 Task: Look for space in Addis Ababa, Ethiopia from 26th August, 2023 to 10th September, 2023 for 6 adults, 2 children in price range Rs.10000 to Rs.15000. Place can be entire place or shared room with 6 bedrooms having 6 beds and 6 bathrooms. Property type can be house, flat, hotel. Amenities needed are: wifi, TV, free parkinig on premises, gym, breakfast. Booking option can be shelf check-in. Required host language is English.
Action: Mouse moved to (603, 151)
Screenshot: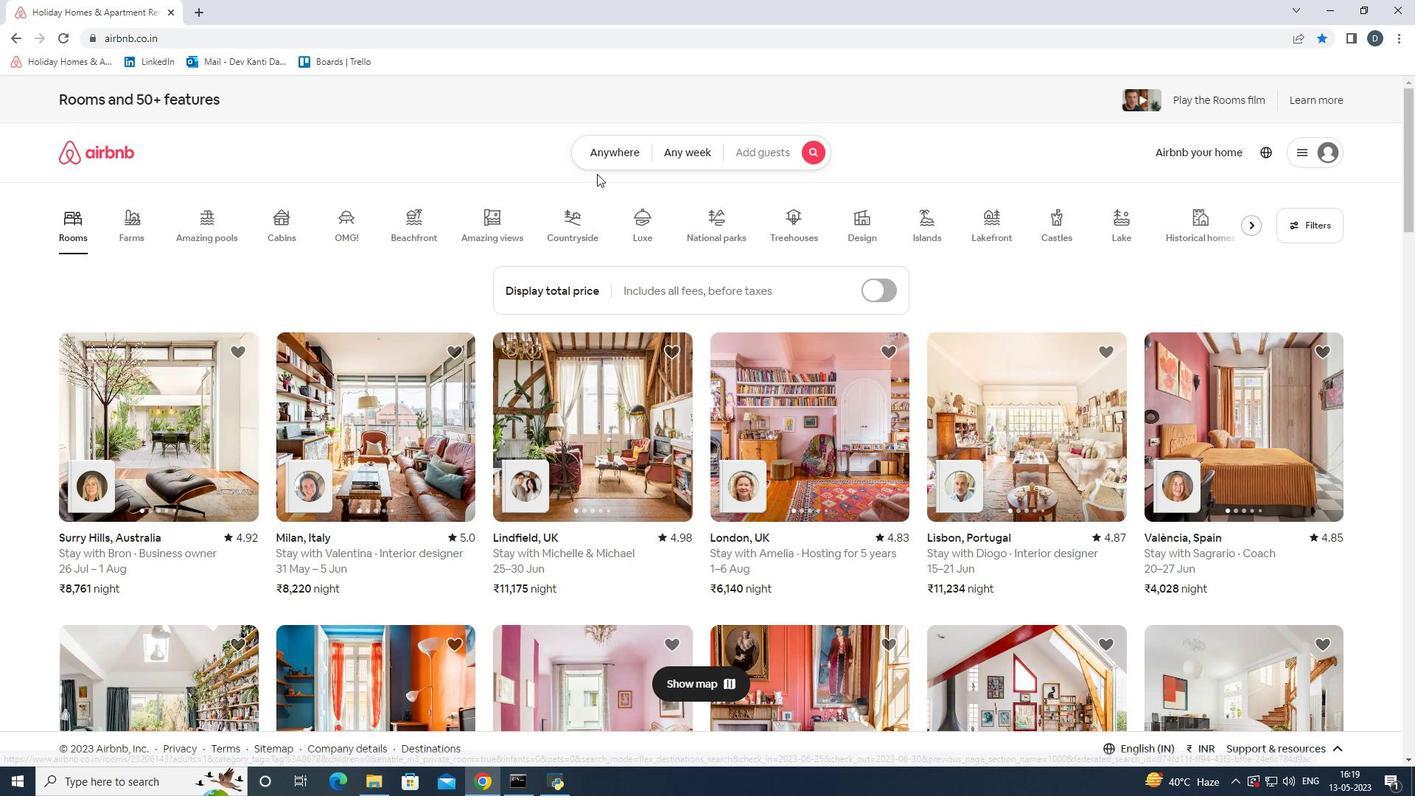
Action: Mouse pressed left at (603, 151)
Screenshot: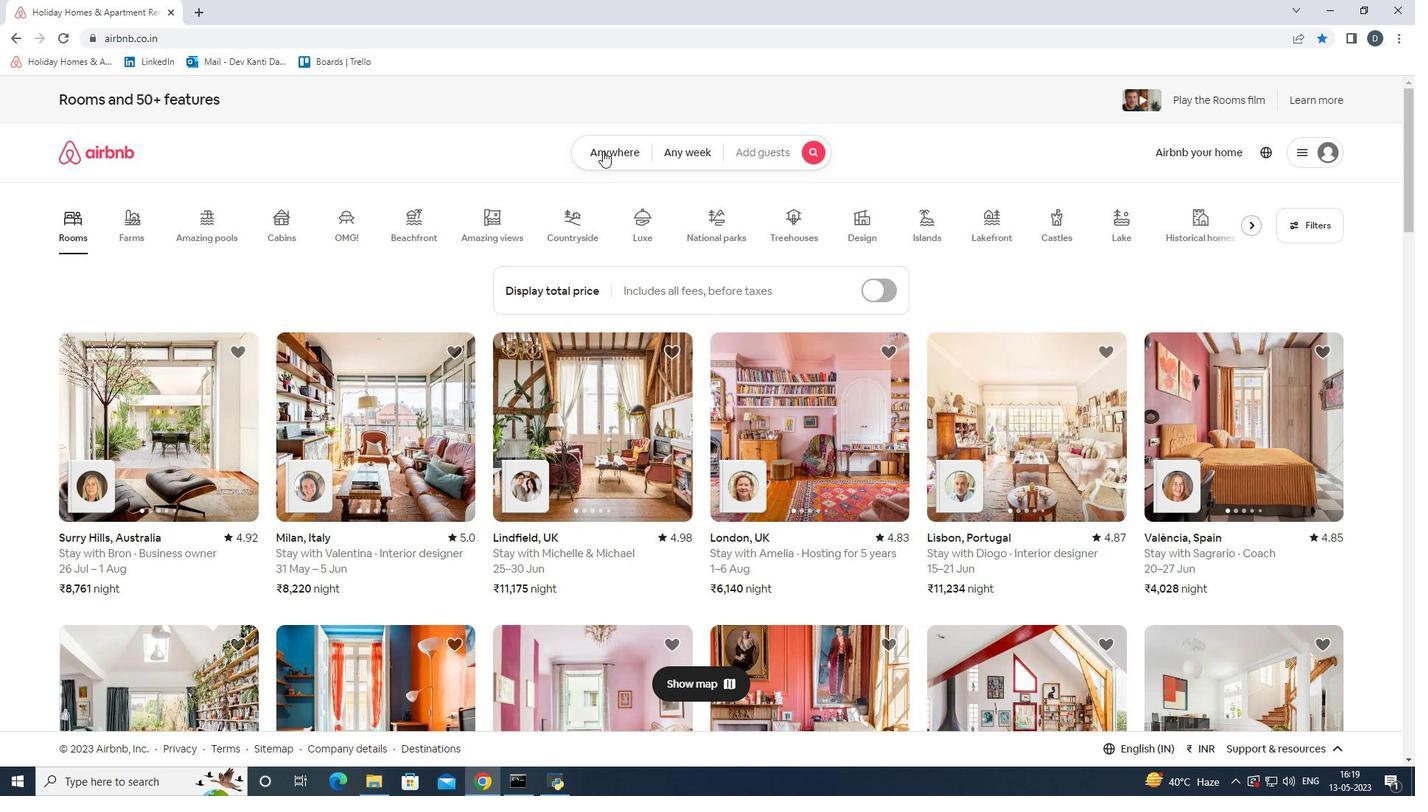 
Action: Mouse moved to (499, 198)
Screenshot: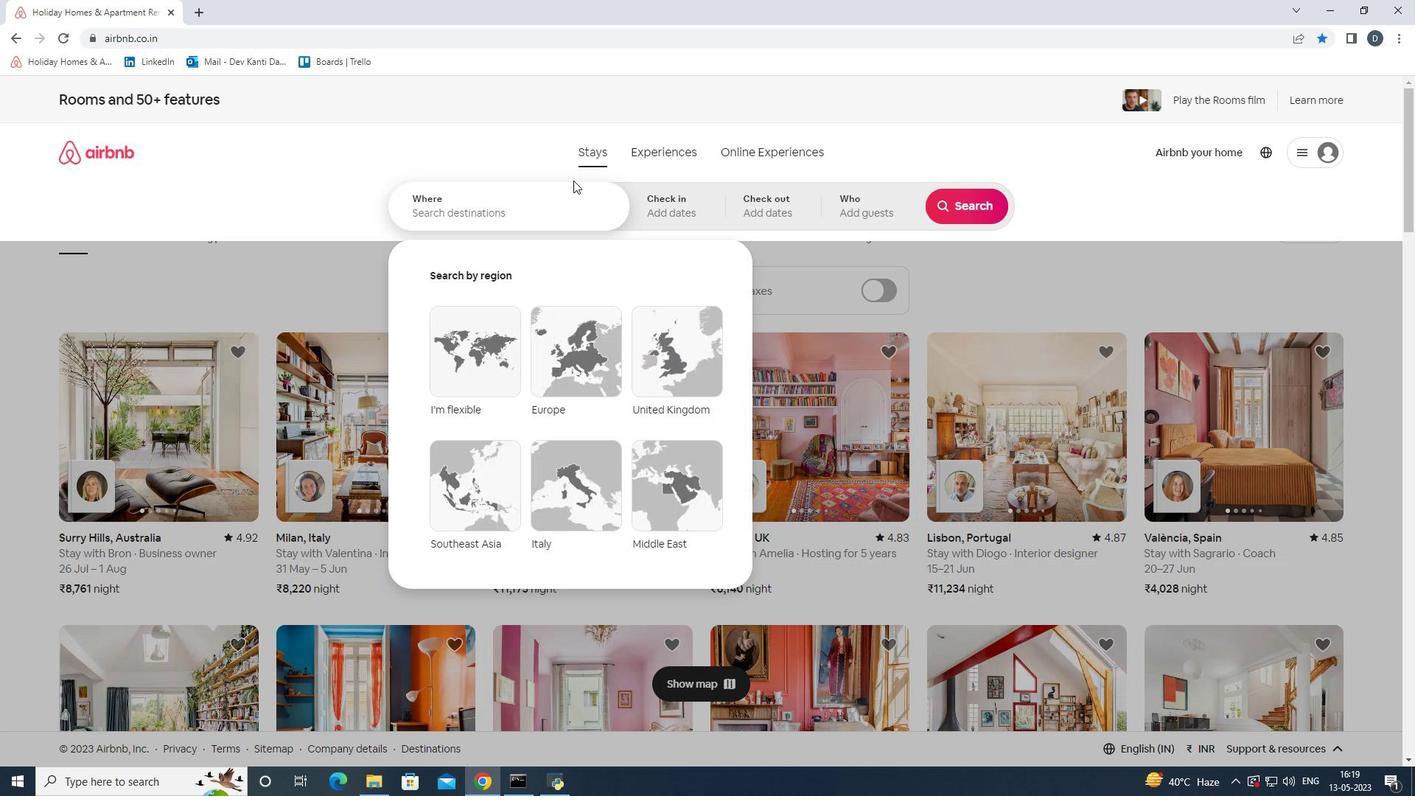 
Action: Mouse pressed left at (499, 198)
Screenshot: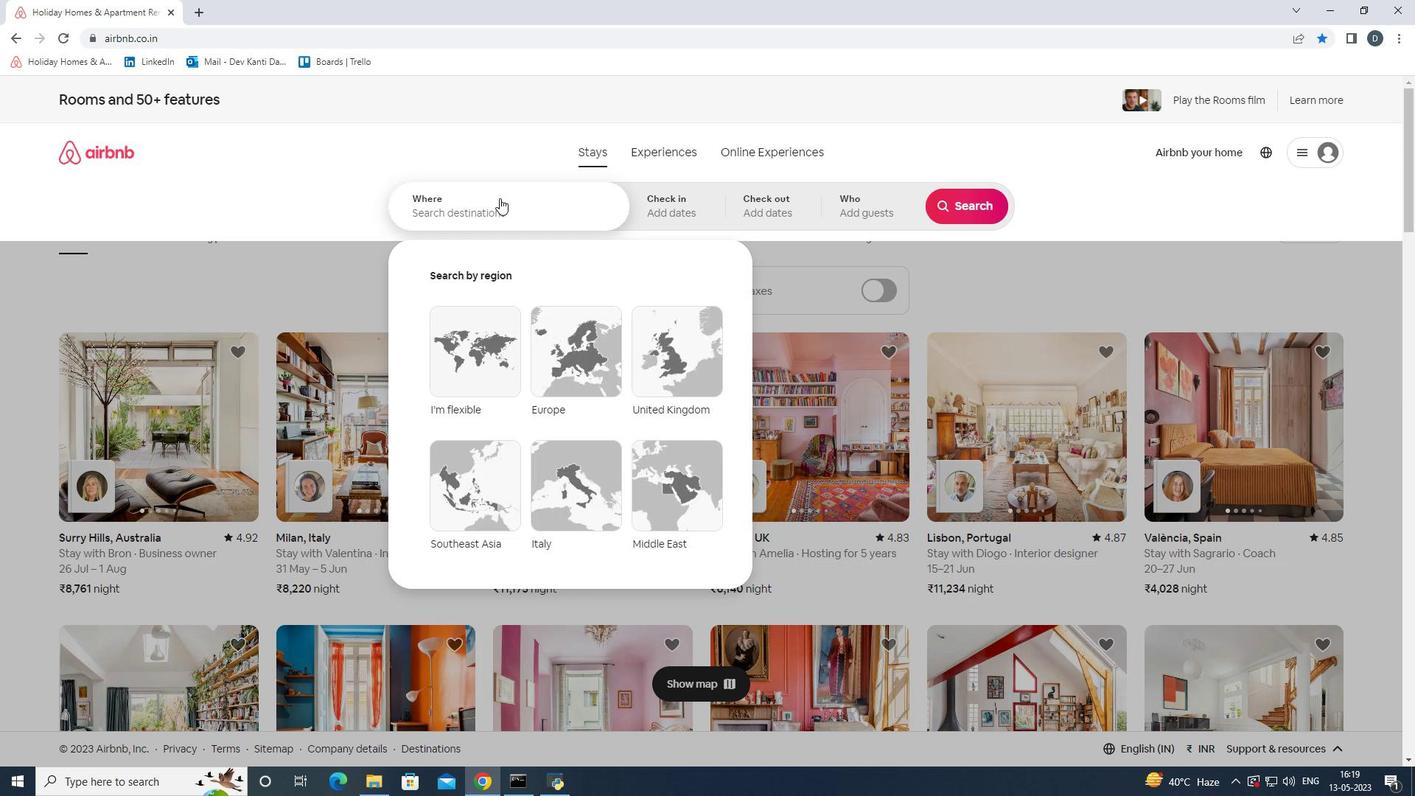 
Action: Key pressed <Key.shift>Addis<Key.space><Key.shift>Ababa,<Key.shift>Ethiopia
Screenshot: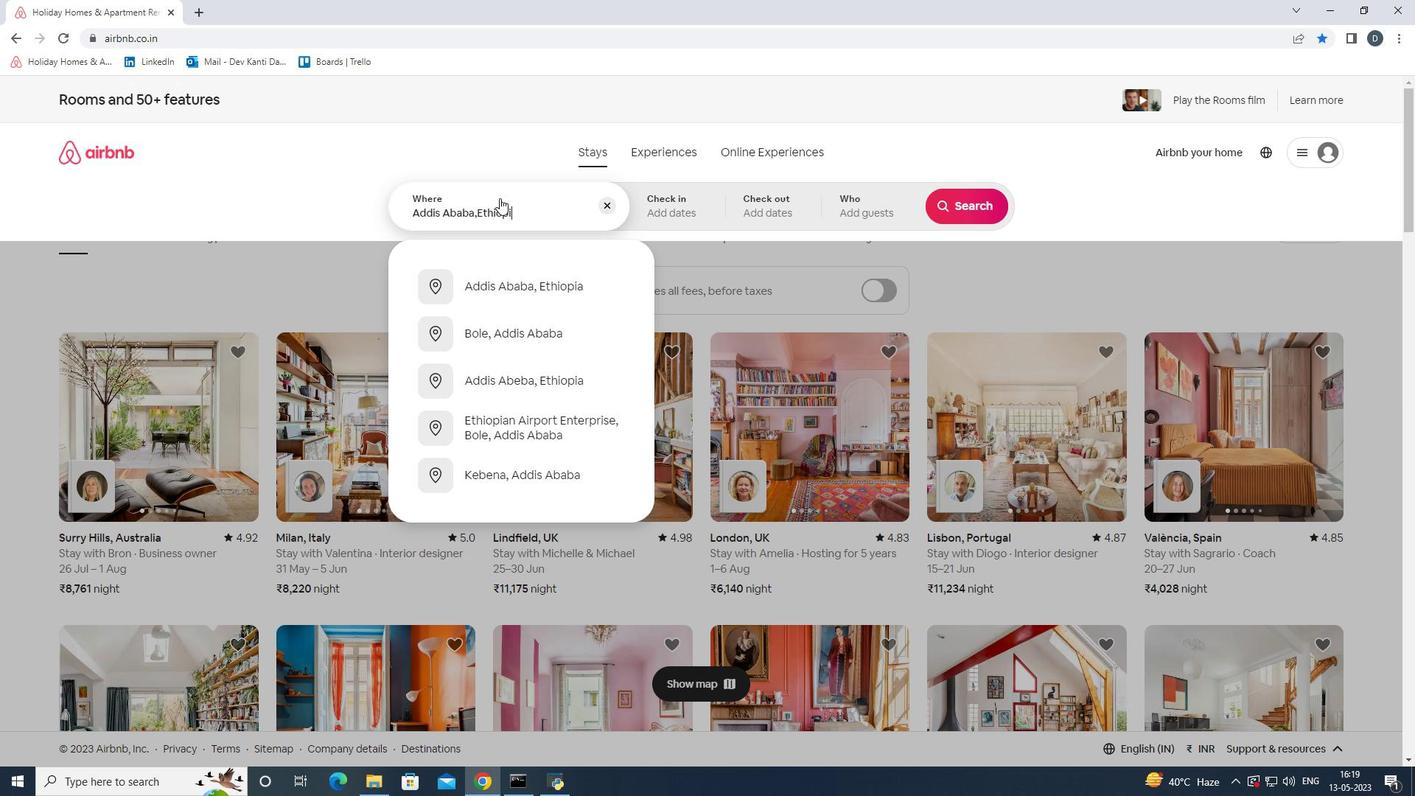
Action: Mouse moved to (676, 208)
Screenshot: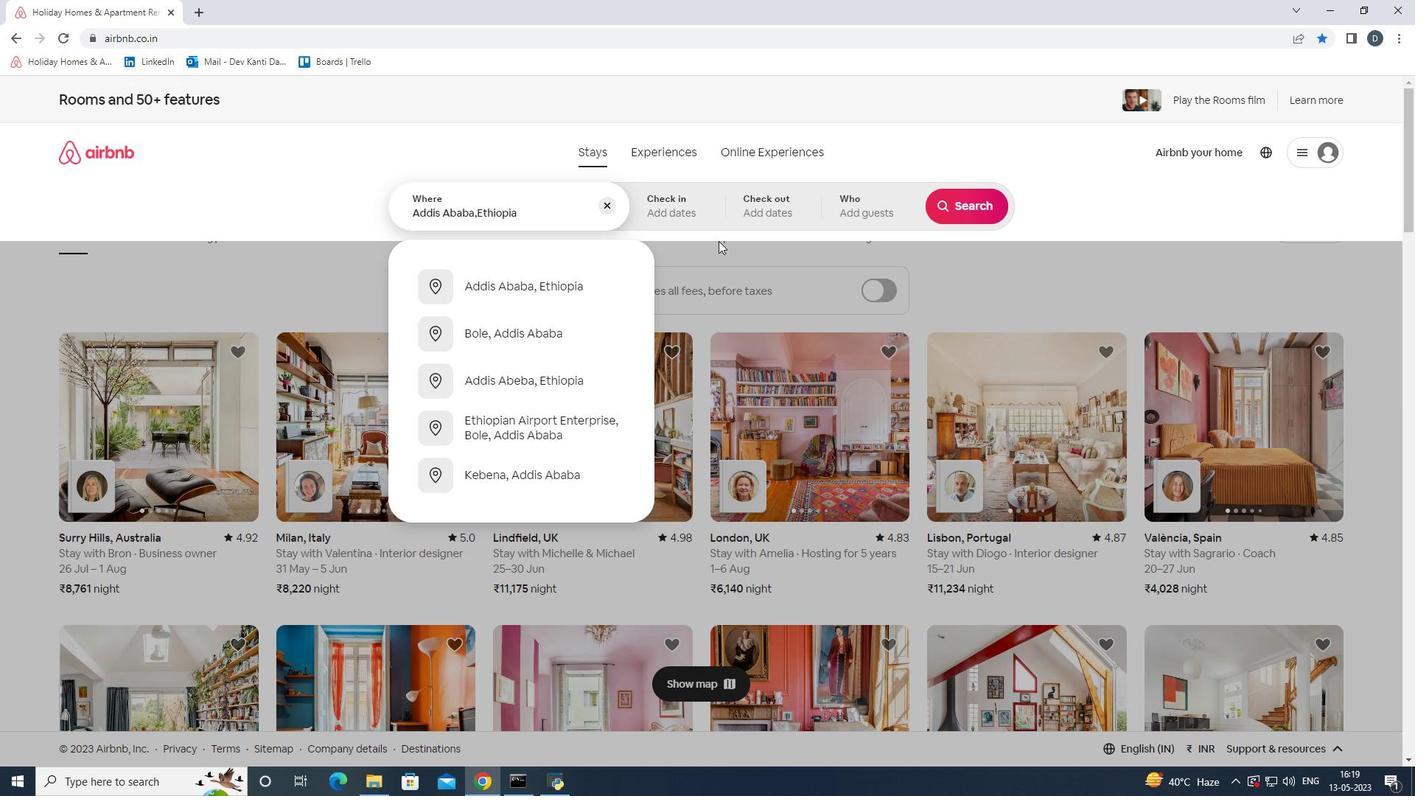 
Action: Mouse pressed left at (676, 208)
Screenshot: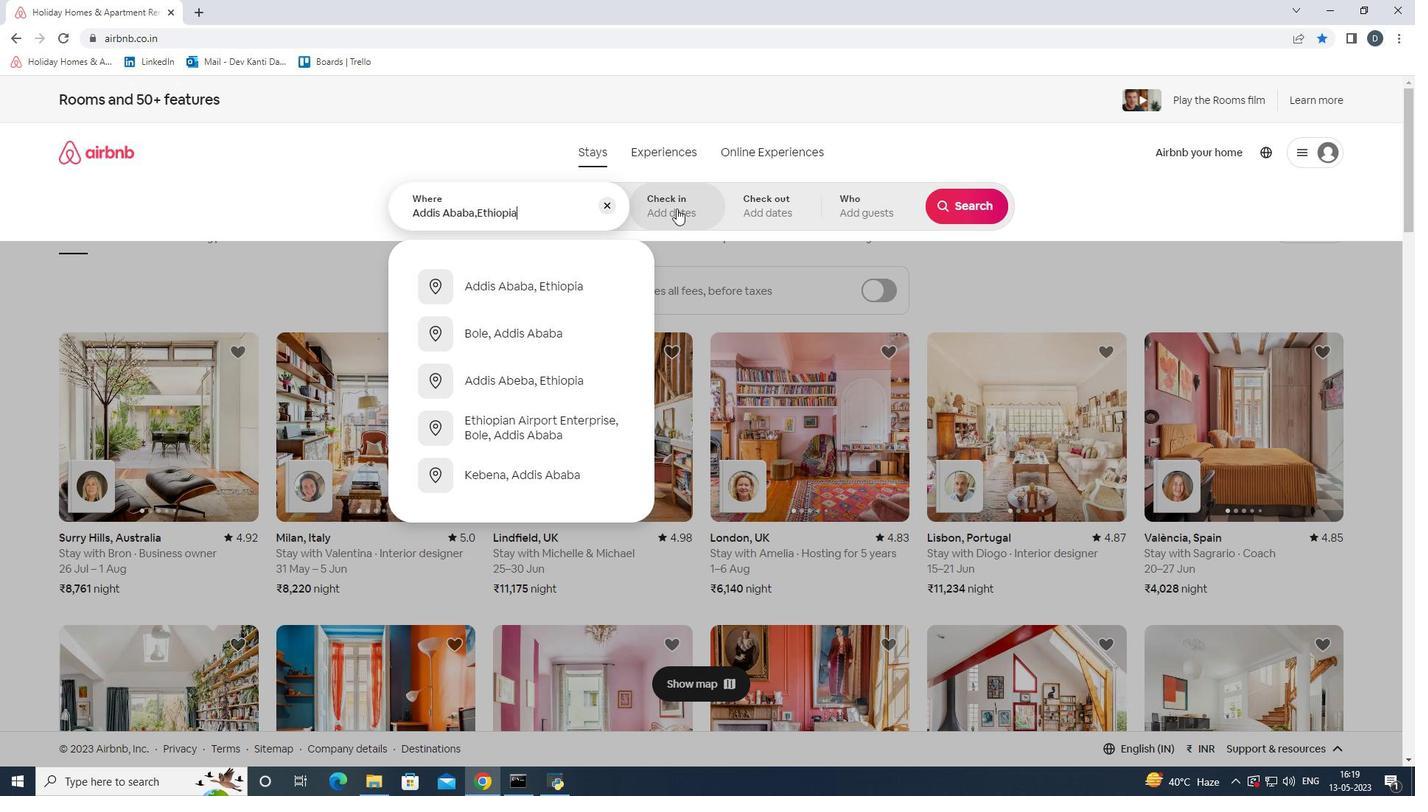 
Action: Mouse moved to (956, 316)
Screenshot: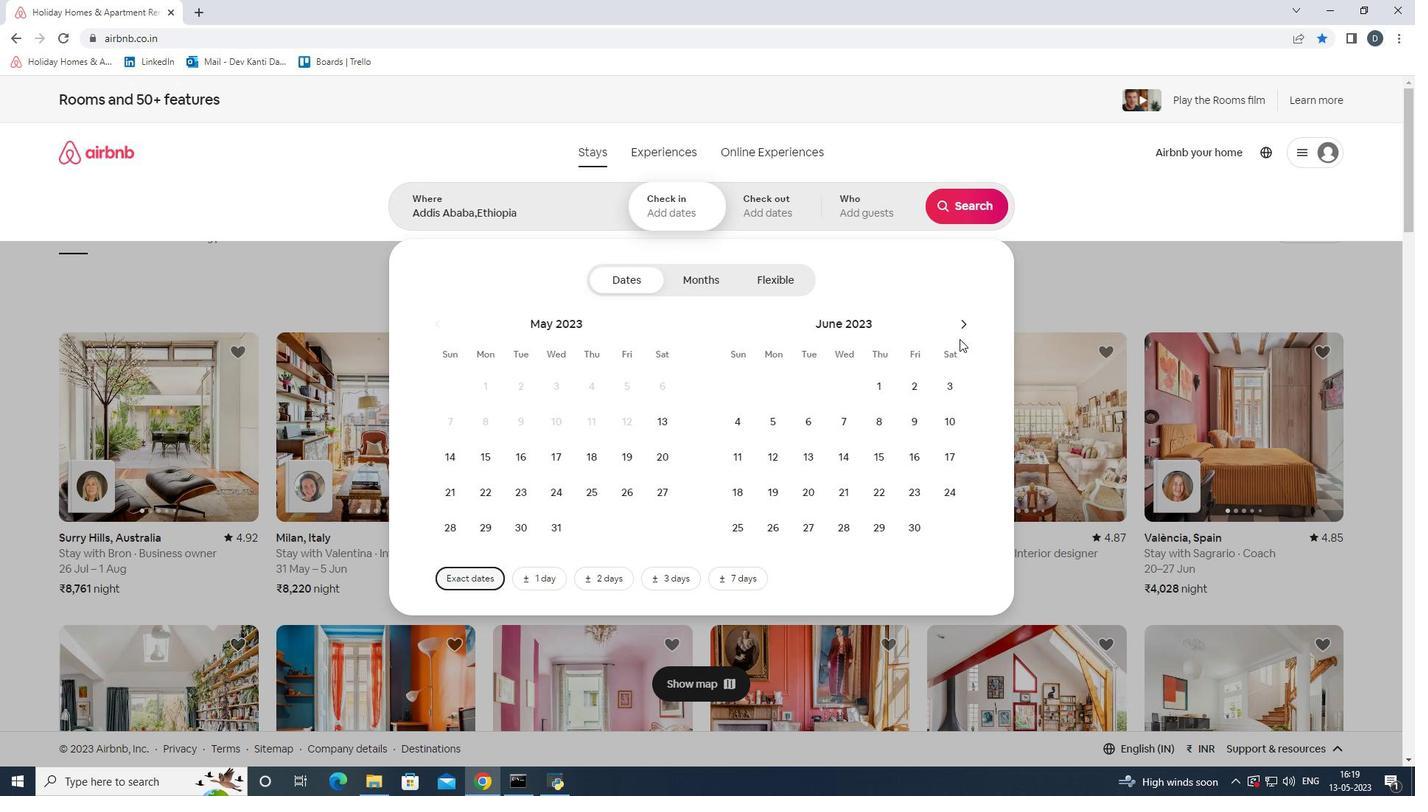 
Action: Mouse pressed left at (956, 316)
Screenshot: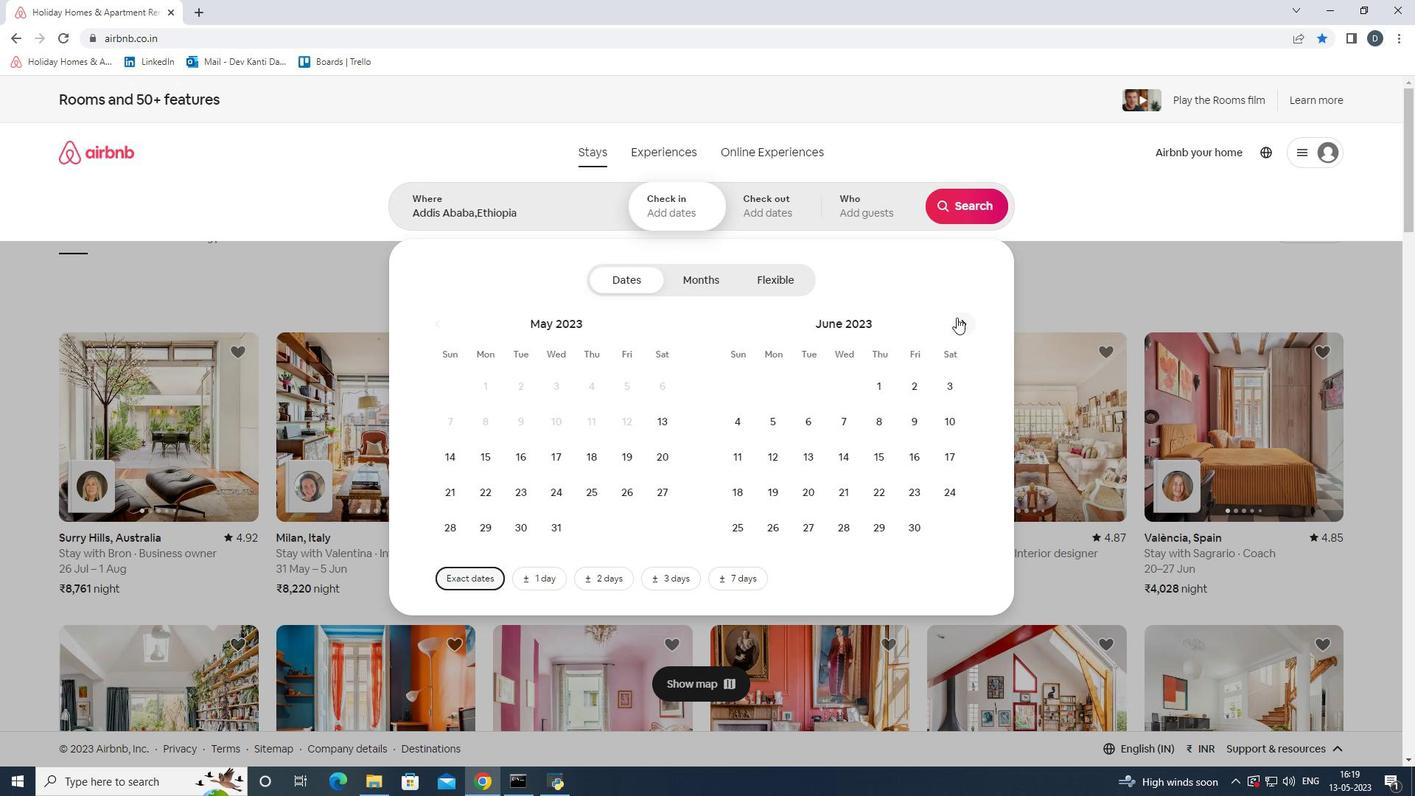 
Action: Mouse pressed left at (956, 316)
Screenshot: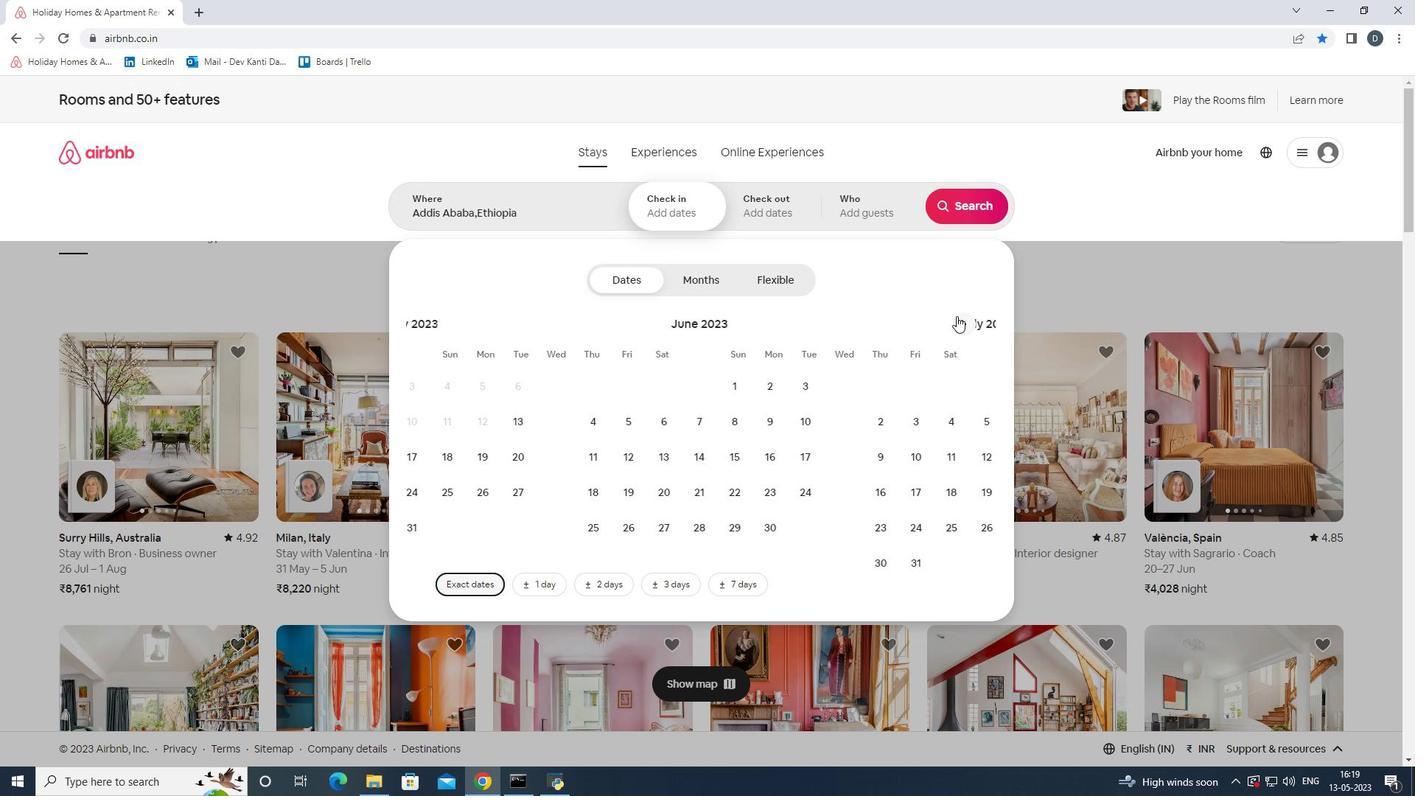 
Action: Mouse moved to (940, 490)
Screenshot: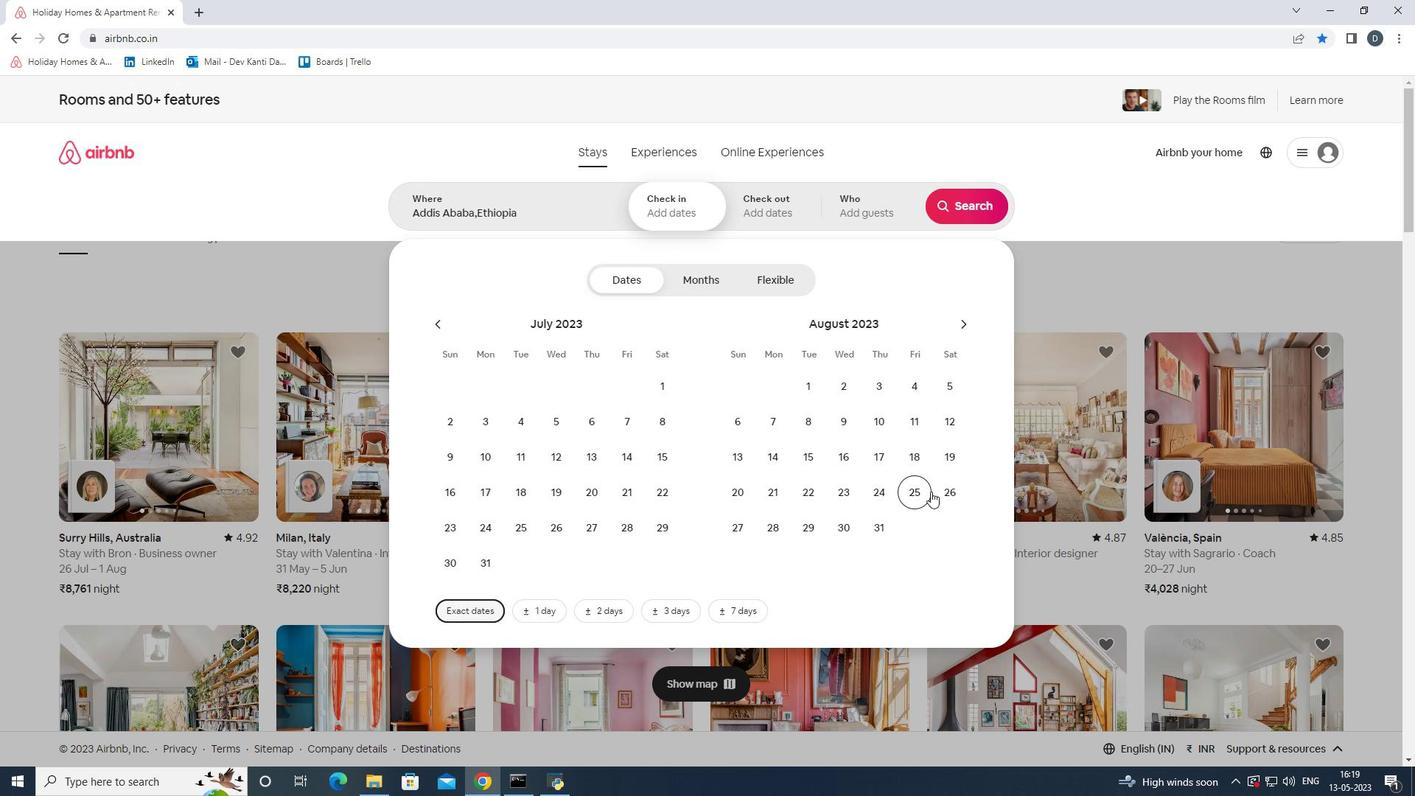 
Action: Mouse pressed left at (940, 490)
Screenshot: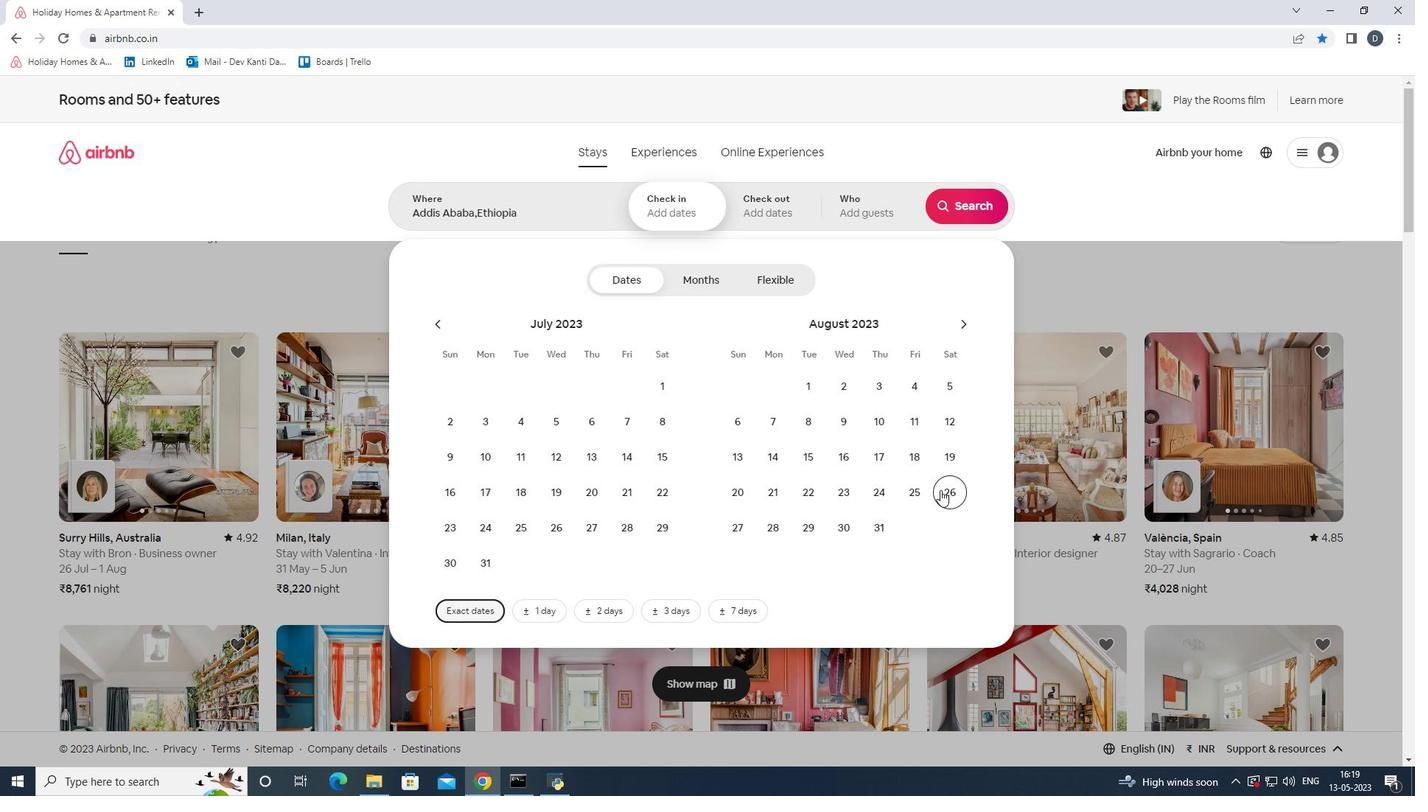 
Action: Mouse moved to (968, 322)
Screenshot: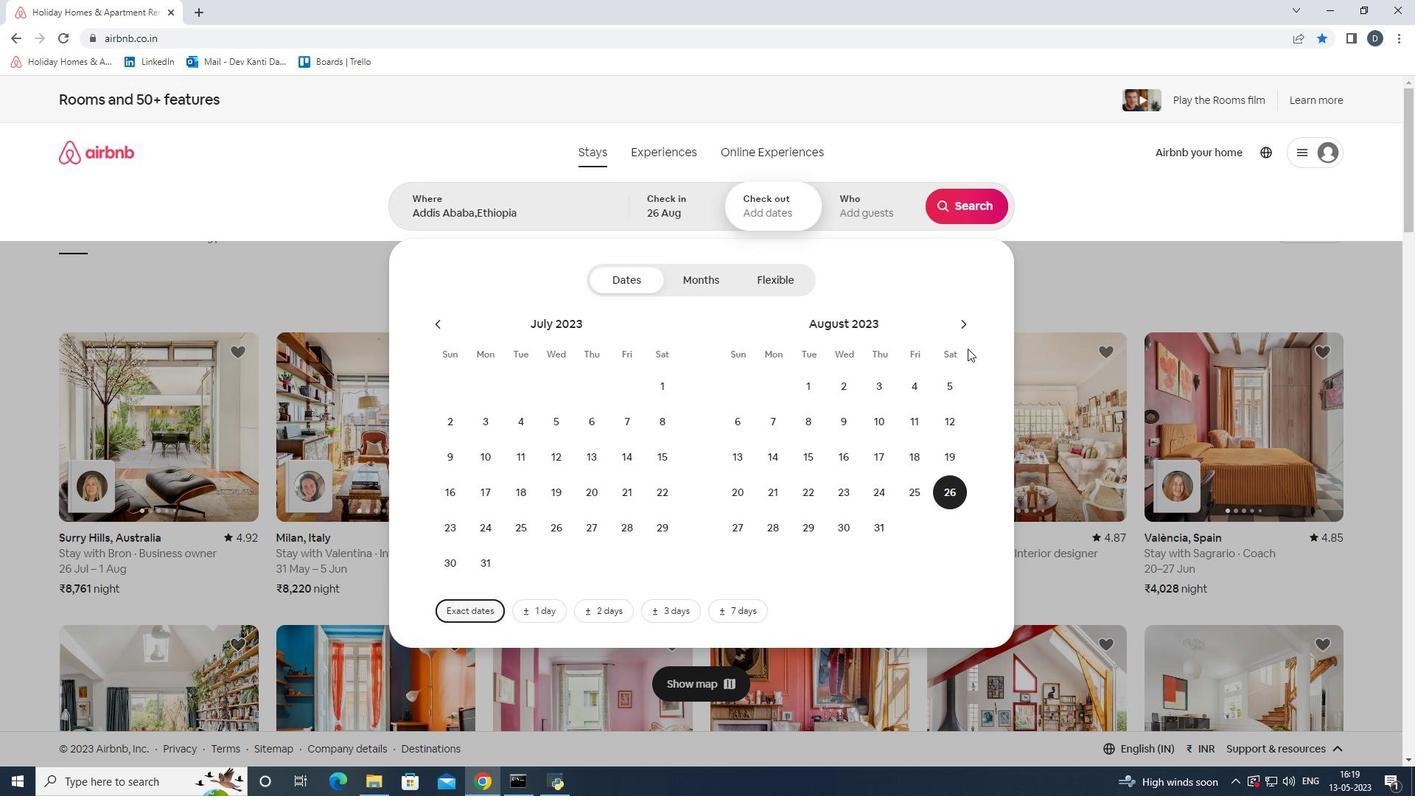 
Action: Mouse pressed left at (968, 322)
Screenshot: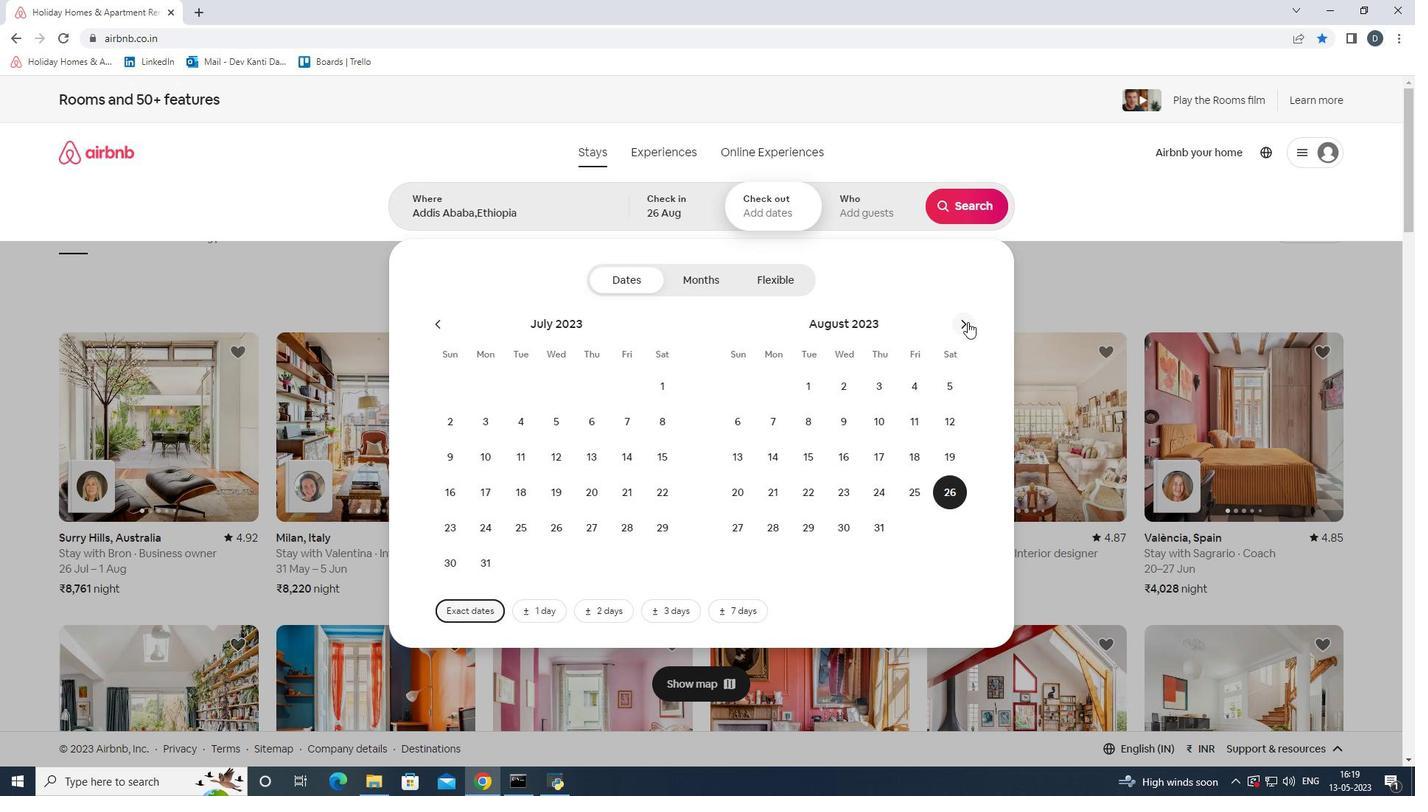 
Action: Mouse moved to (737, 460)
Screenshot: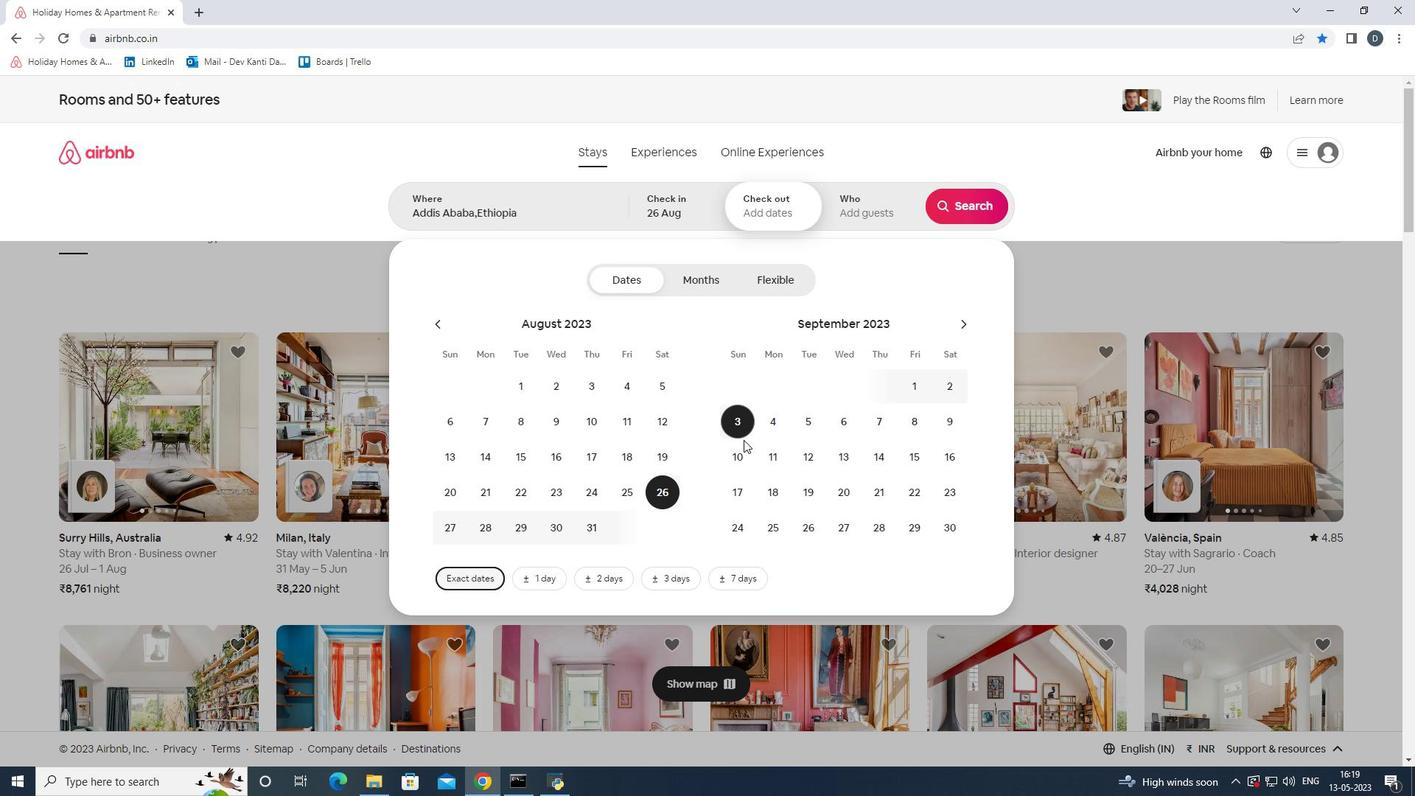 
Action: Mouse pressed left at (737, 460)
Screenshot: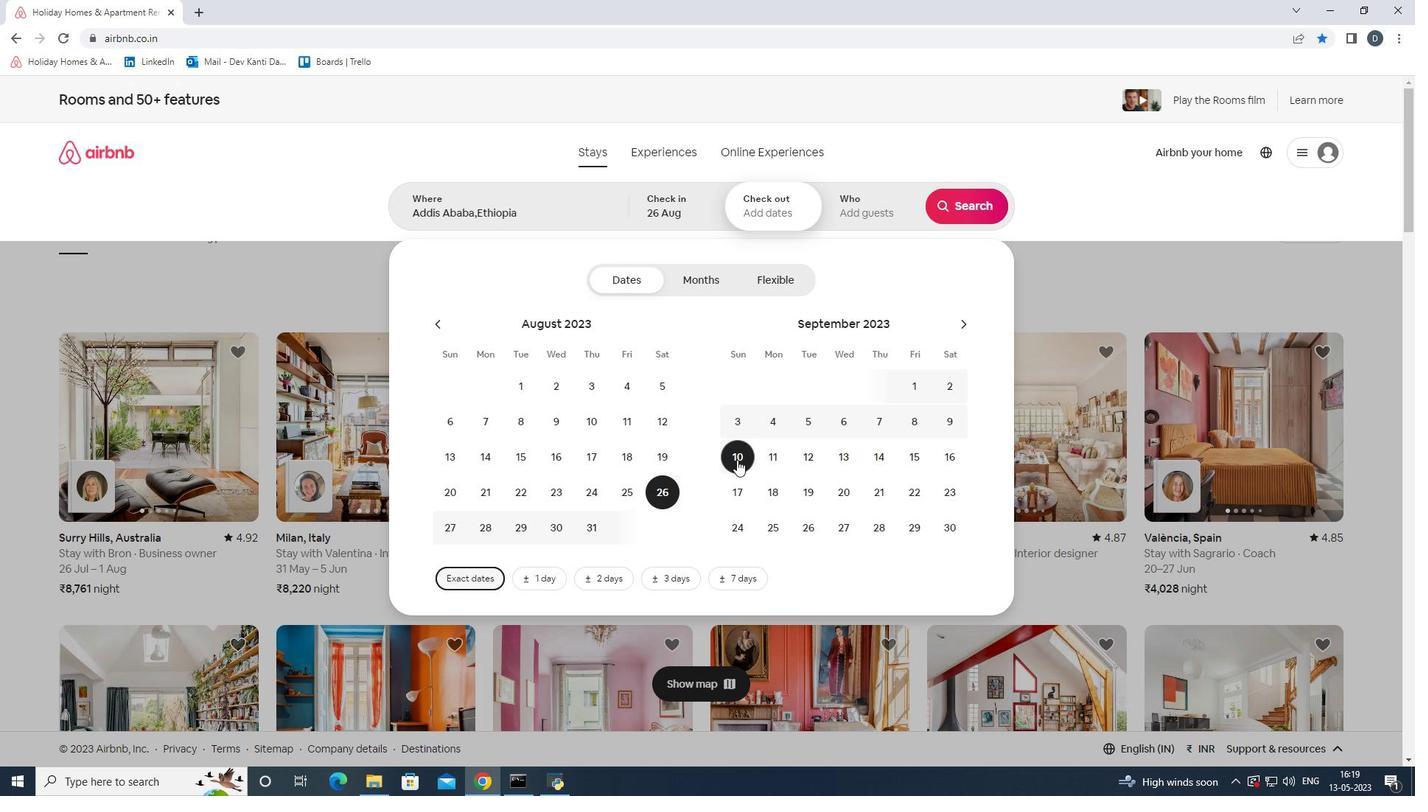 
Action: Mouse moved to (868, 205)
Screenshot: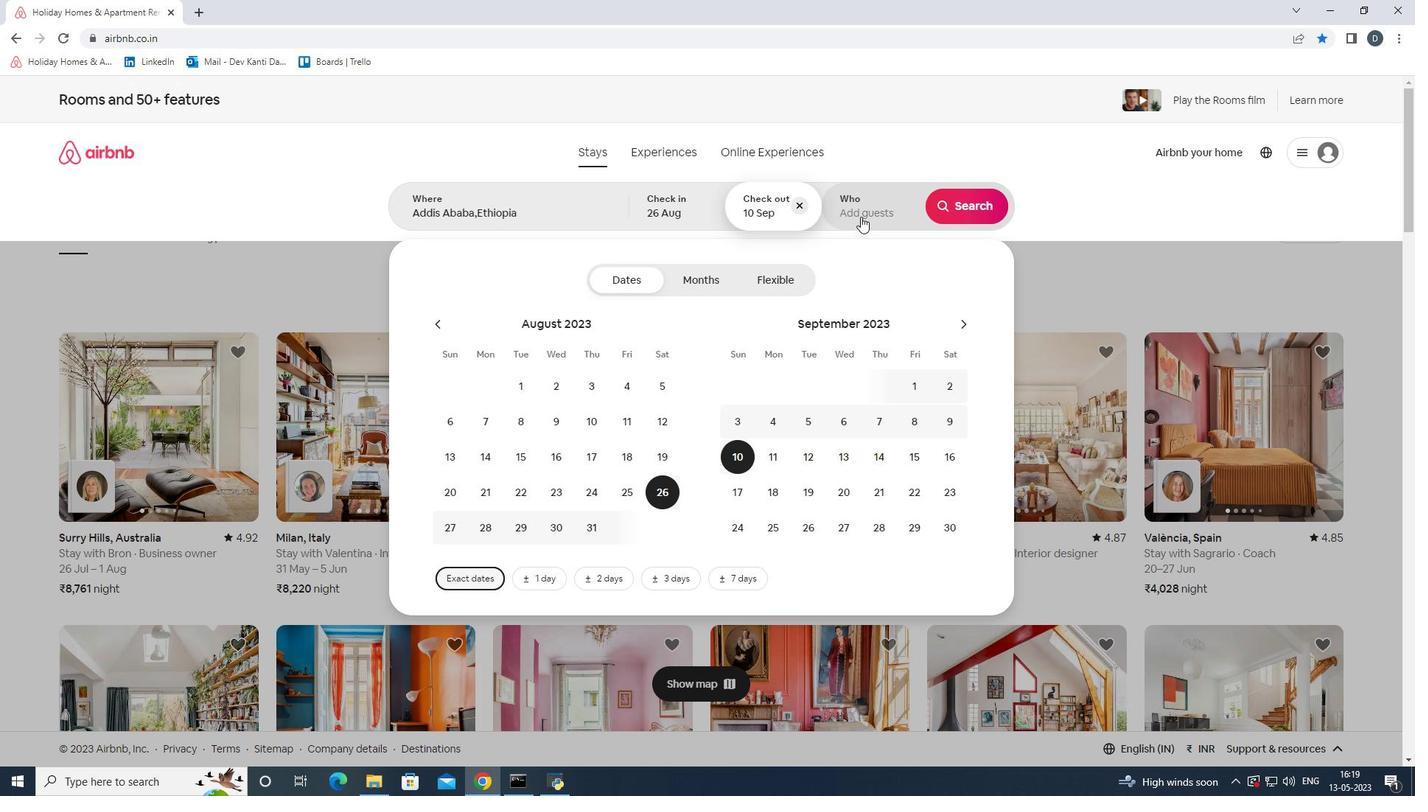 
Action: Mouse pressed left at (868, 205)
Screenshot: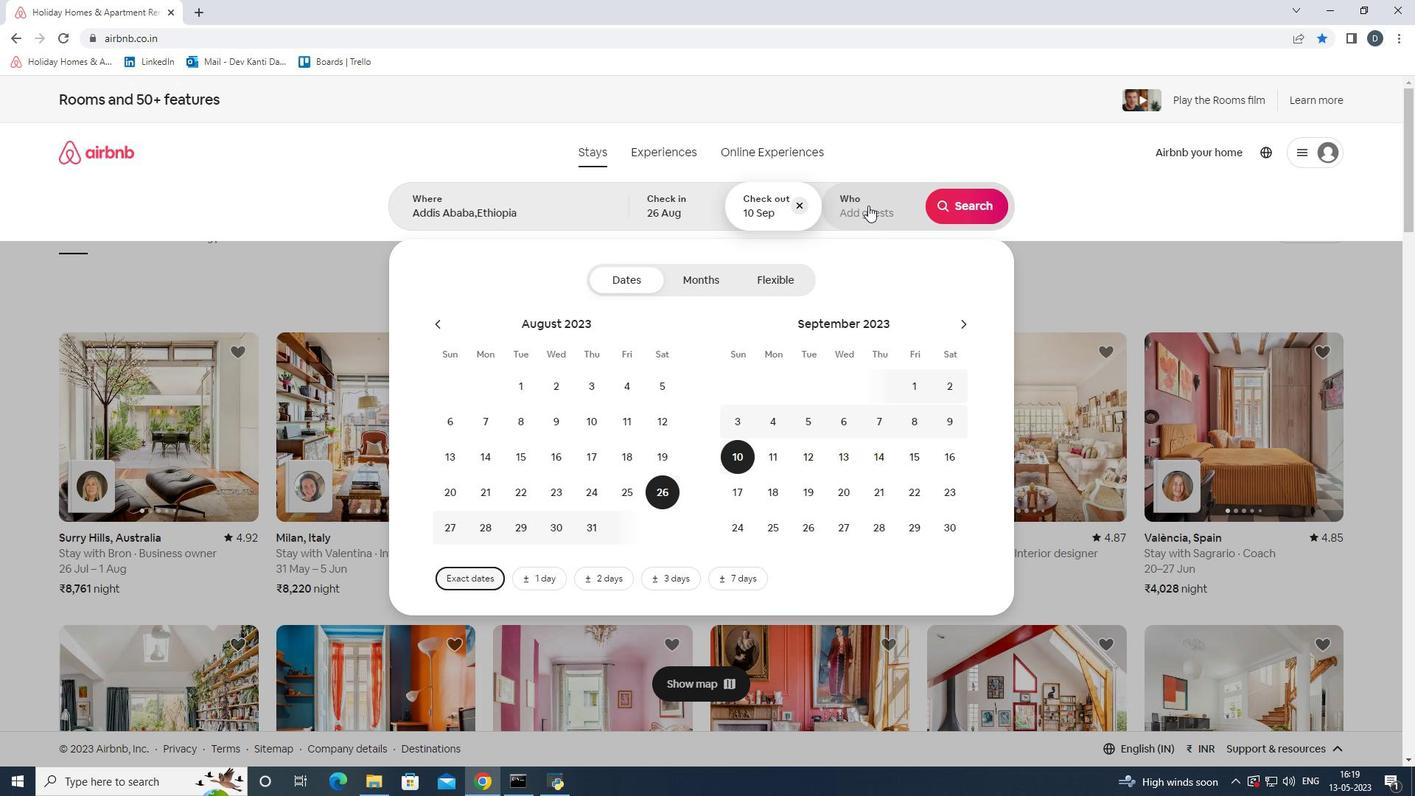 
Action: Mouse moved to (974, 285)
Screenshot: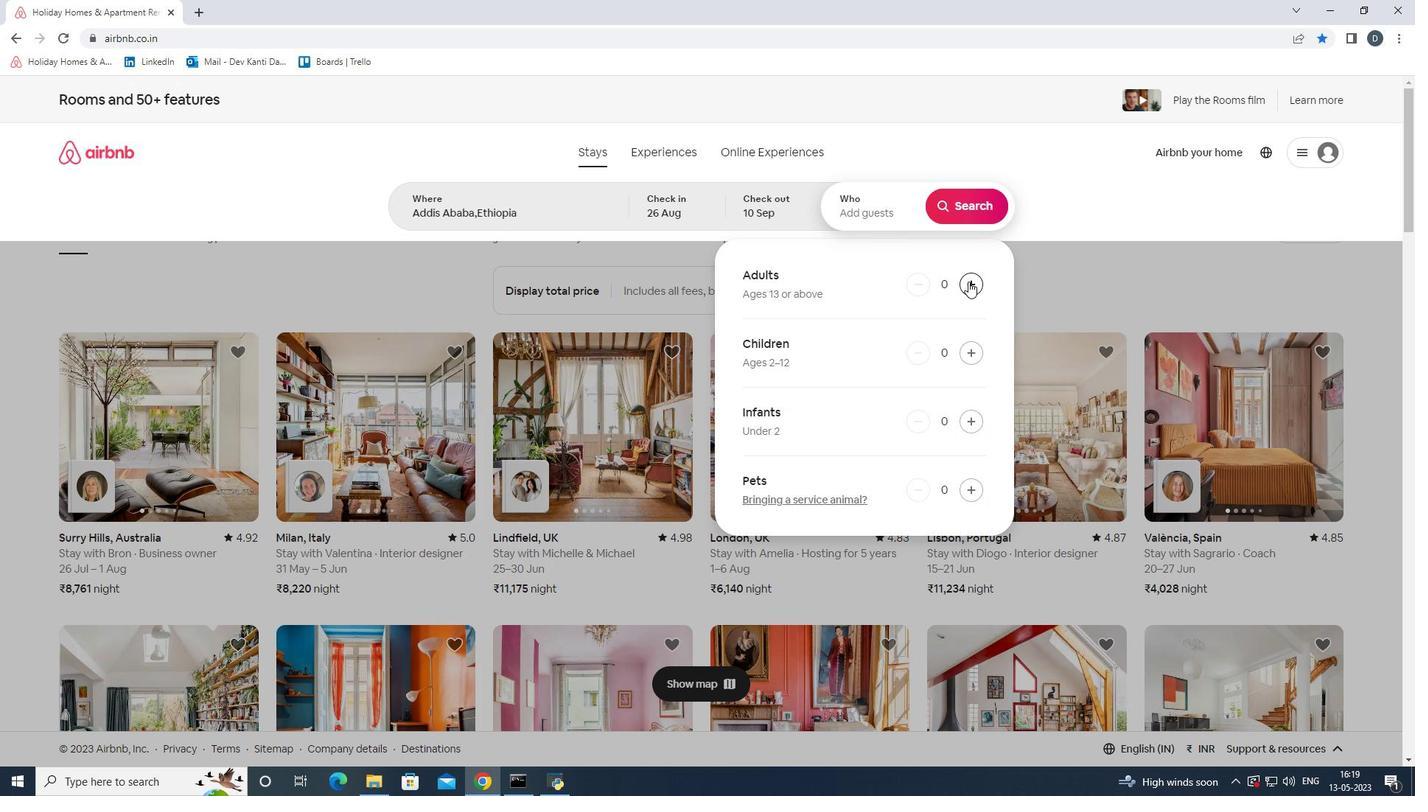 
Action: Mouse pressed left at (974, 285)
Screenshot: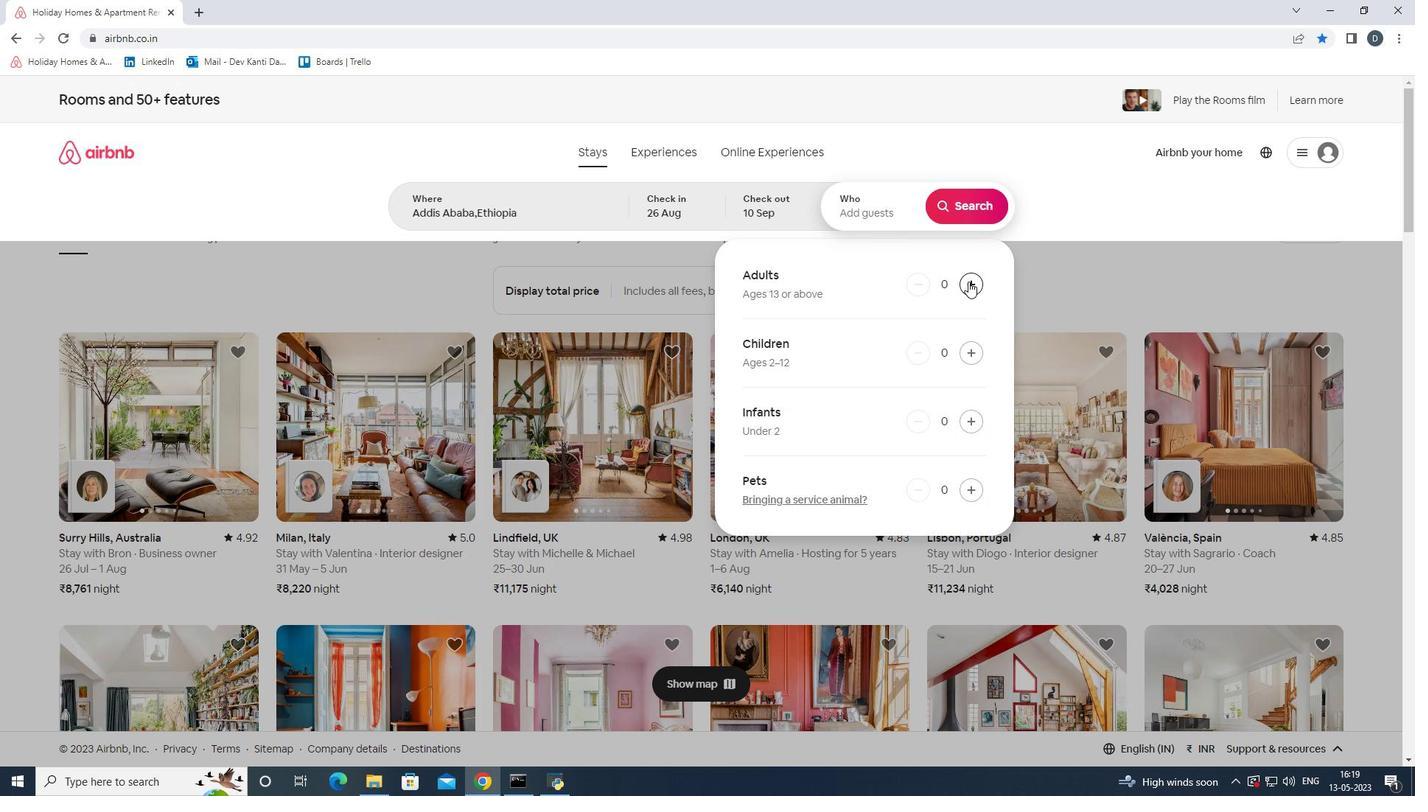 
Action: Mouse pressed left at (974, 285)
Screenshot: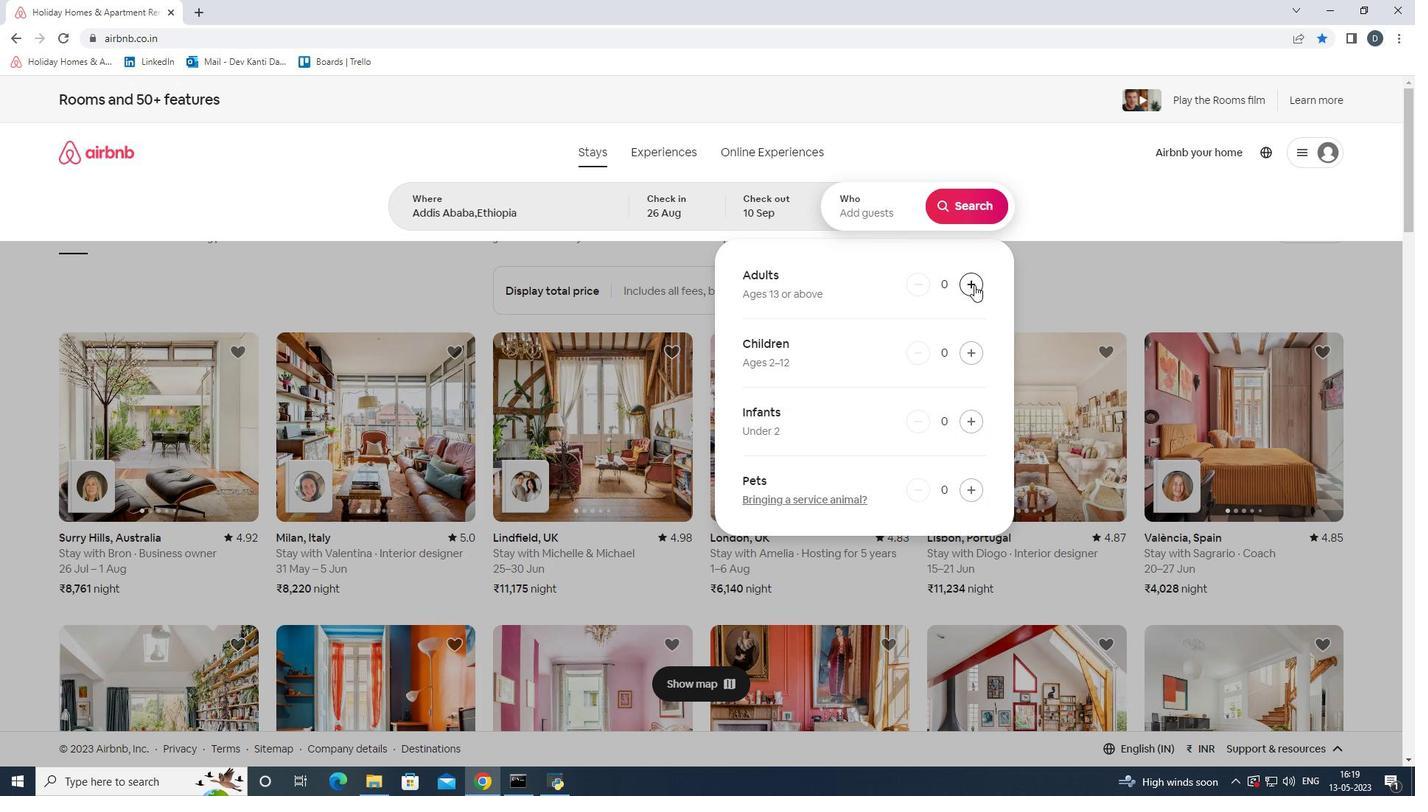 
Action: Mouse pressed left at (974, 285)
Screenshot: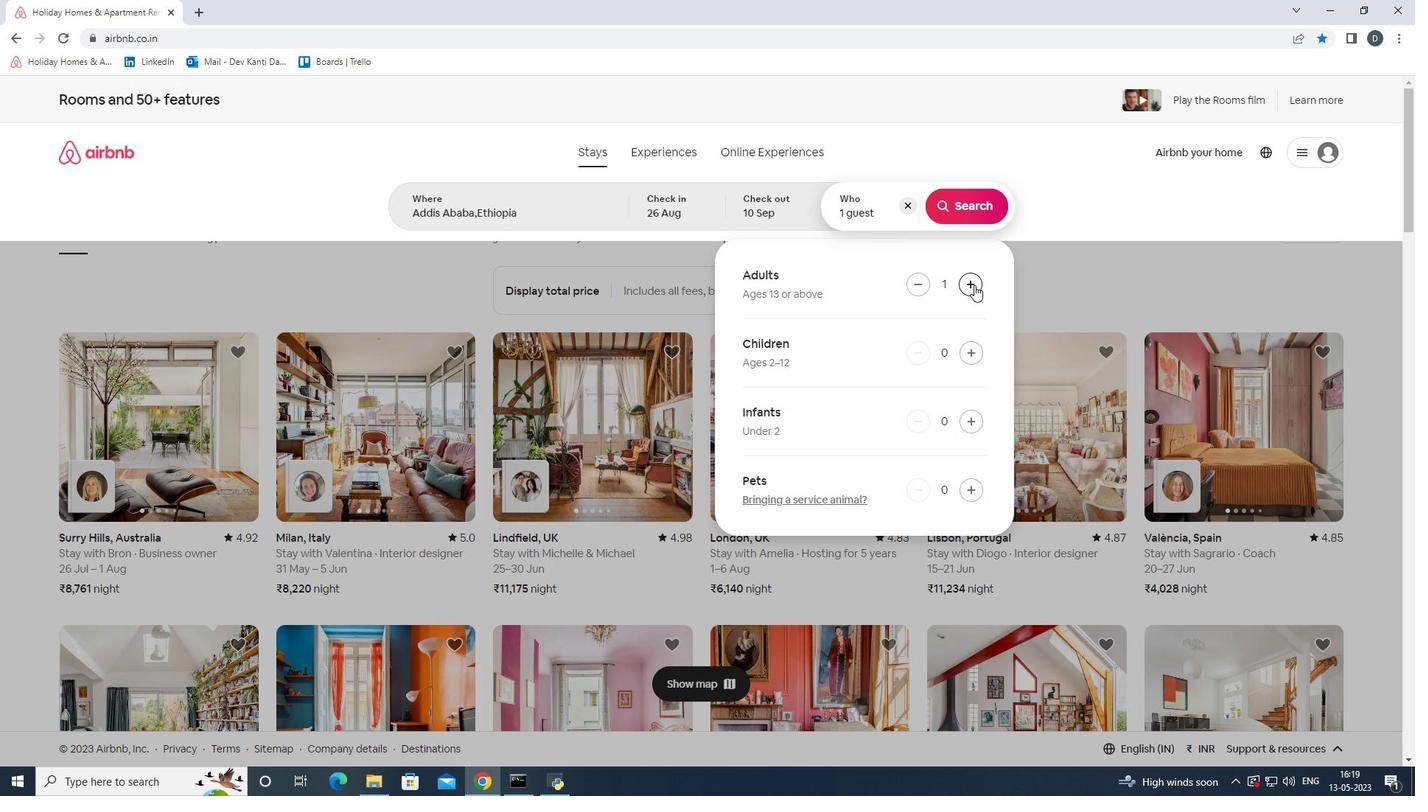 
Action: Mouse pressed left at (974, 285)
Screenshot: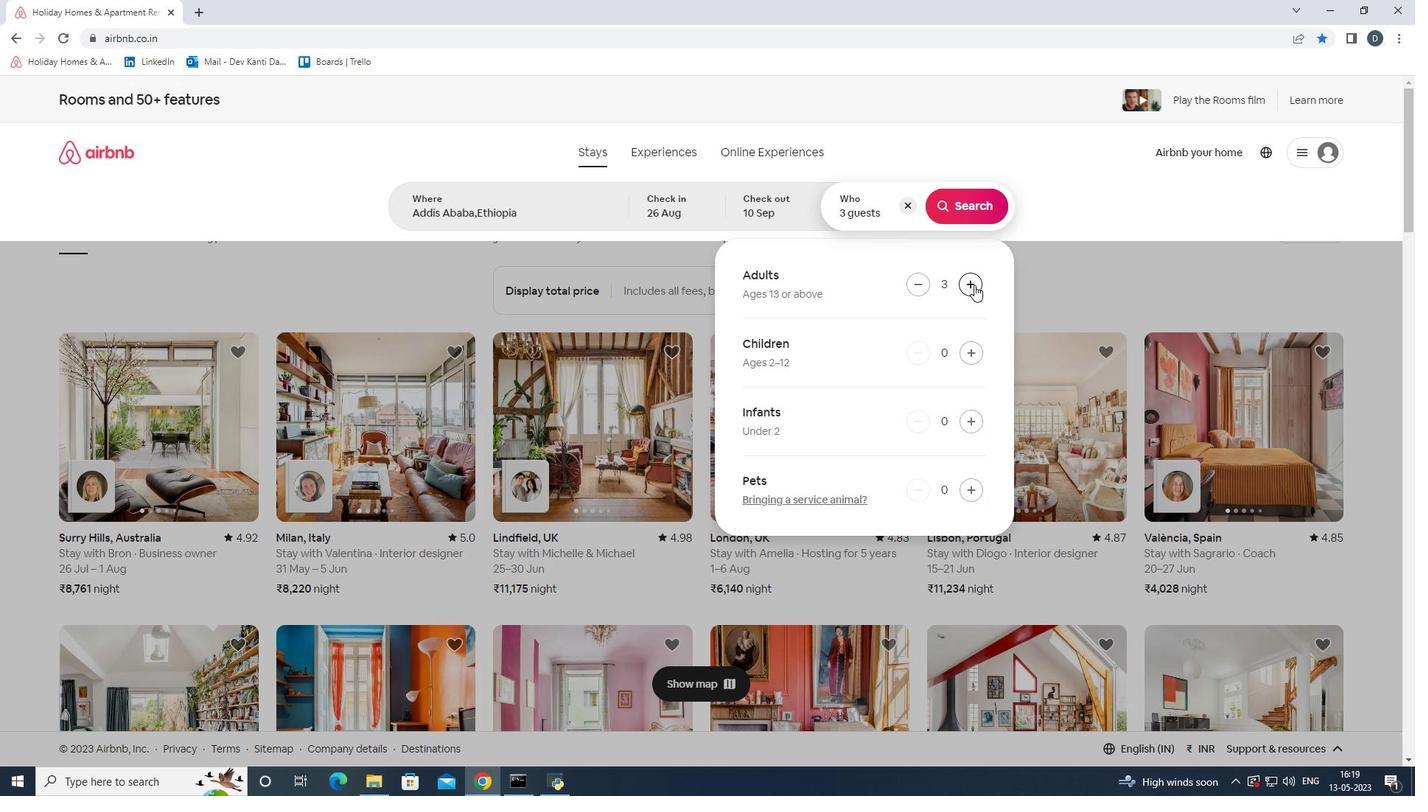
Action: Mouse pressed left at (974, 285)
Screenshot: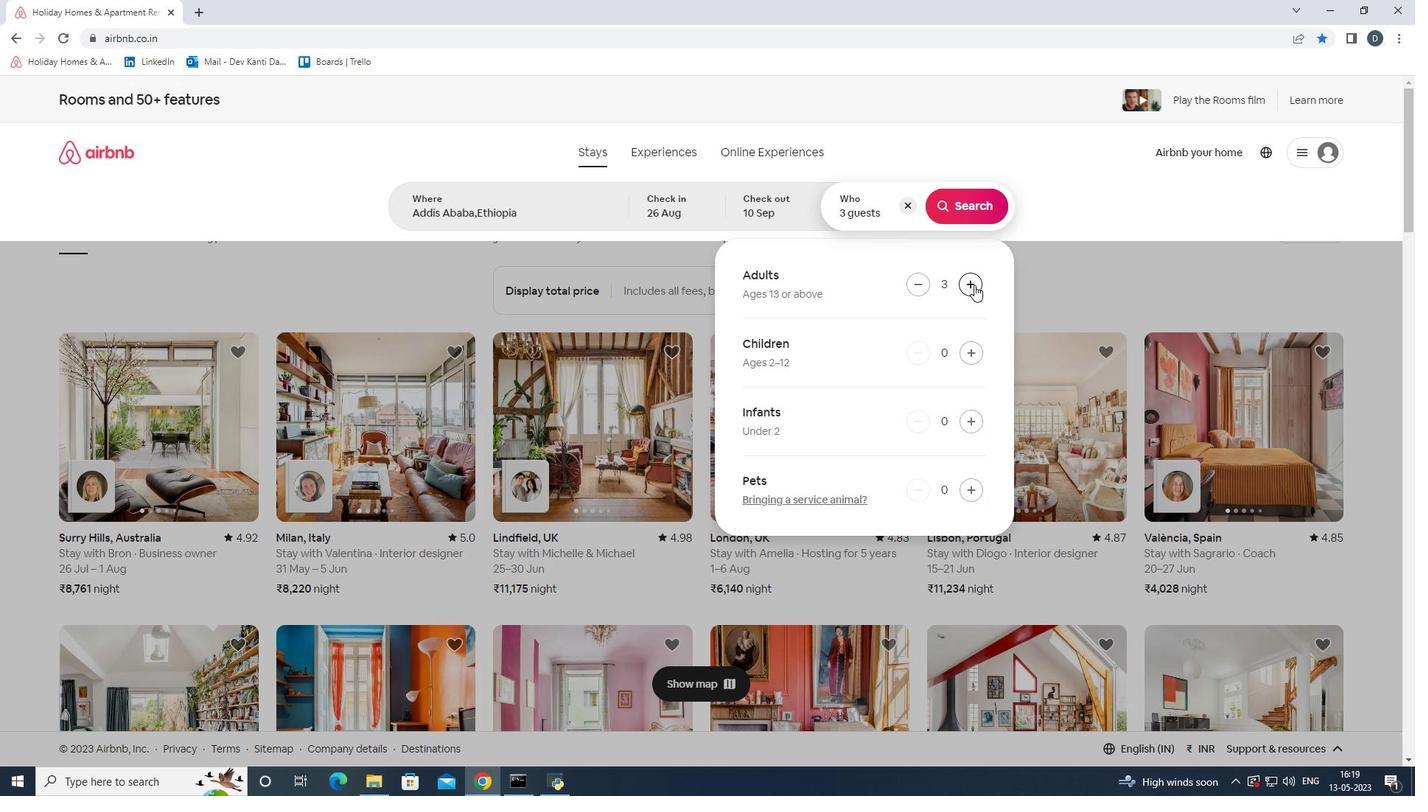 
Action: Mouse pressed left at (974, 285)
Screenshot: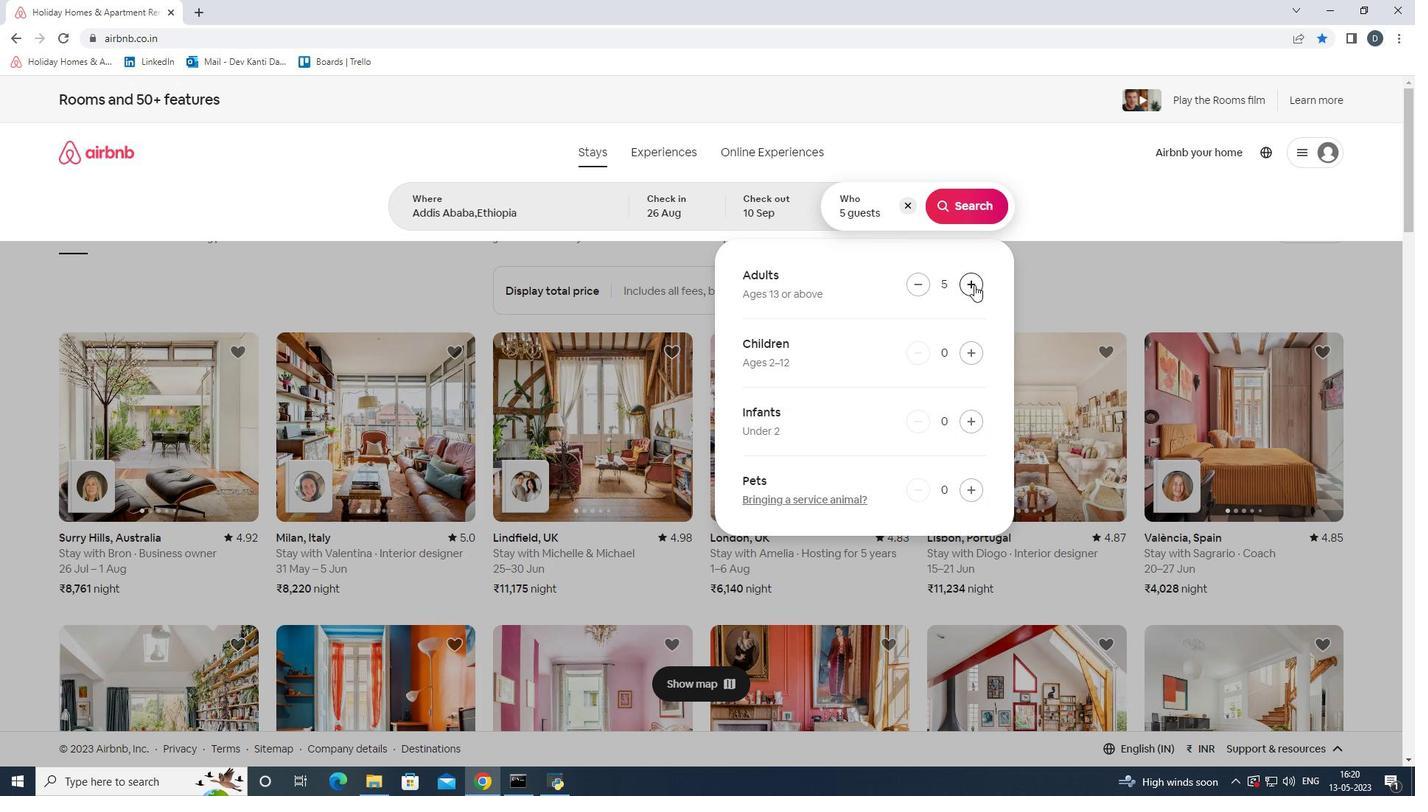 
Action: Mouse moved to (968, 348)
Screenshot: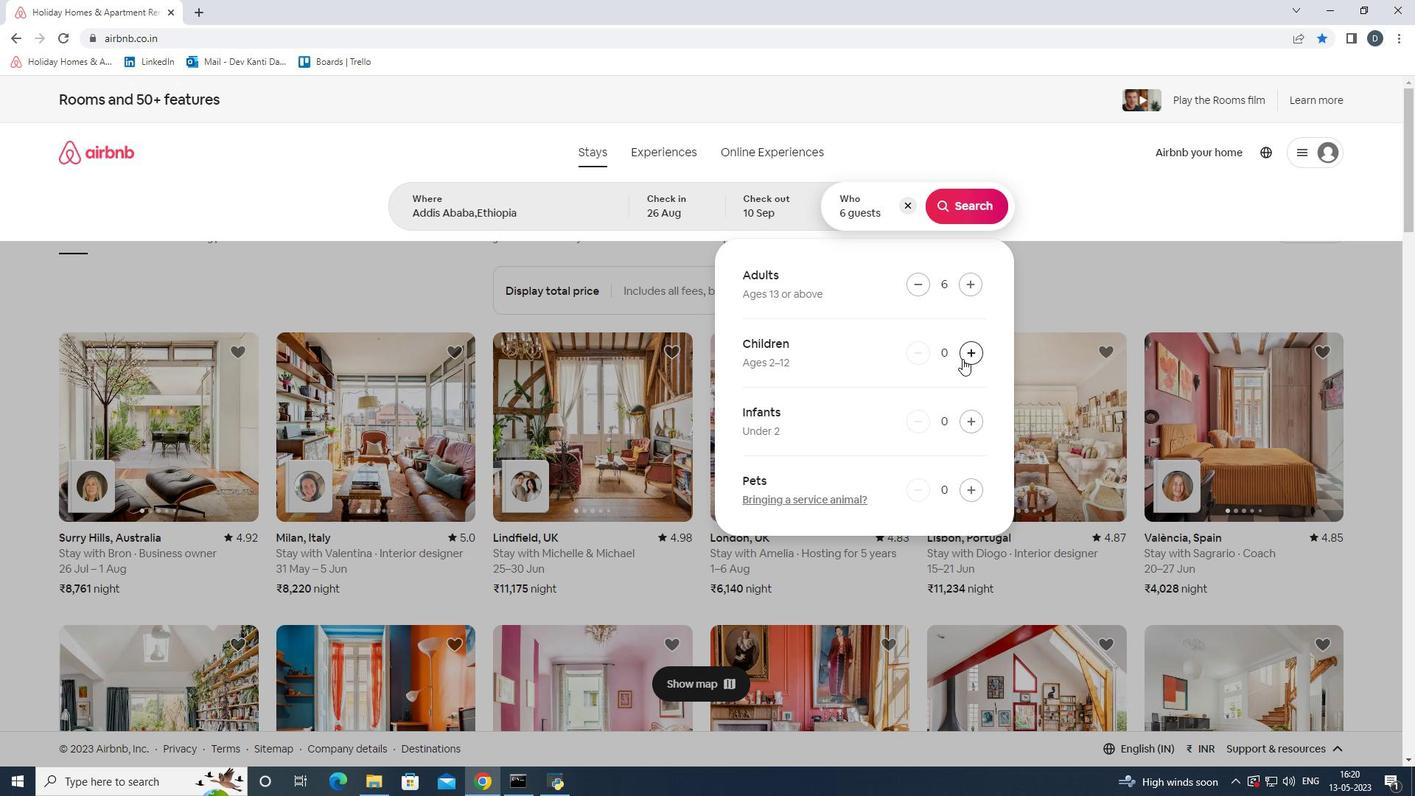 
Action: Mouse pressed left at (968, 348)
Screenshot: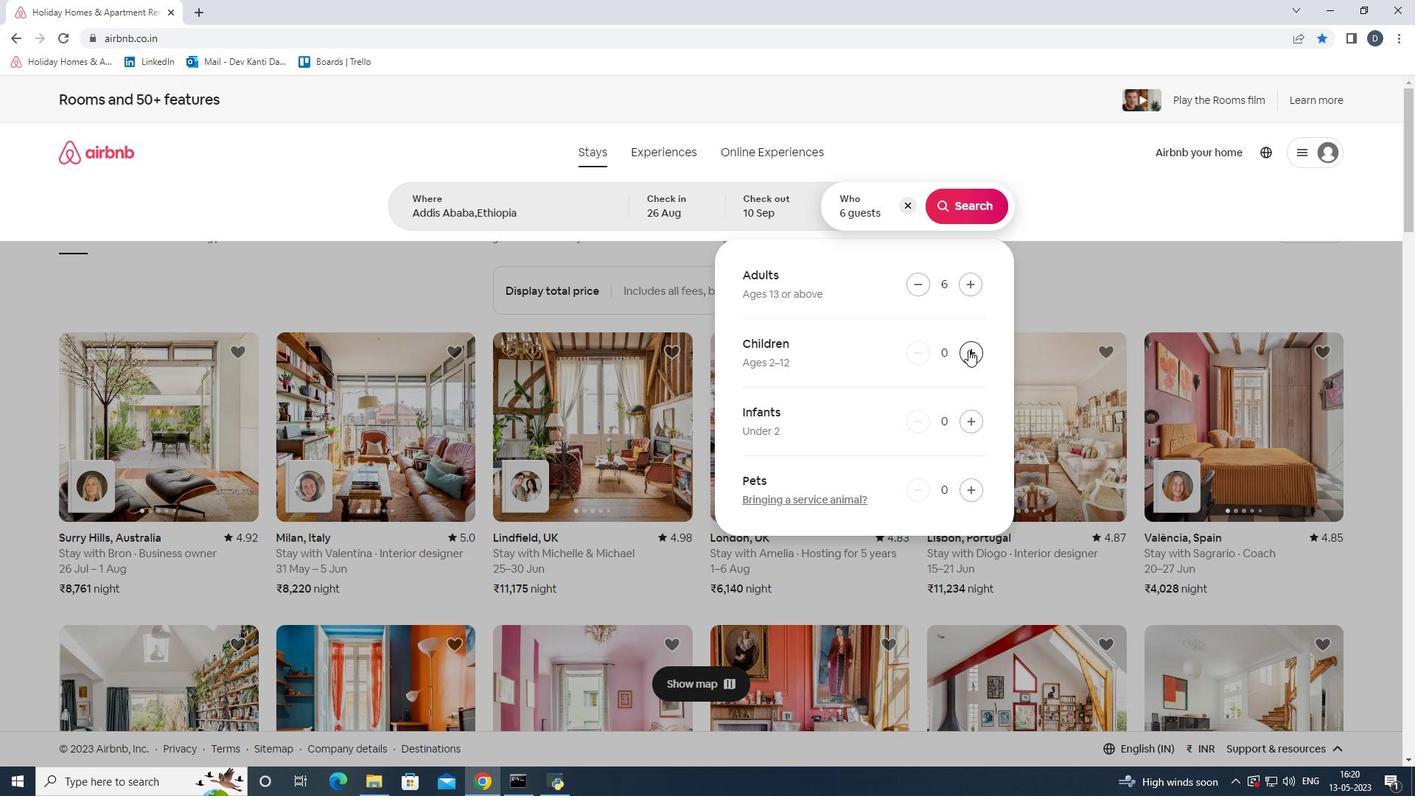 
Action: Mouse pressed left at (968, 348)
Screenshot: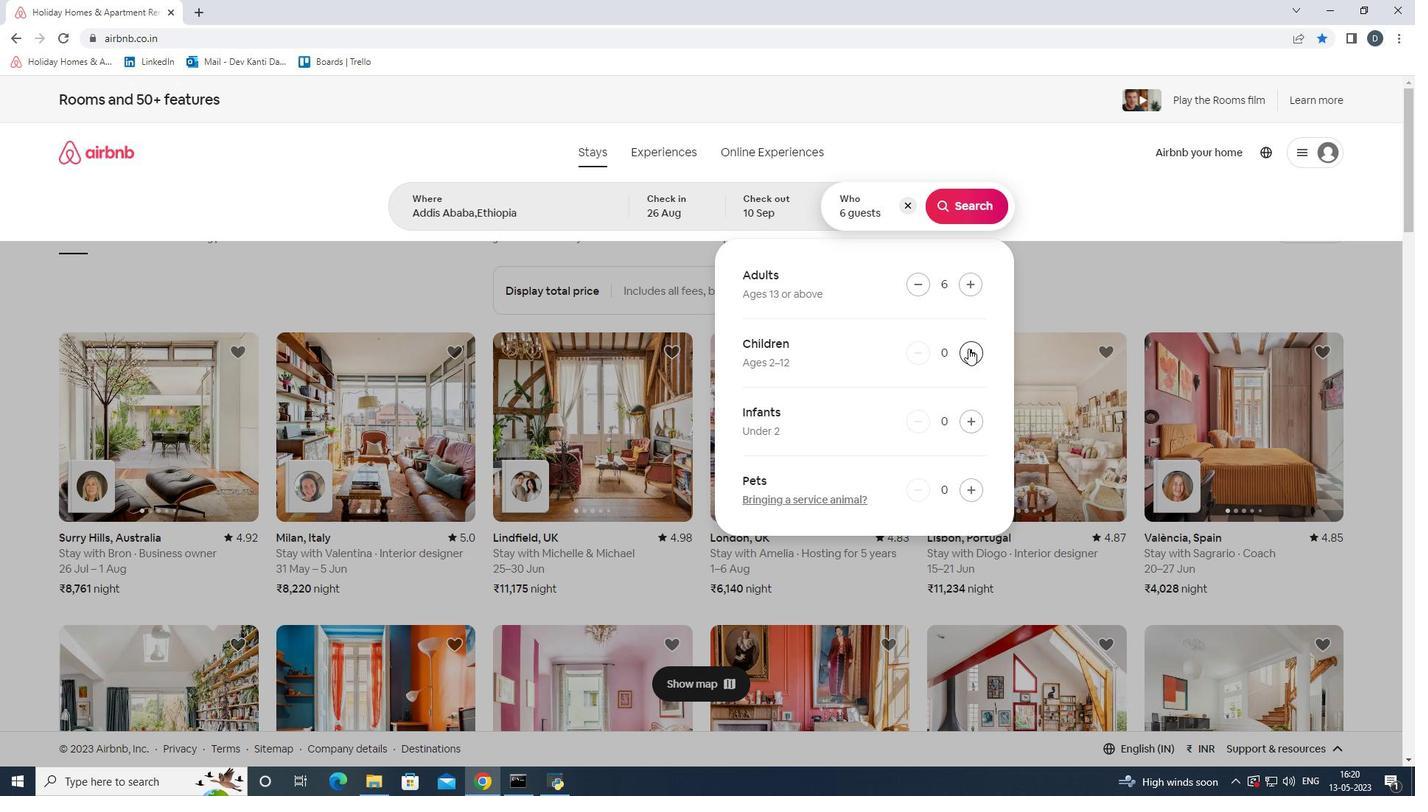 
Action: Mouse moved to (973, 192)
Screenshot: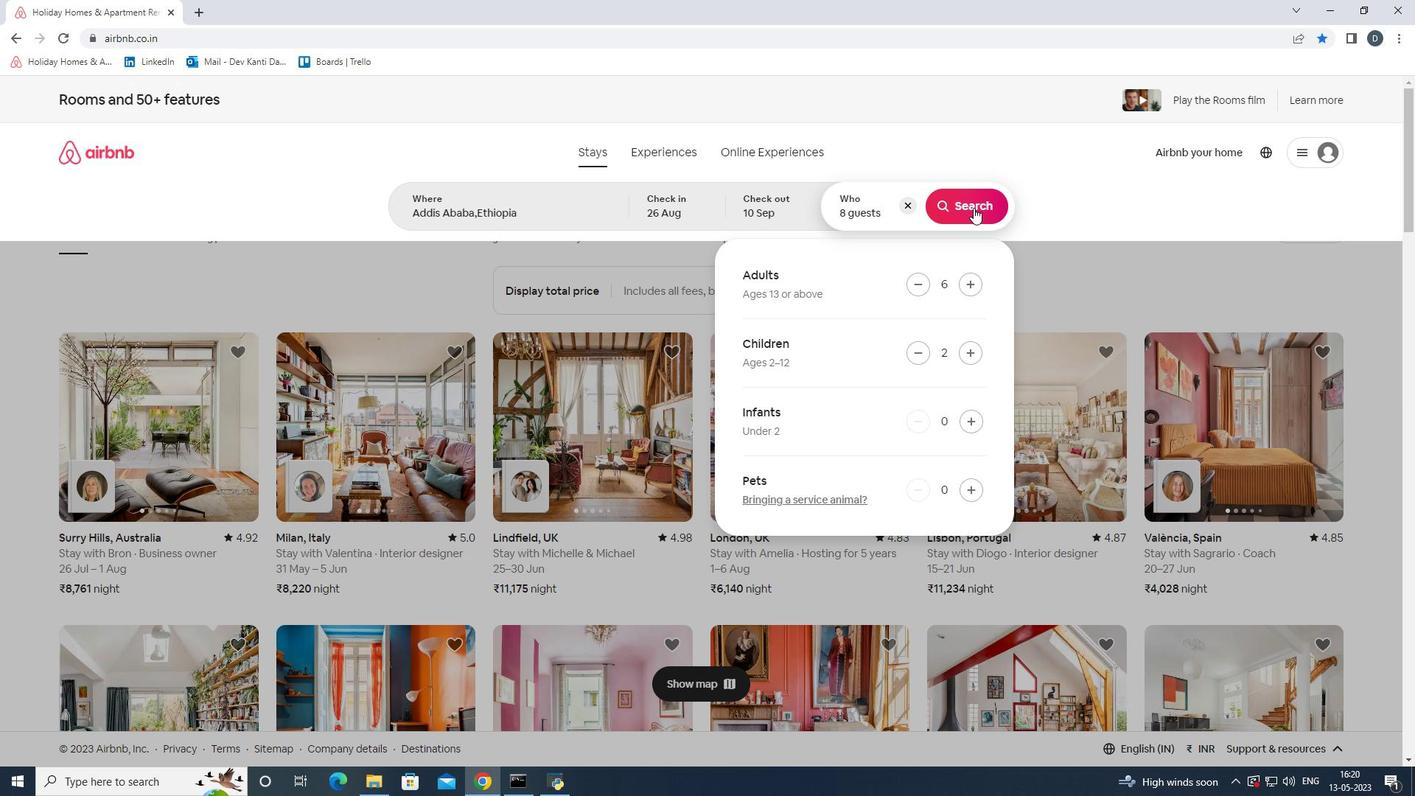 
Action: Mouse pressed left at (973, 192)
Screenshot: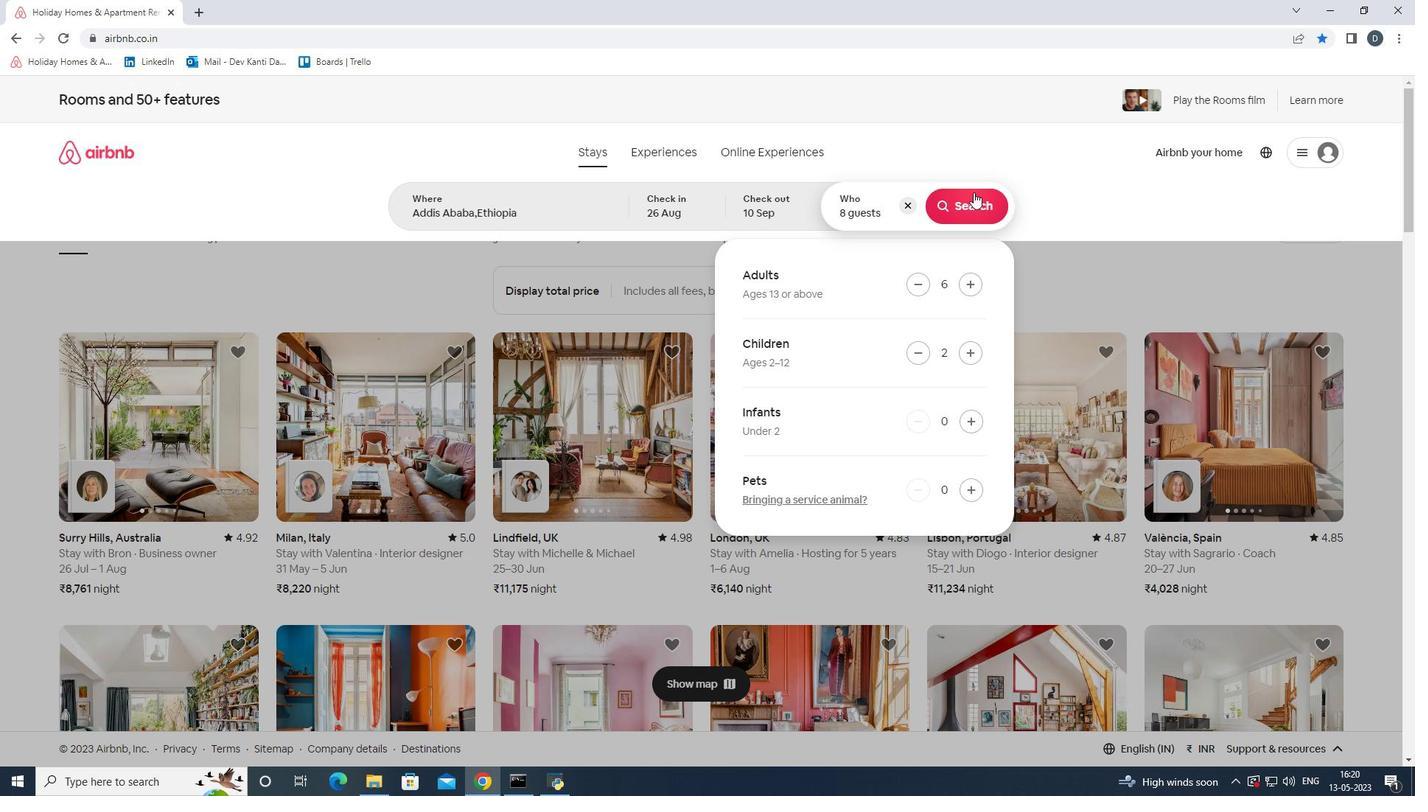 
Action: Mouse moved to (1345, 159)
Screenshot: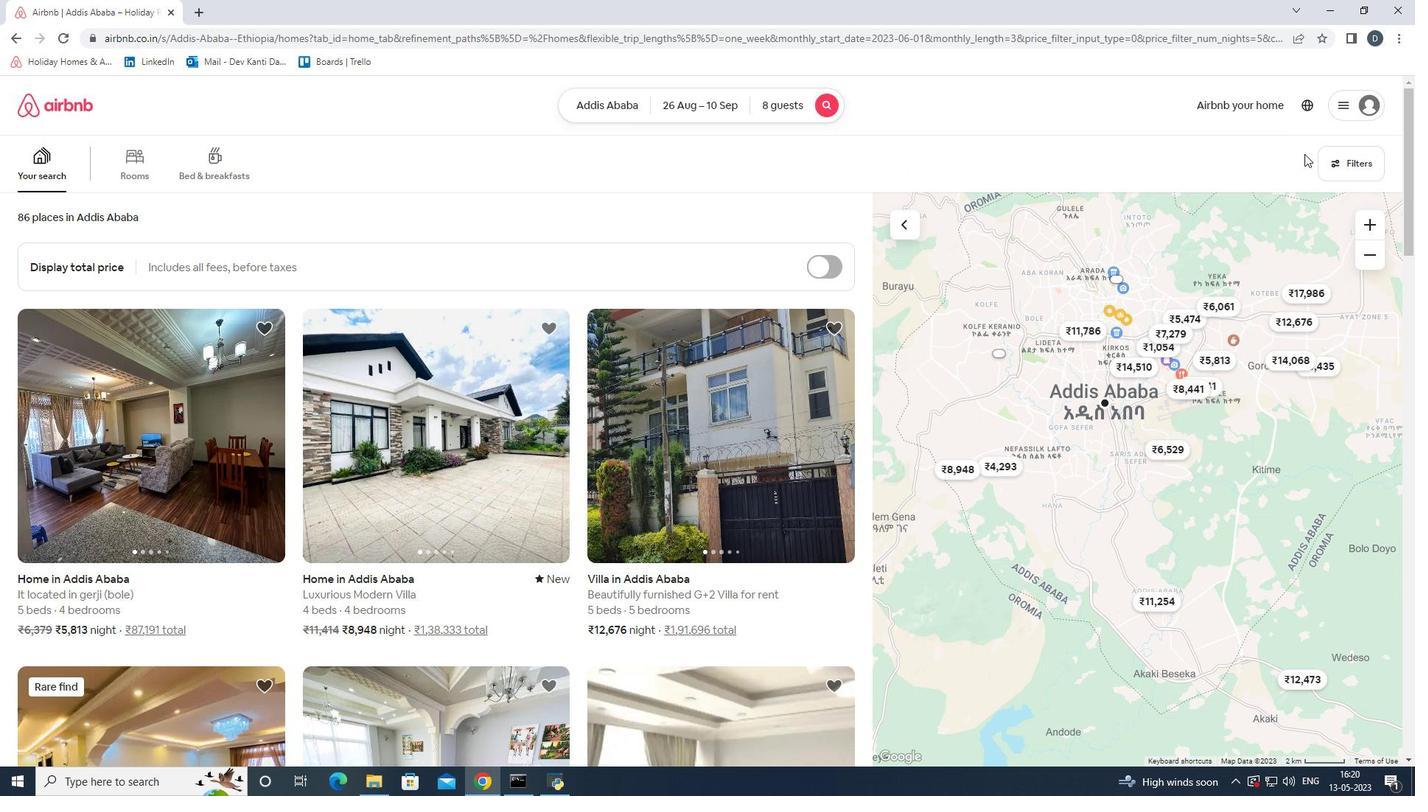
Action: Mouse pressed left at (1345, 159)
Screenshot: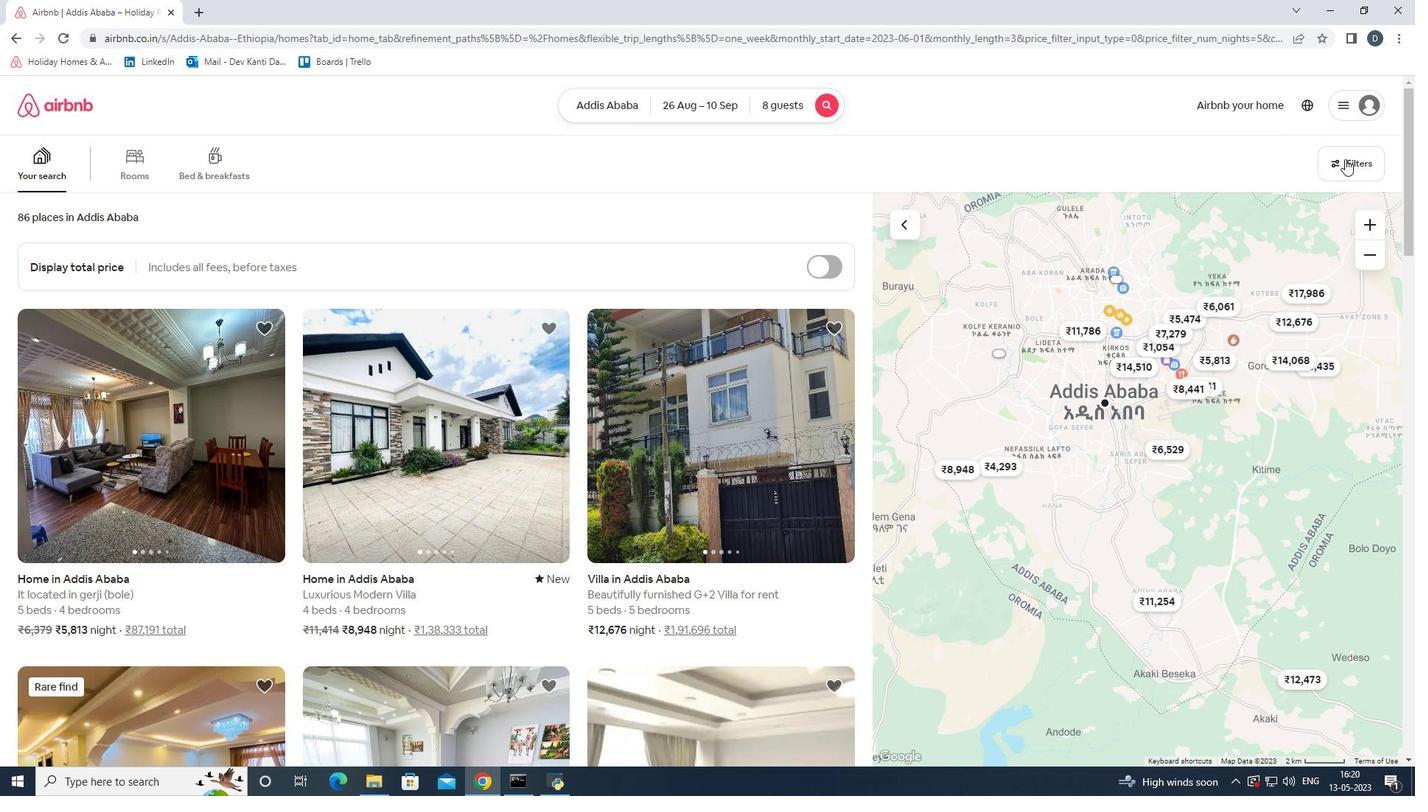 
Action: Mouse moved to (528, 353)
Screenshot: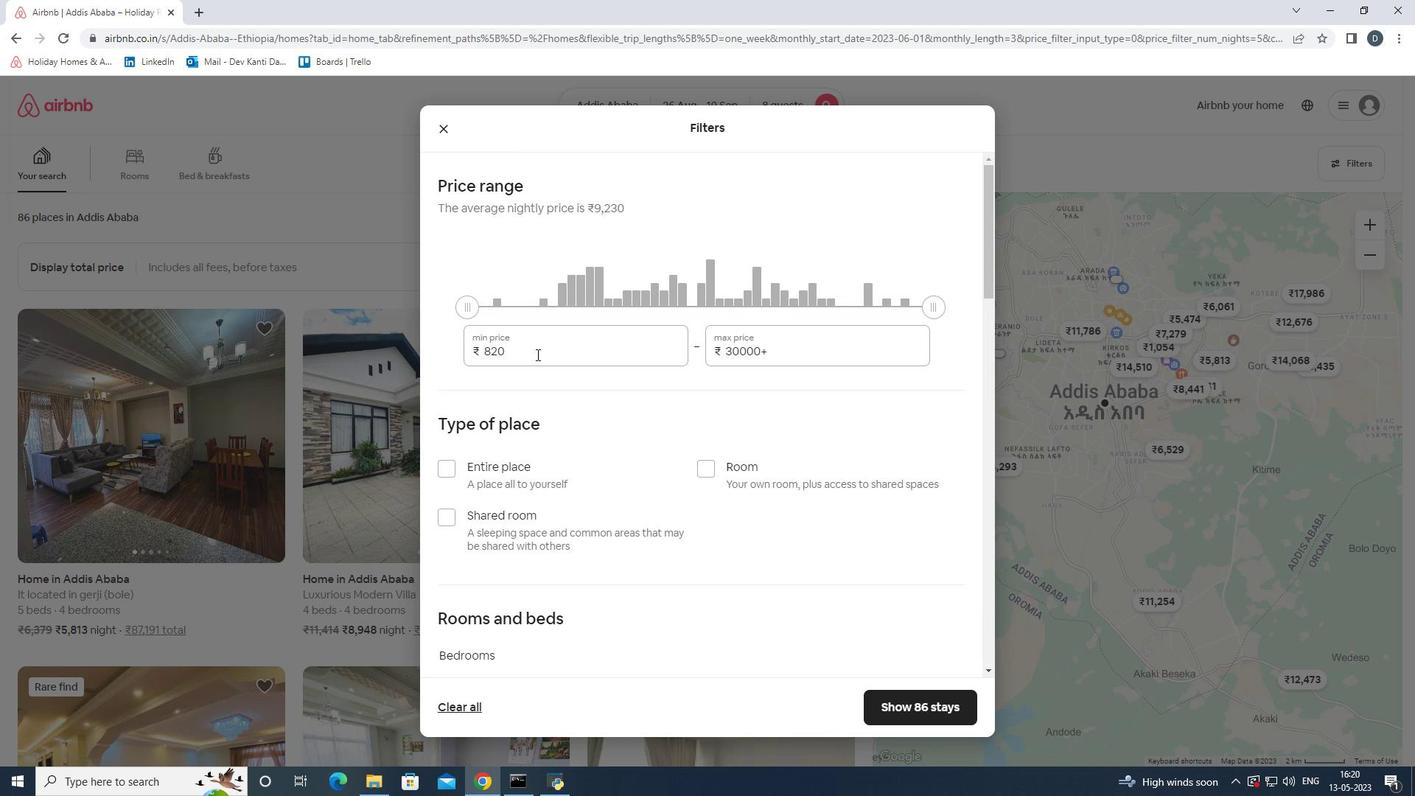 
Action: Mouse pressed left at (528, 353)
Screenshot: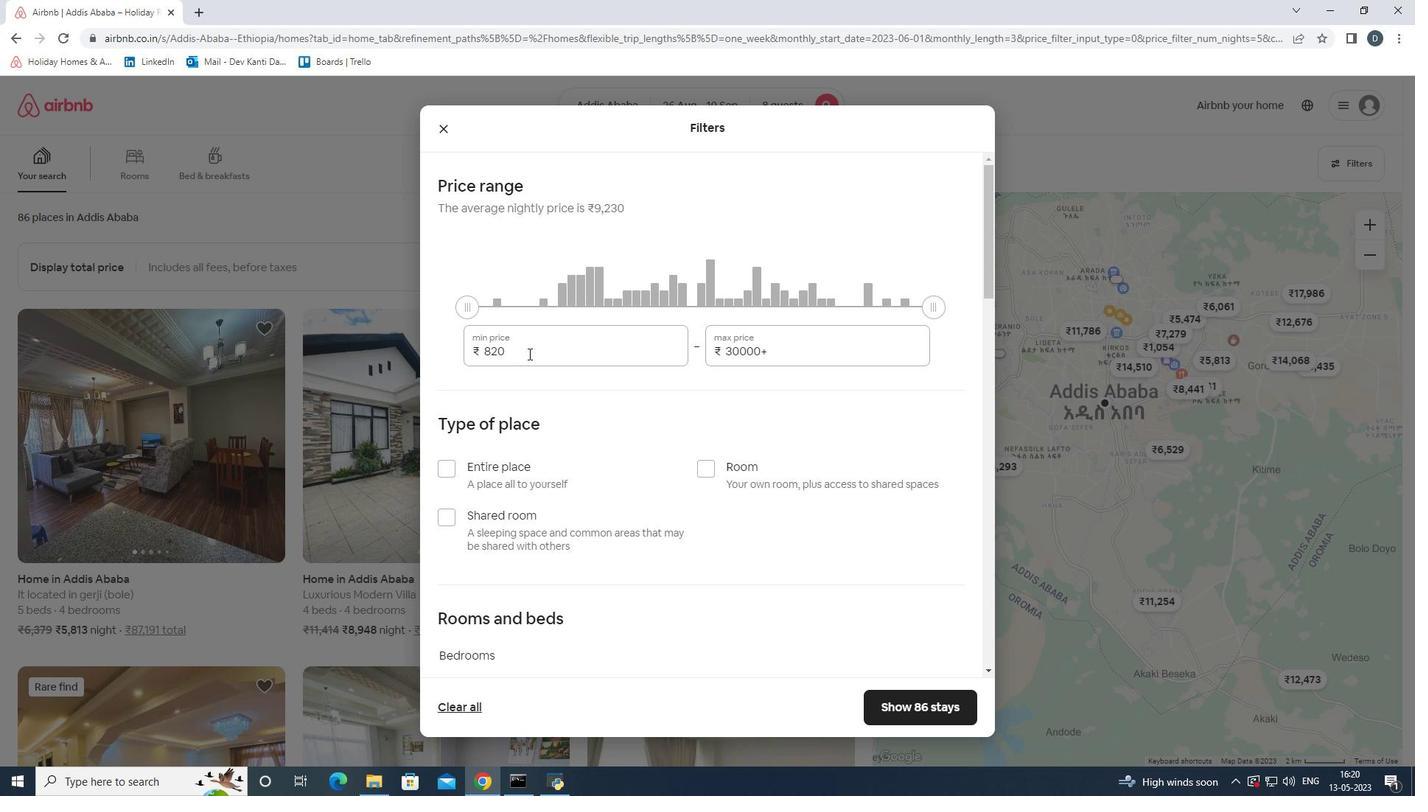 
Action: Mouse moved to (482, 348)
Screenshot: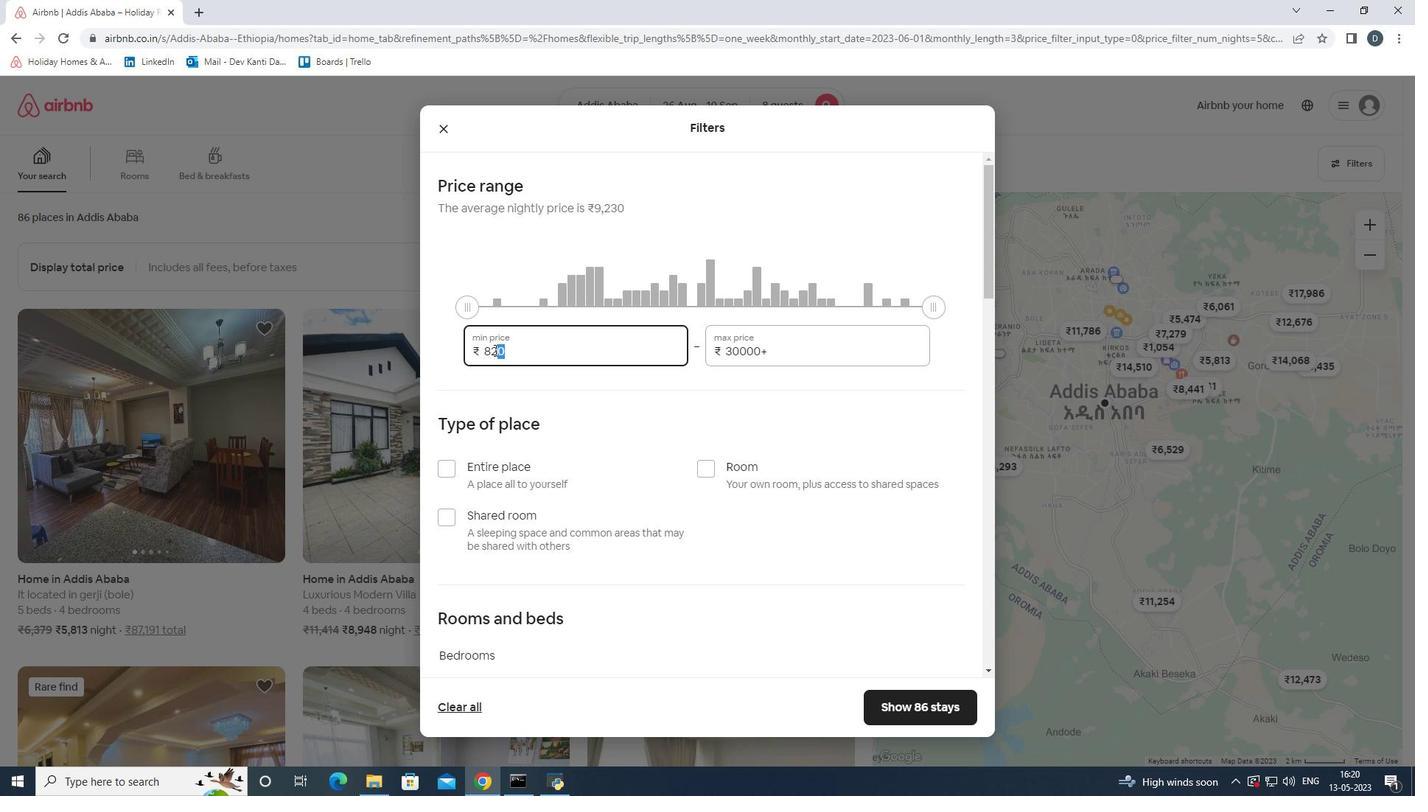 
Action: Key pressed 10000
Screenshot: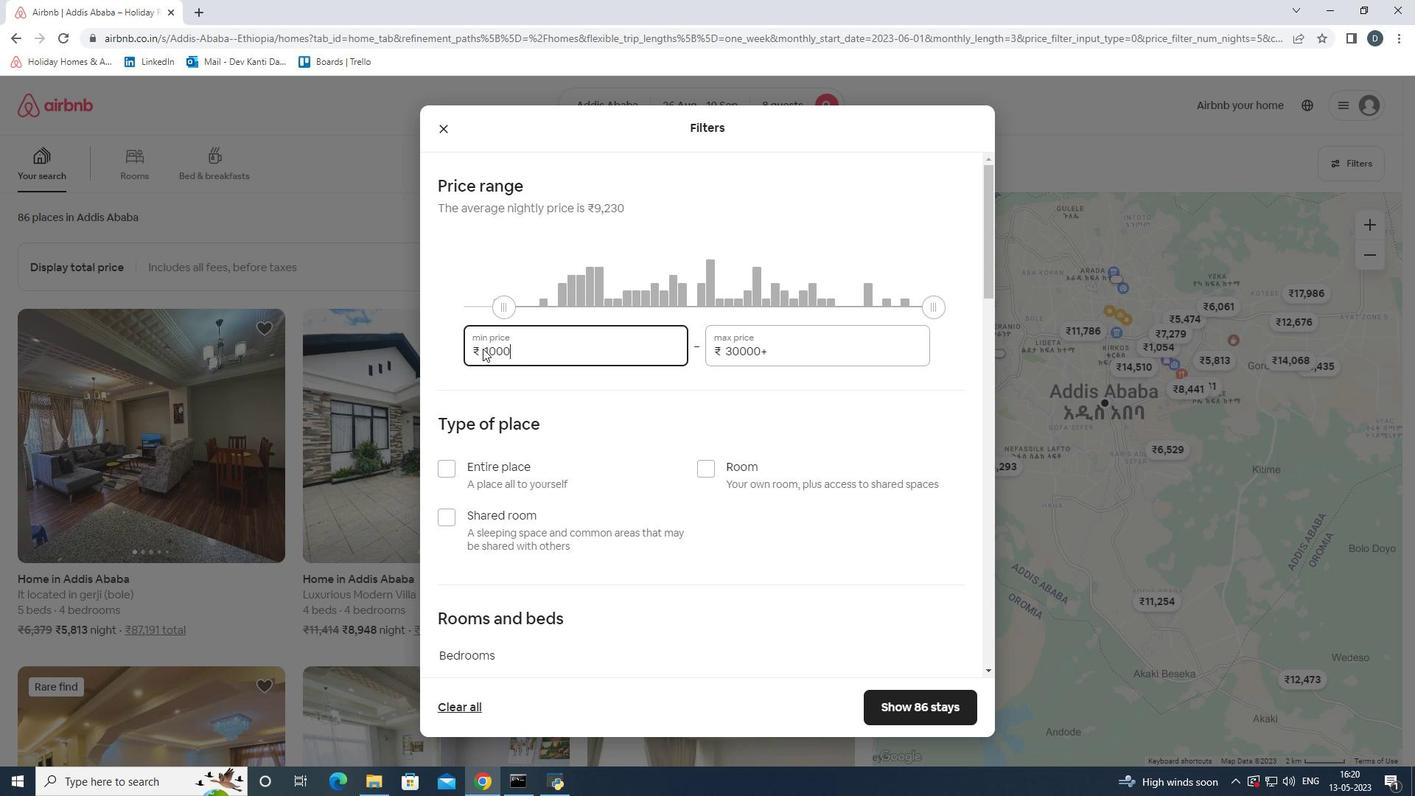 
Action: Mouse moved to (766, 350)
Screenshot: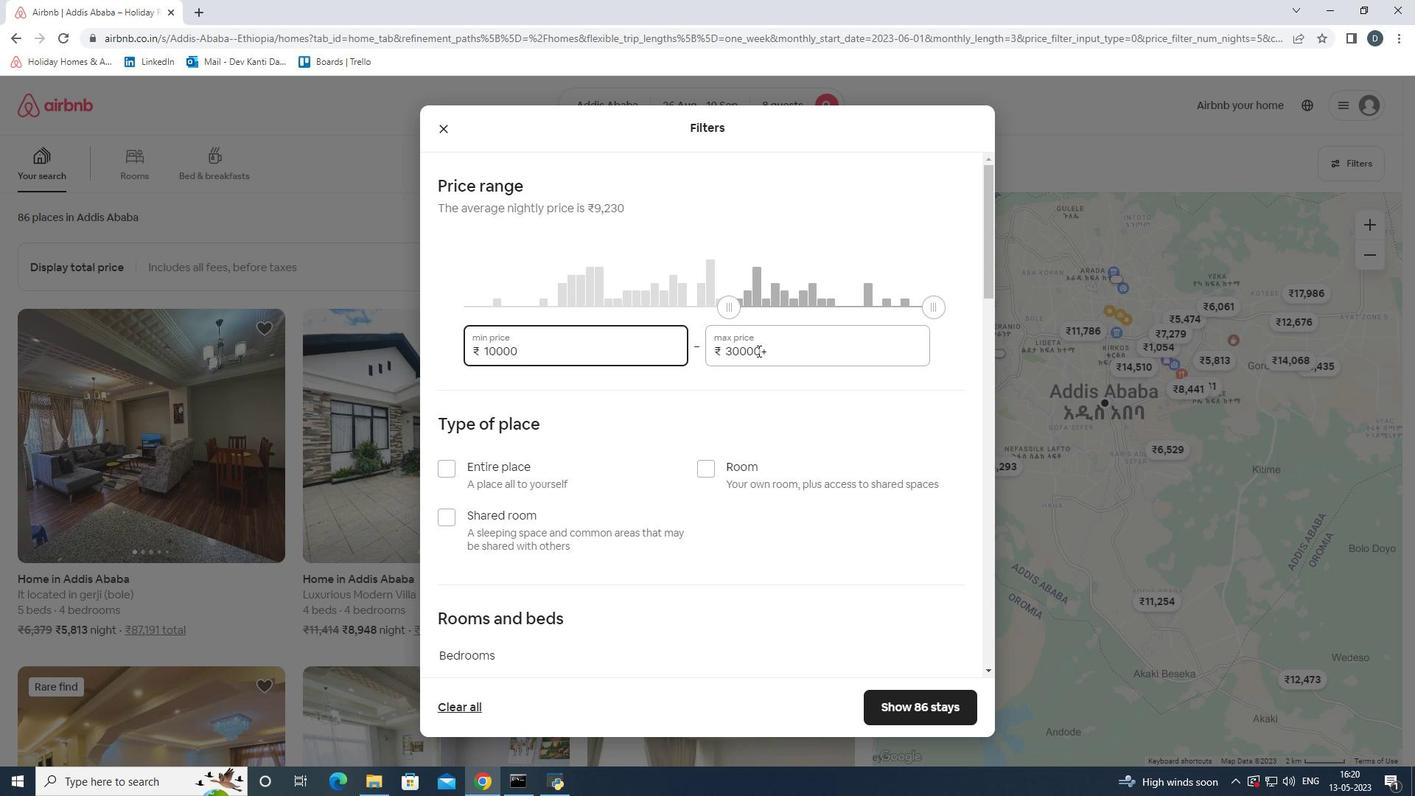 
Action: Mouse pressed left at (766, 350)
Screenshot: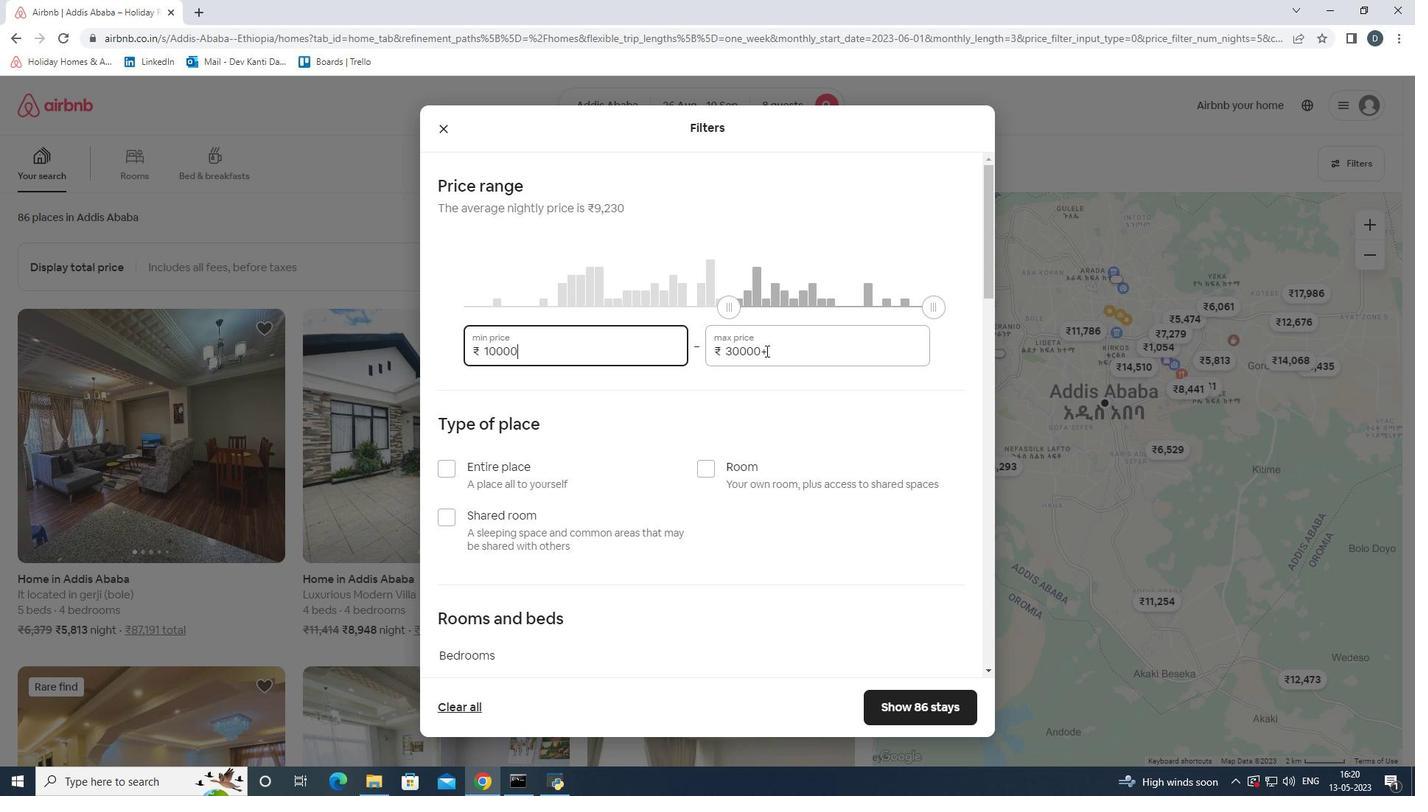 
Action: Mouse moved to (704, 346)
Screenshot: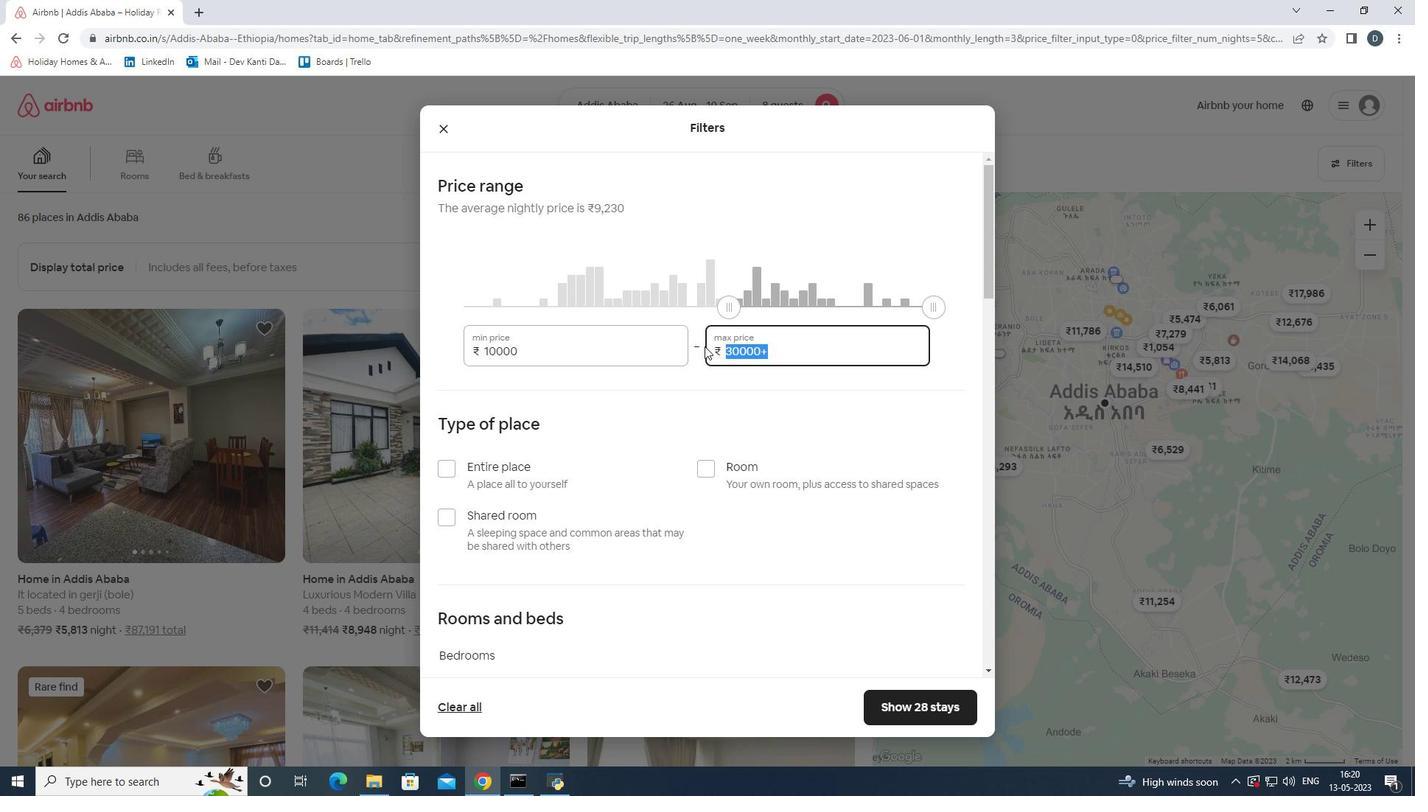 
Action: Key pressed 15000
Screenshot: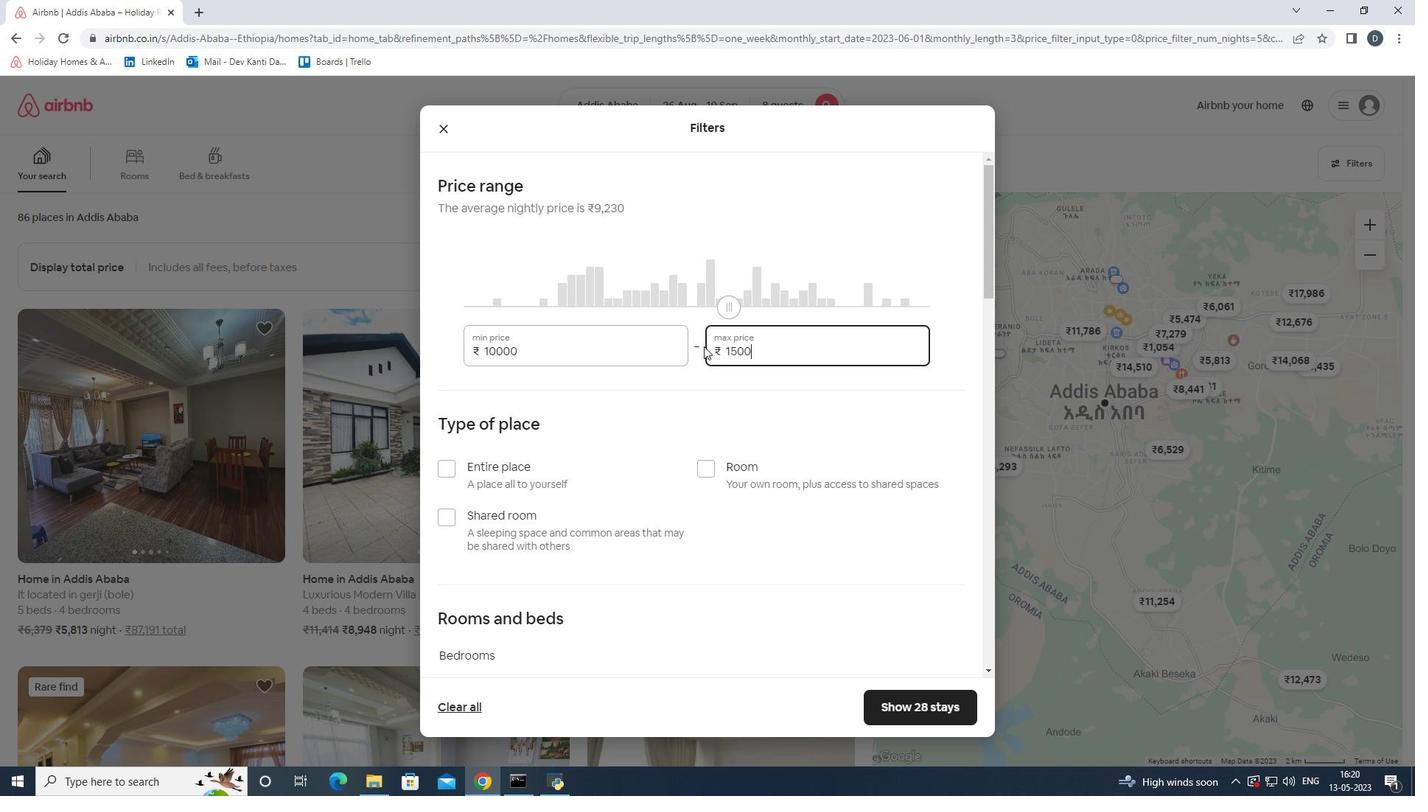 
Action: Mouse moved to (805, 390)
Screenshot: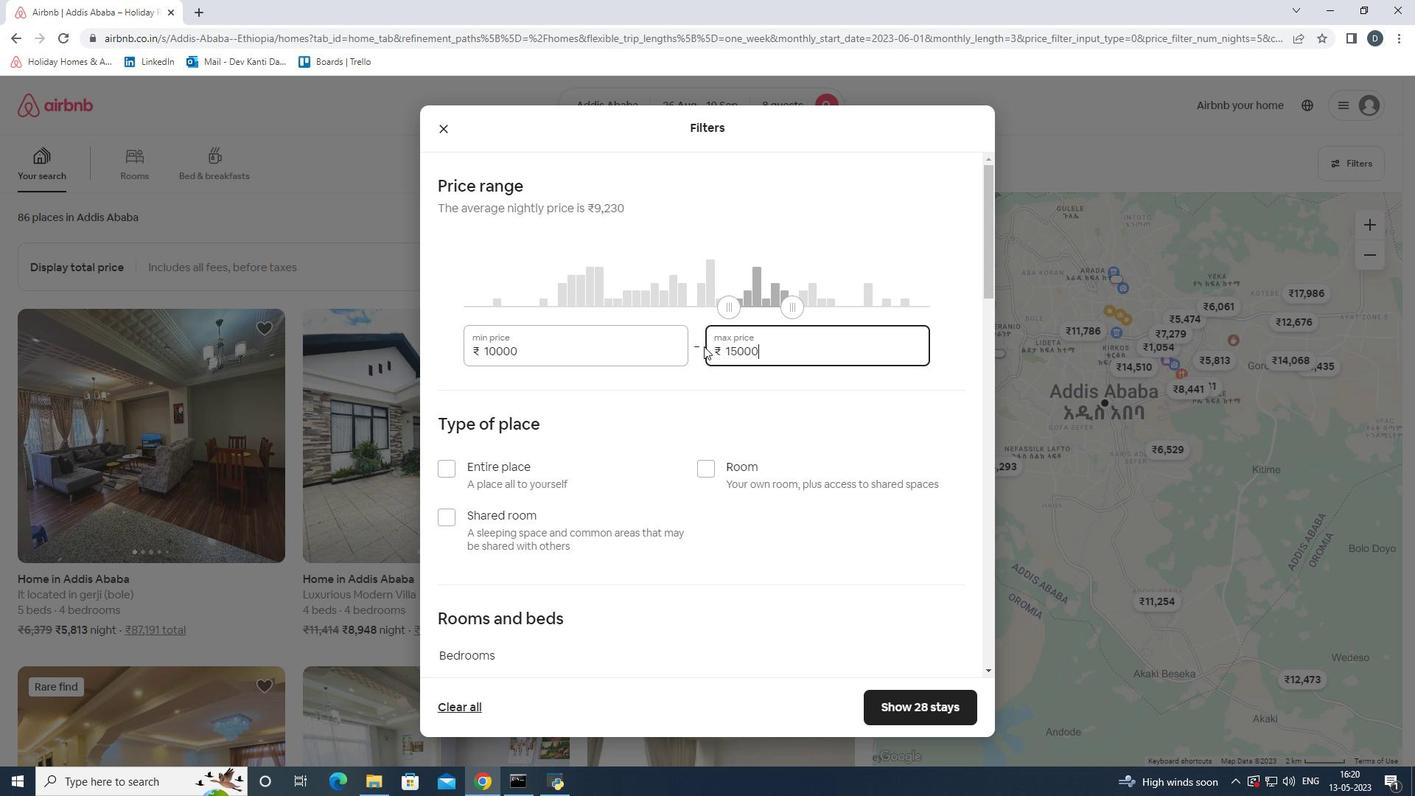 
Action: Mouse scrolled (805, 390) with delta (0, 0)
Screenshot: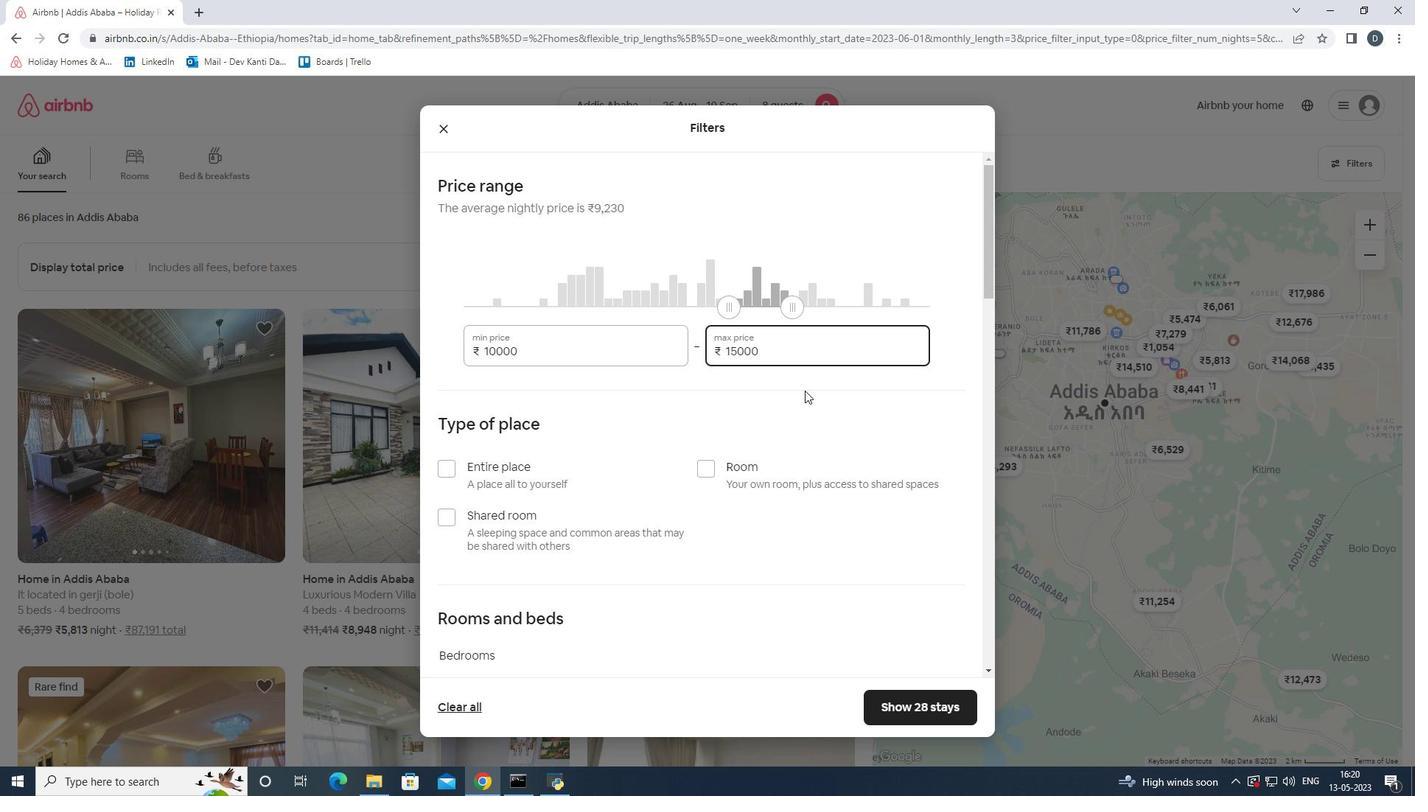 
Action: Mouse scrolled (805, 390) with delta (0, 0)
Screenshot: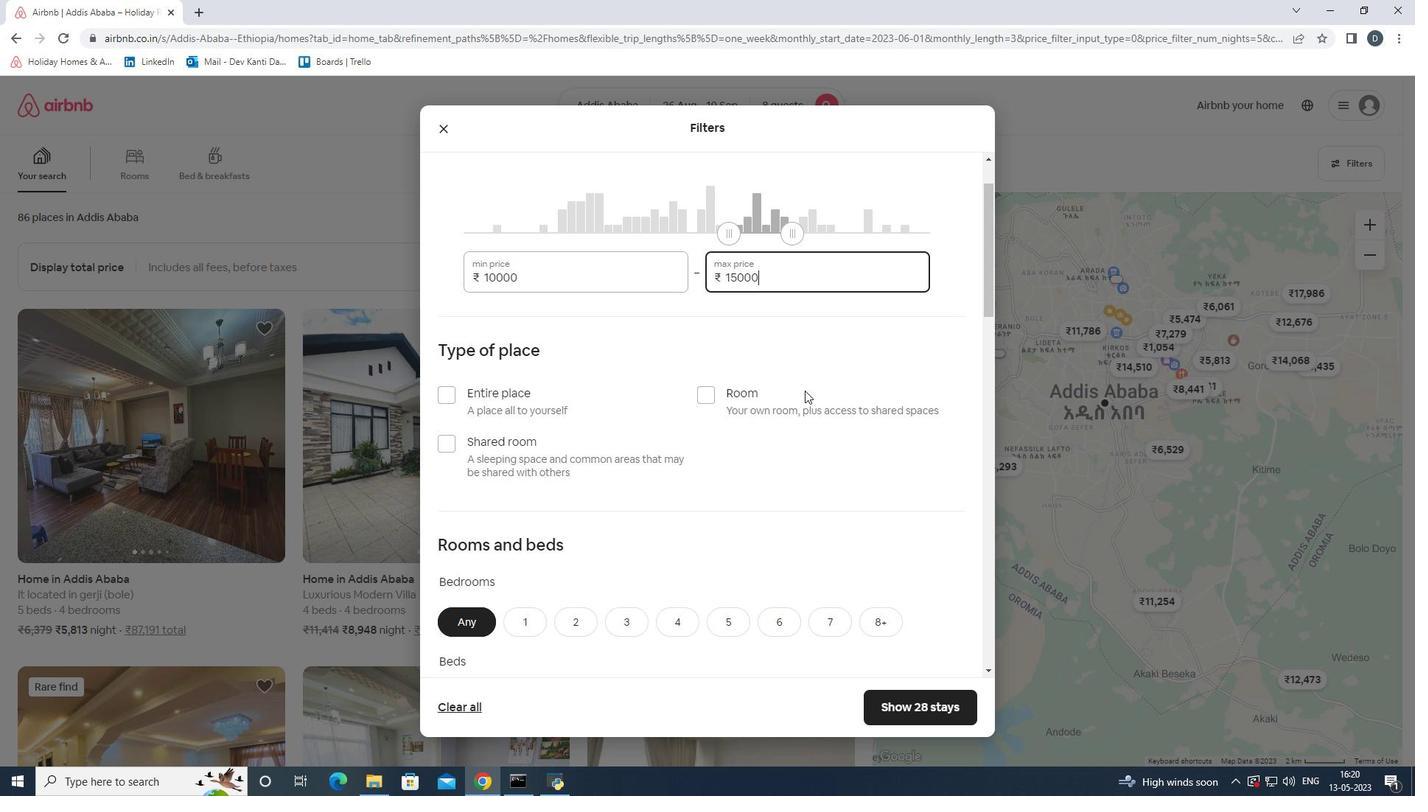 
Action: Mouse moved to (443, 315)
Screenshot: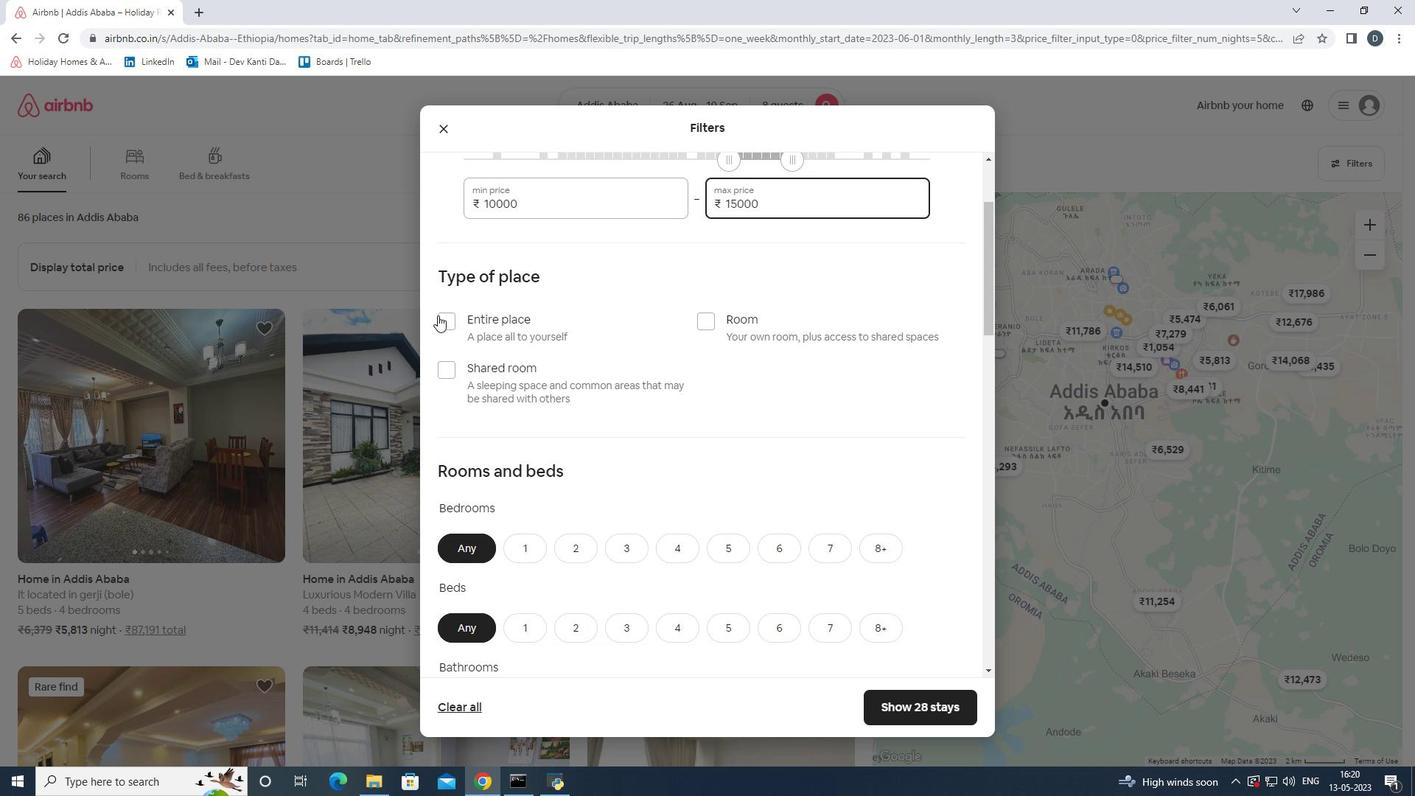 
Action: Mouse pressed left at (443, 315)
Screenshot: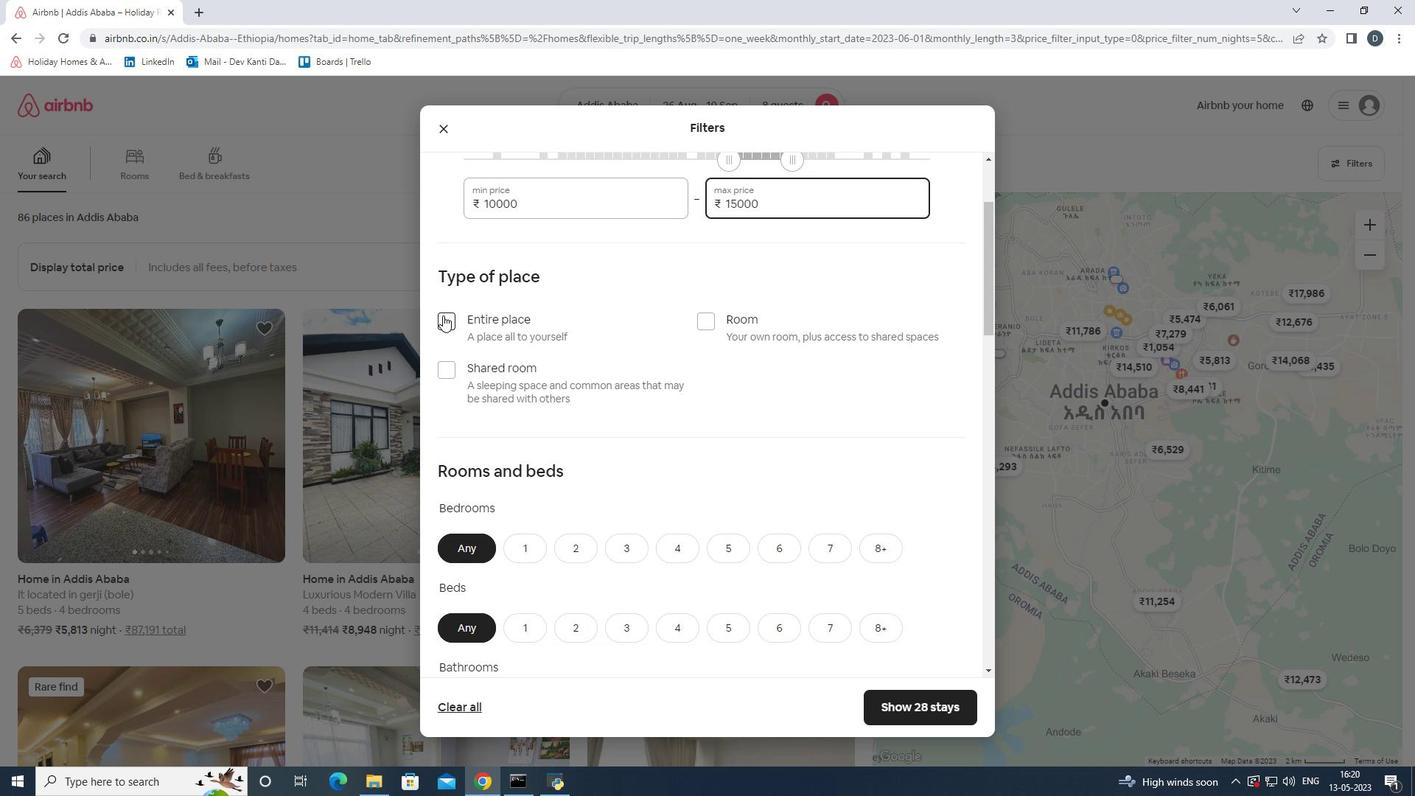 
Action: Mouse moved to (671, 423)
Screenshot: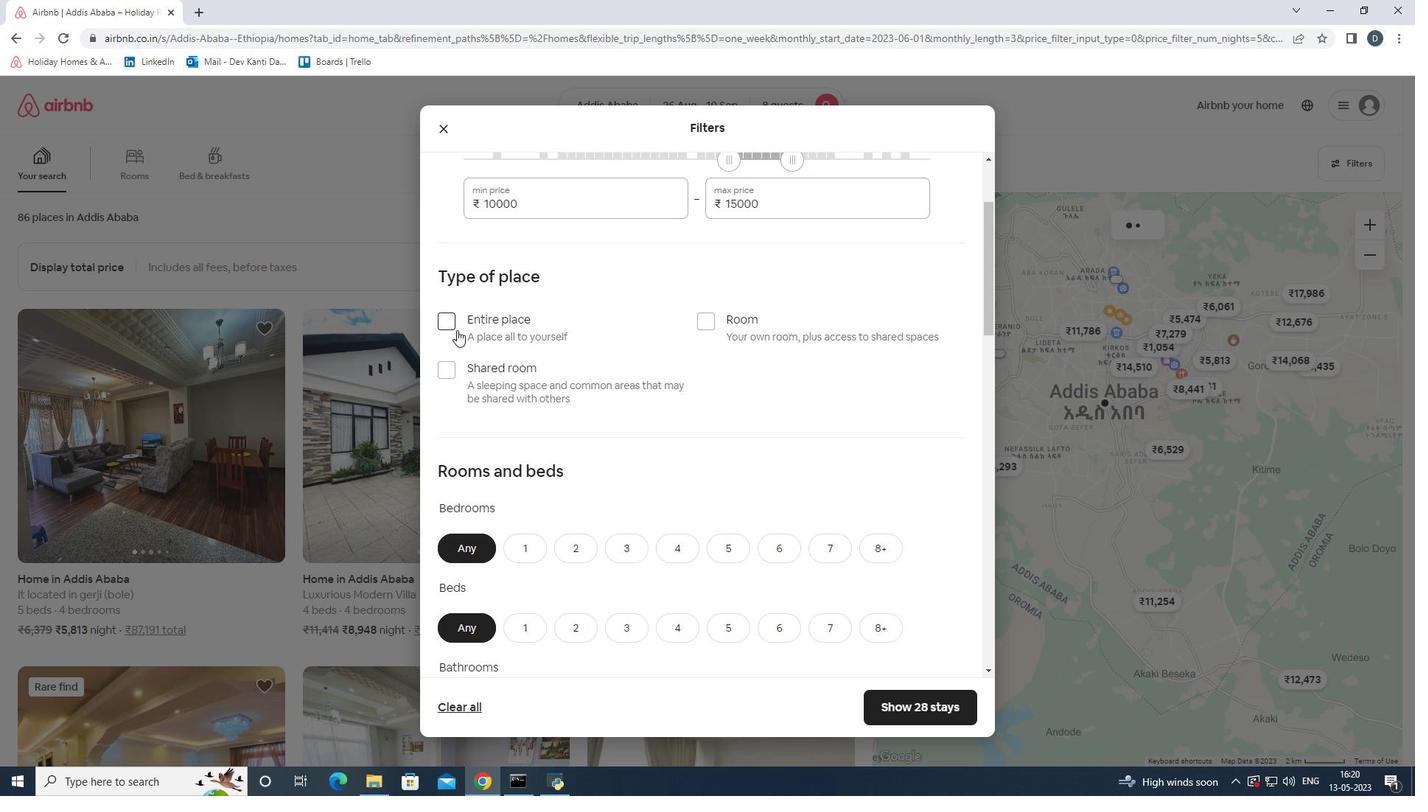 
Action: Mouse scrolled (671, 423) with delta (0, 0)
Screenshot: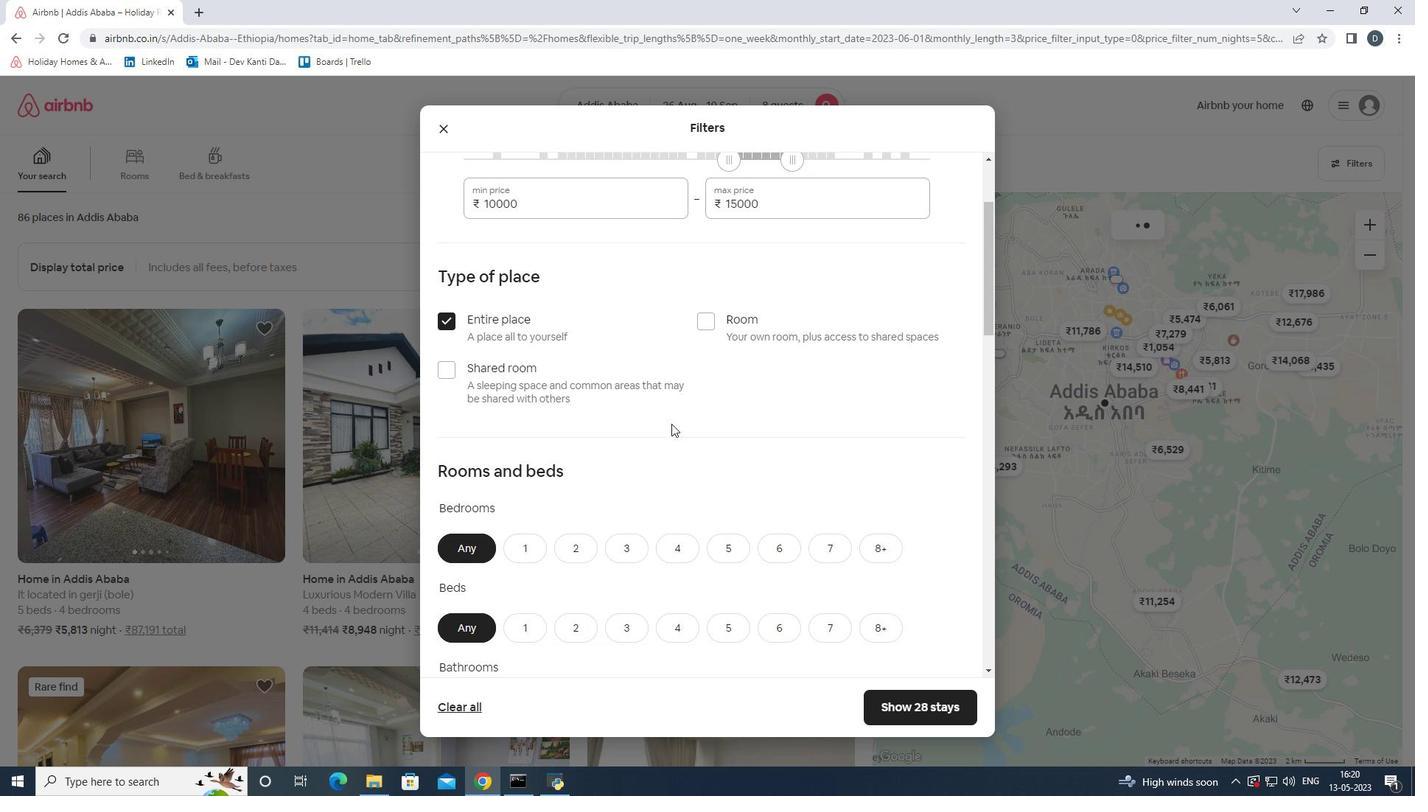 
Action: Mouse scrolled (671, 423) with delta (0, 0)
Screenshot: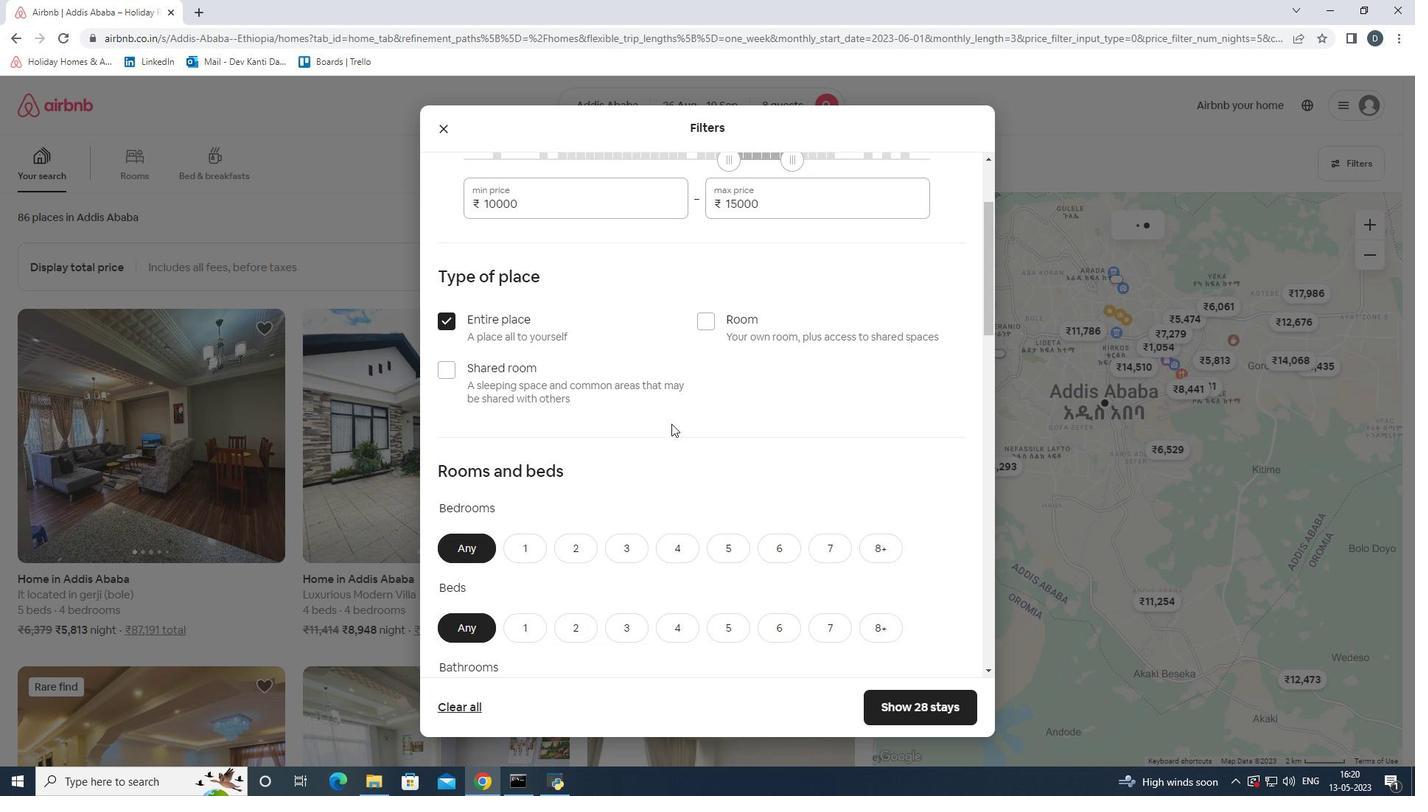 
Action: Mouse moved to (758, 403)
Screenshot: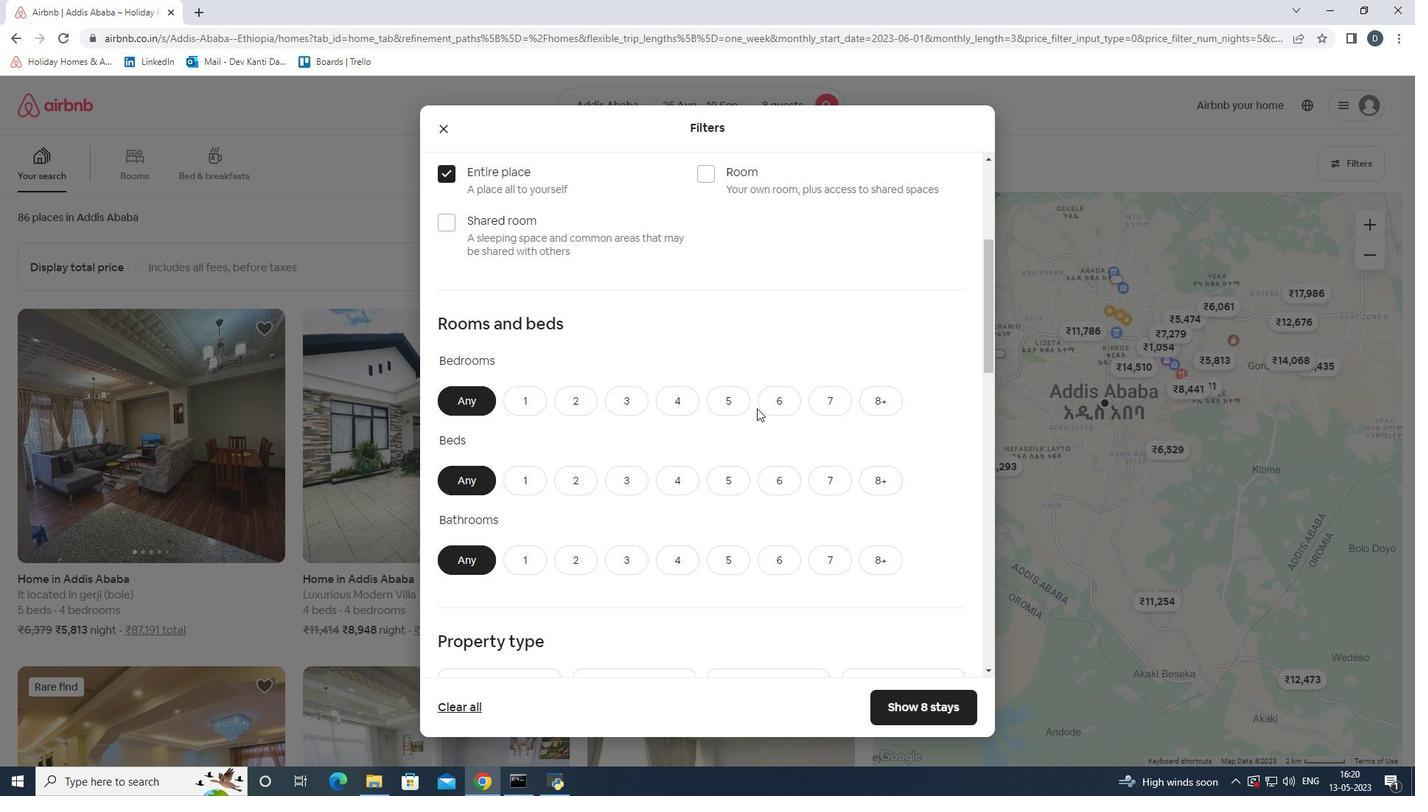 
Action: Mouse pressed left at (758, 403)
Screenshot: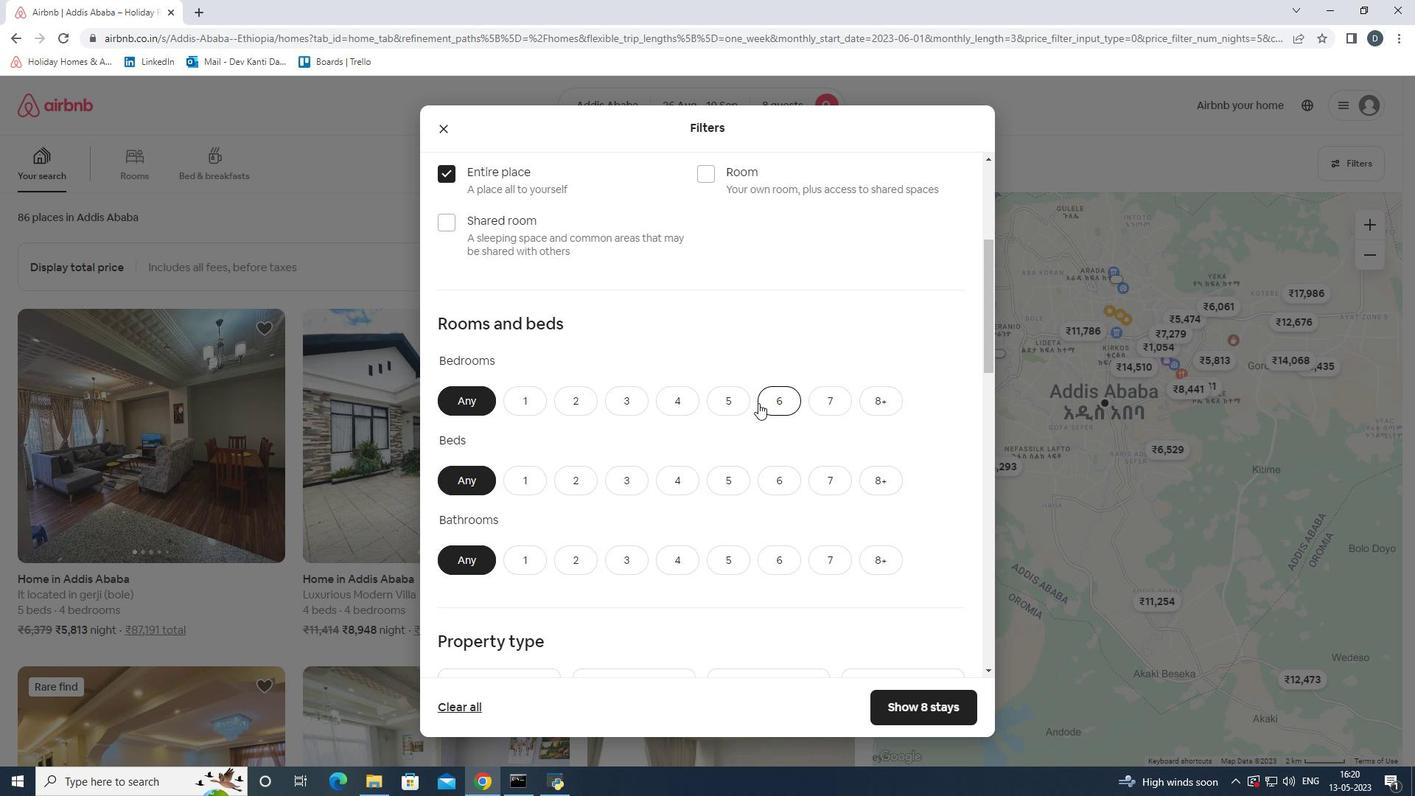 
Action: Mouse moved to (782, 465)
Screenshot: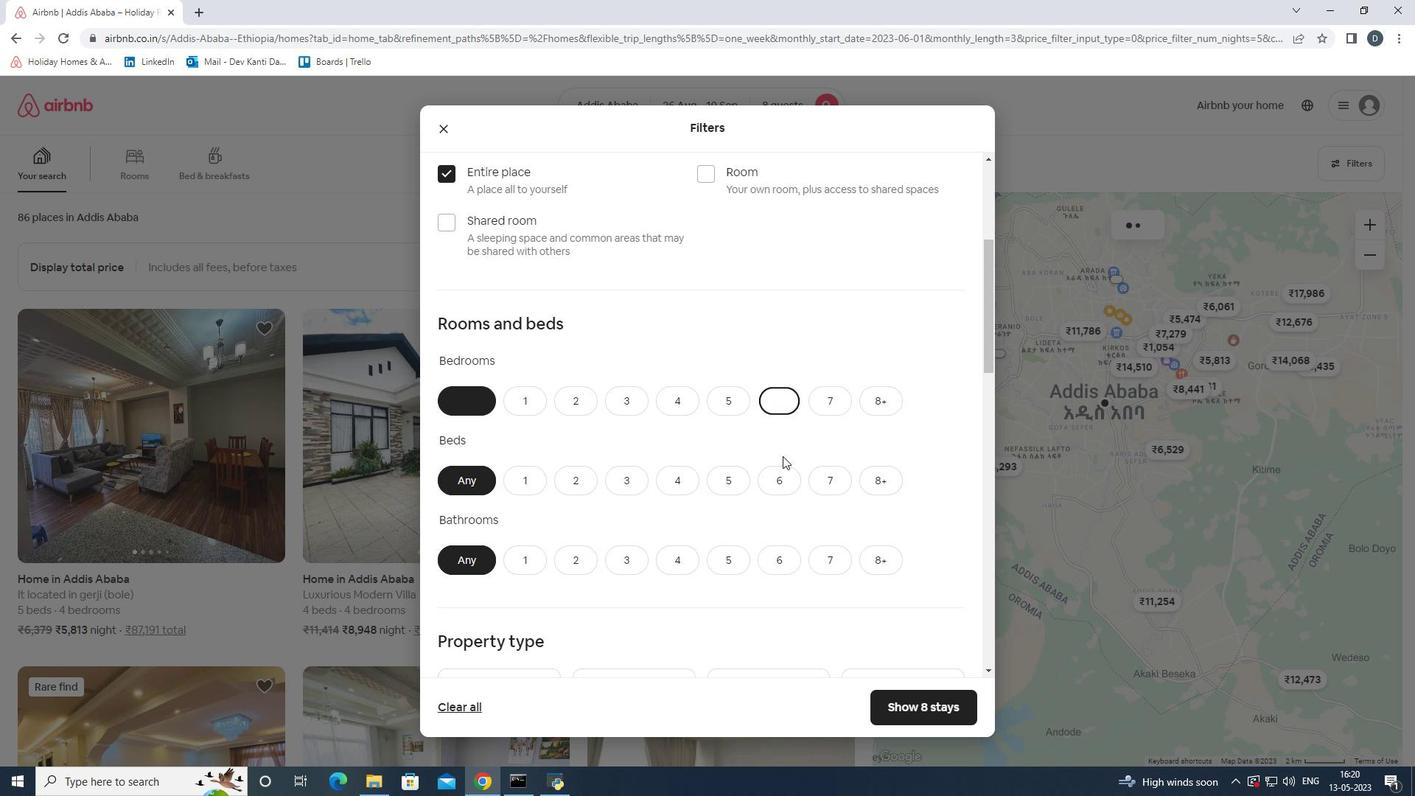 
Action: Mouse pressed left at (782, 465)
Screenshot: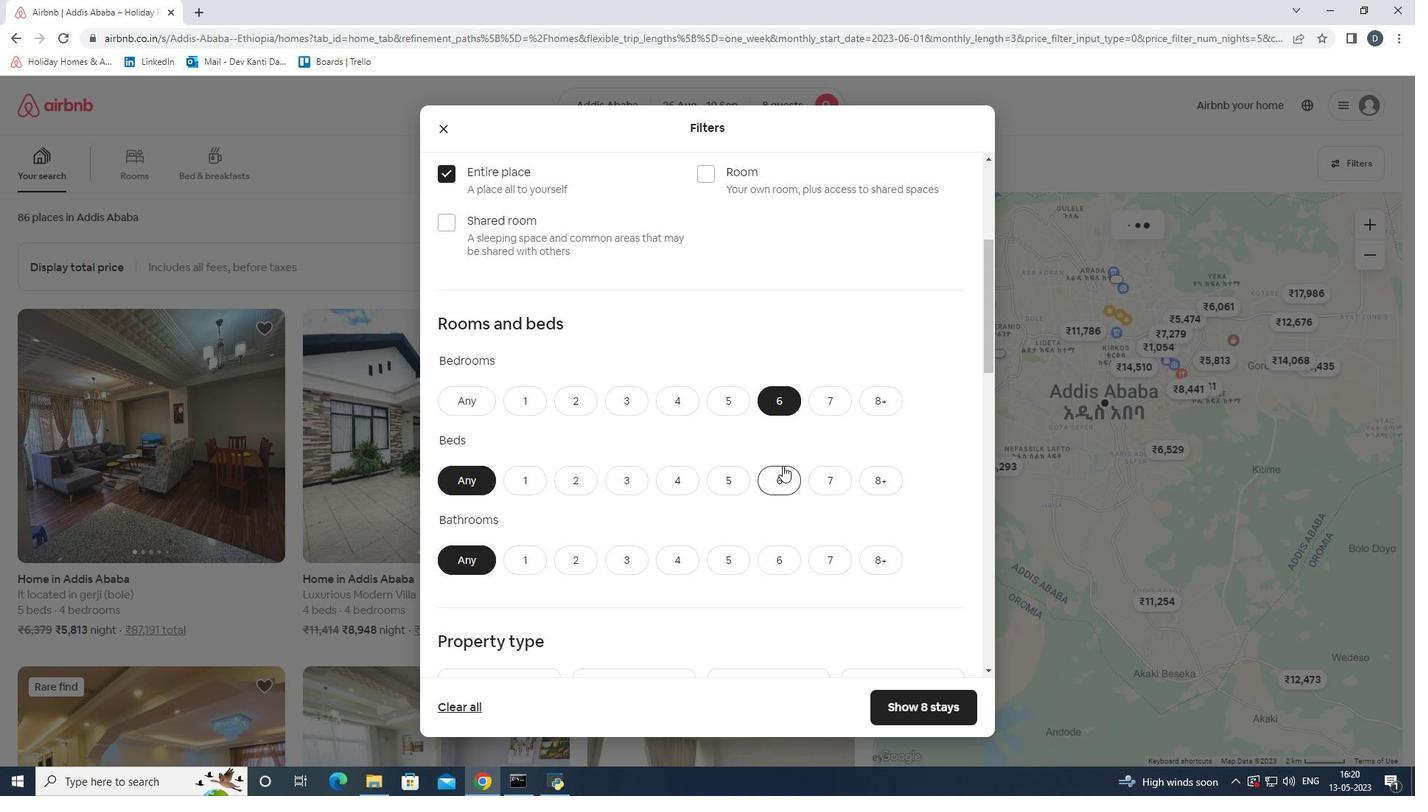 
Action: Mouse moved to (780, 553)
Screenshot: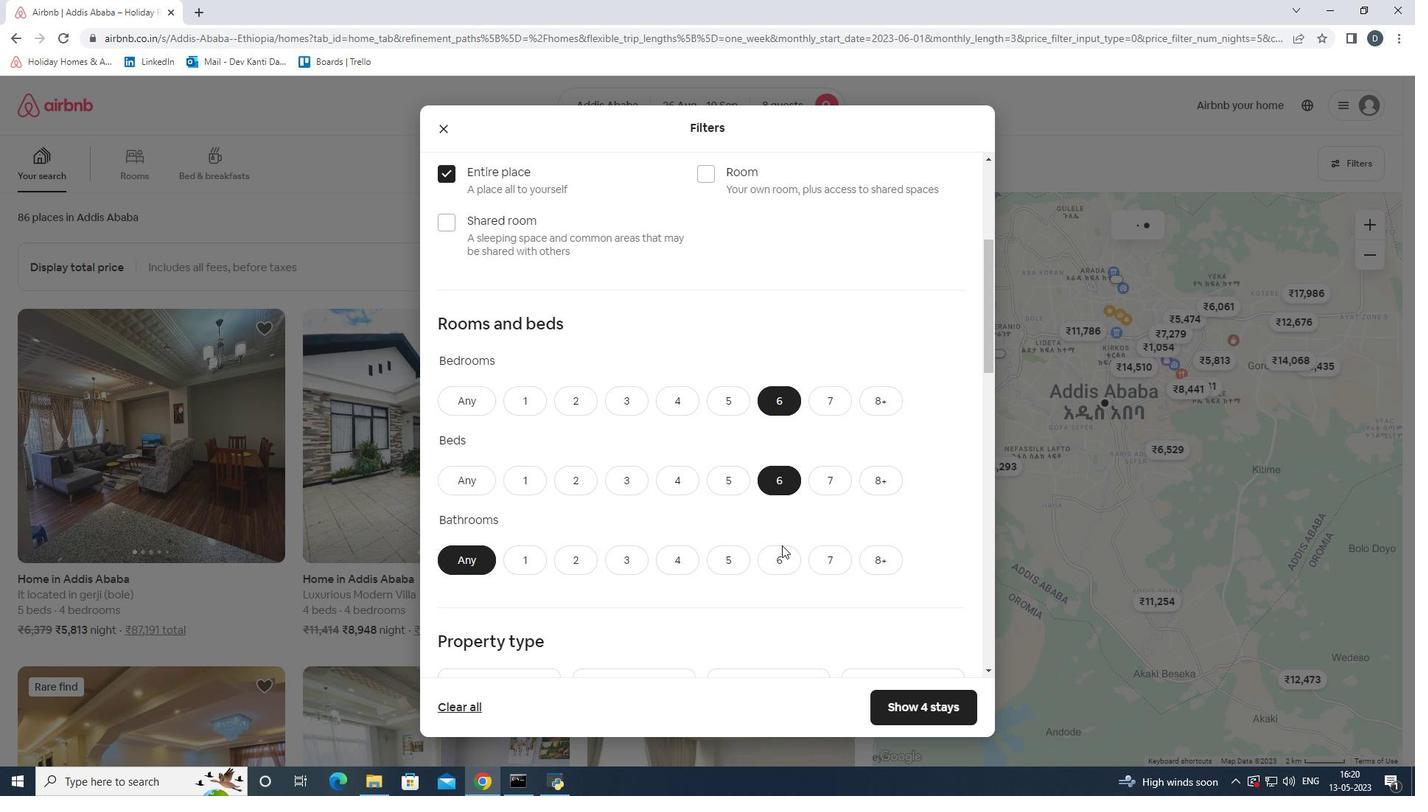 
Action: Mouse pressed left at (780, 553)
Screenshot: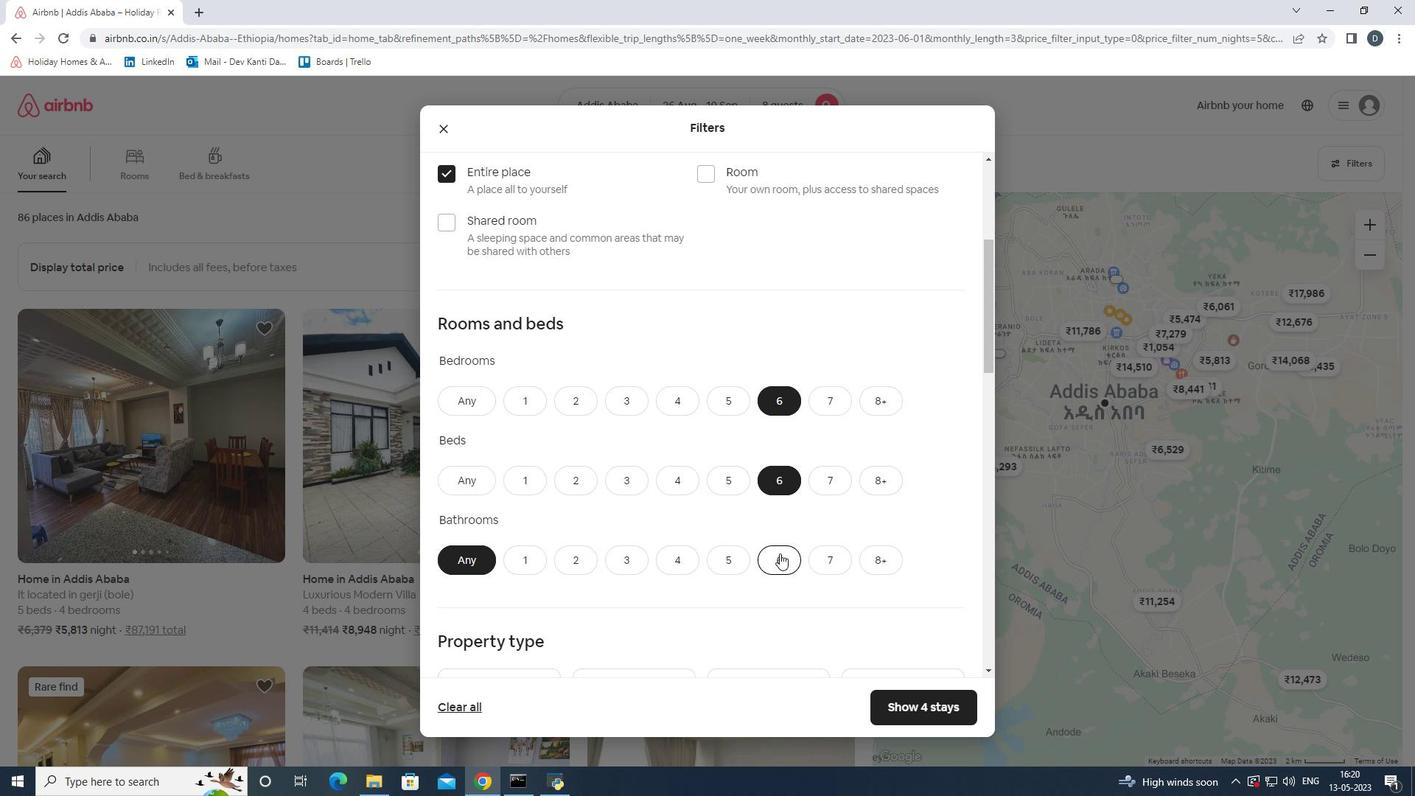 
Action: Mouse moved to (780, 549)
Screenshot: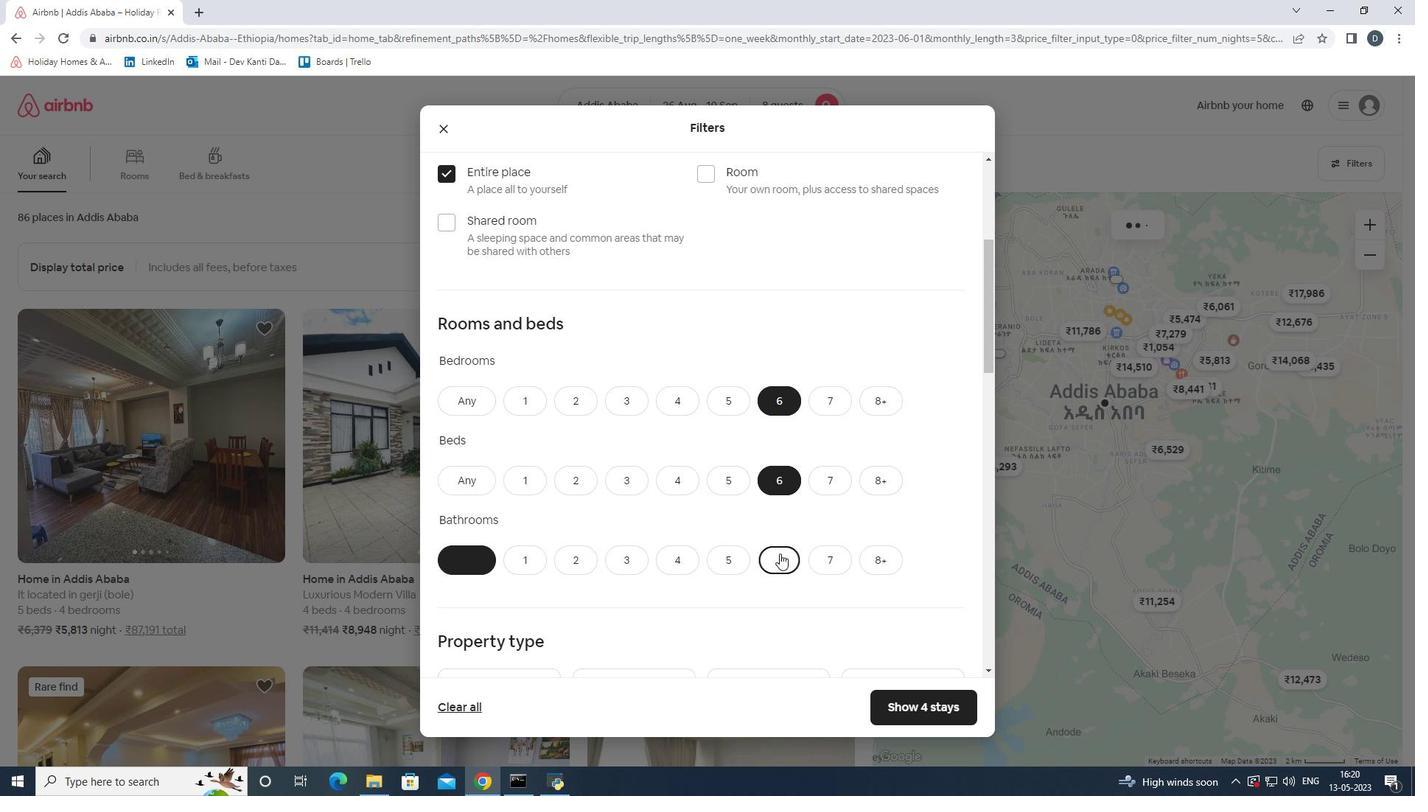 
Action: Mouse scrolled (780, 549) with delta (0, 0)
Screenshot: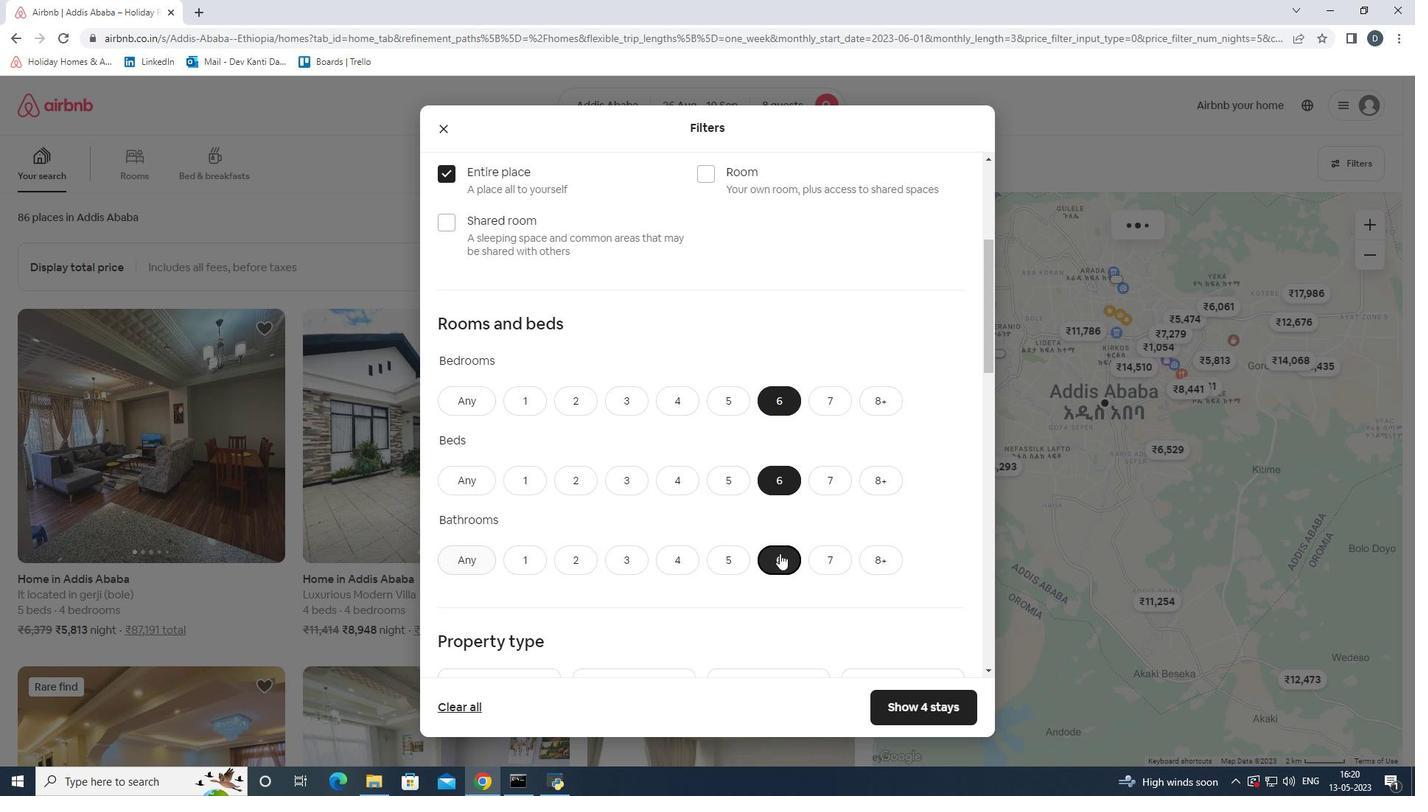 
Action: Mouse scrolled (780, 549) with delta (0, 0)
Screenshot: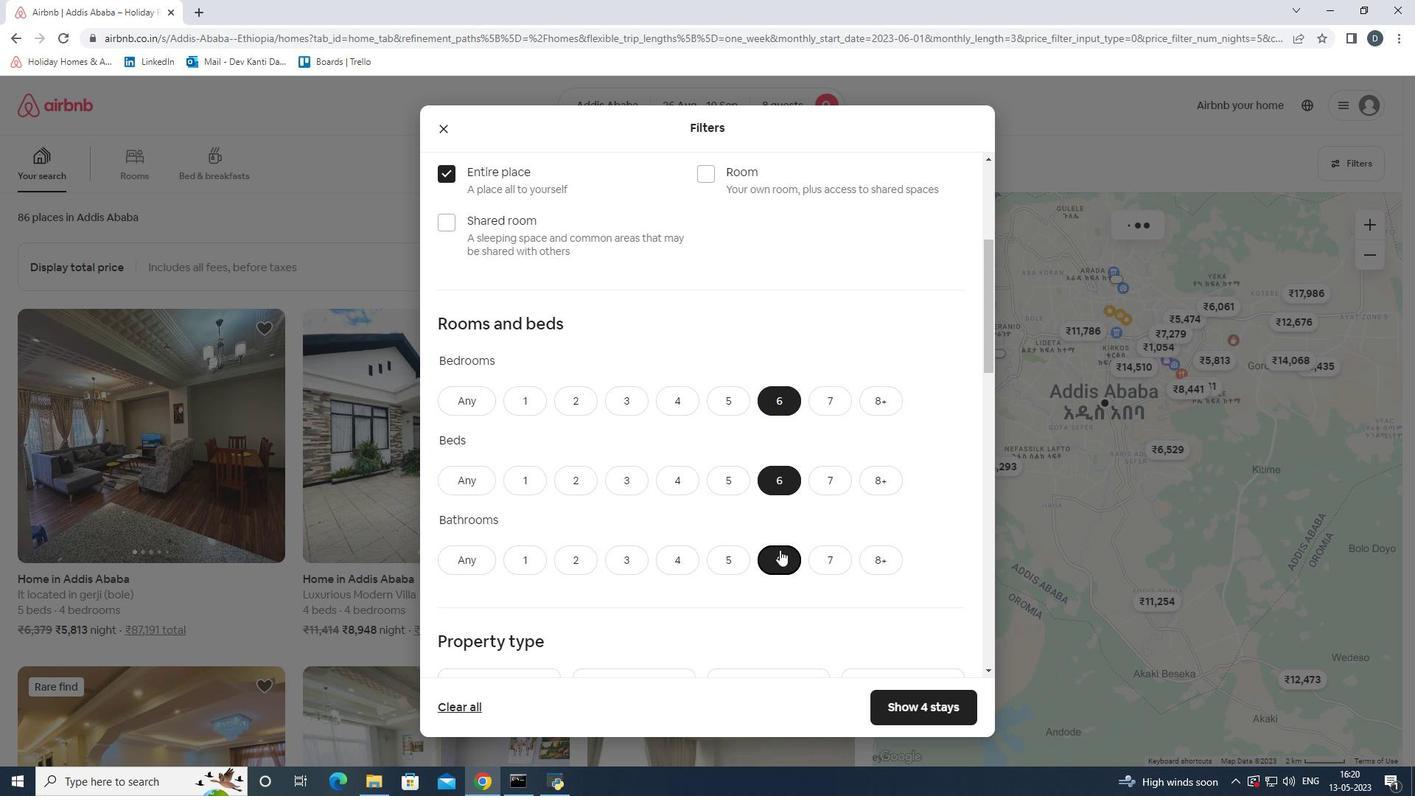 
Action: Mouse scrolled (780, 549) with delta (0, 0)
Screenshot: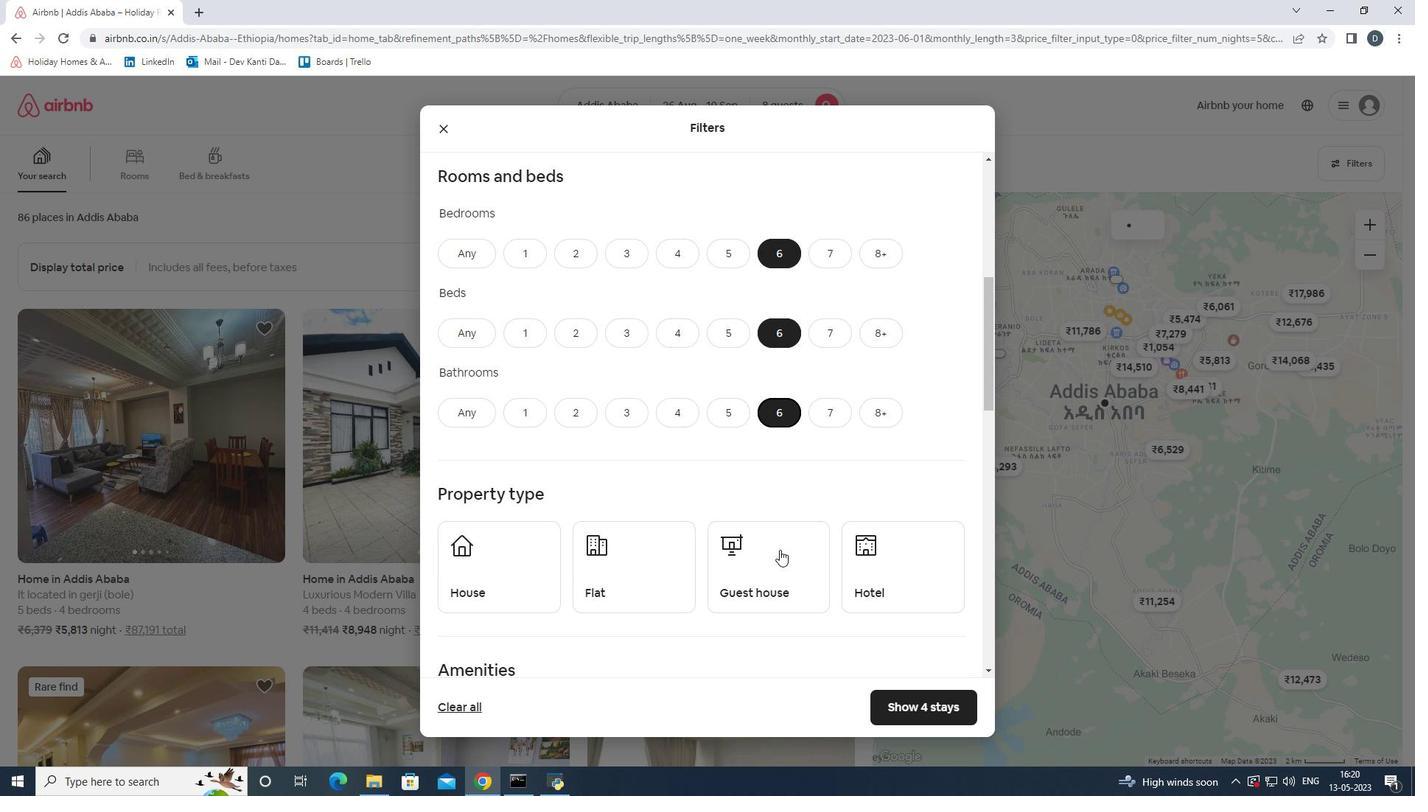 
Action: Mouse moved to (535, 499)
Screenshot: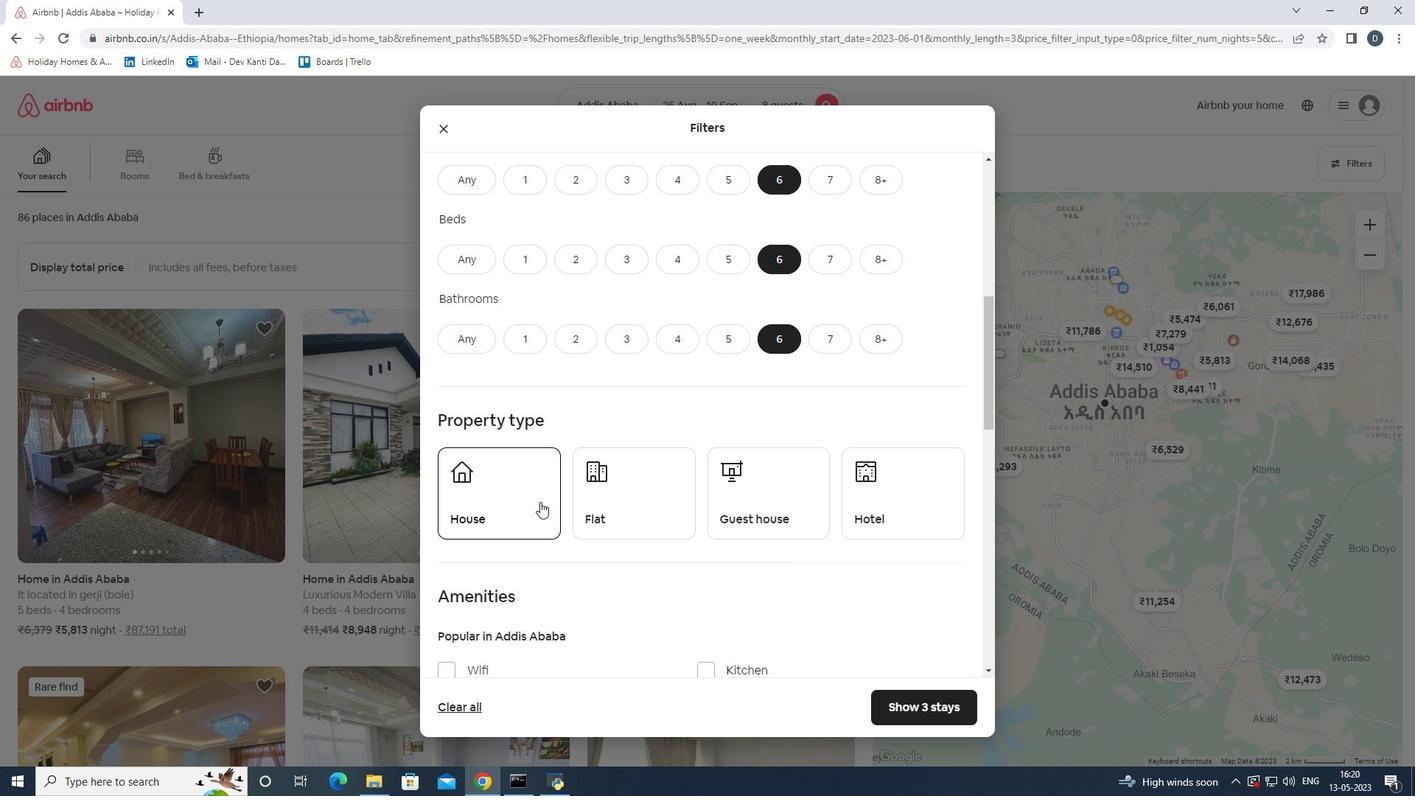 
Action: Mouse pressed left at (535, 499)
Screenshot: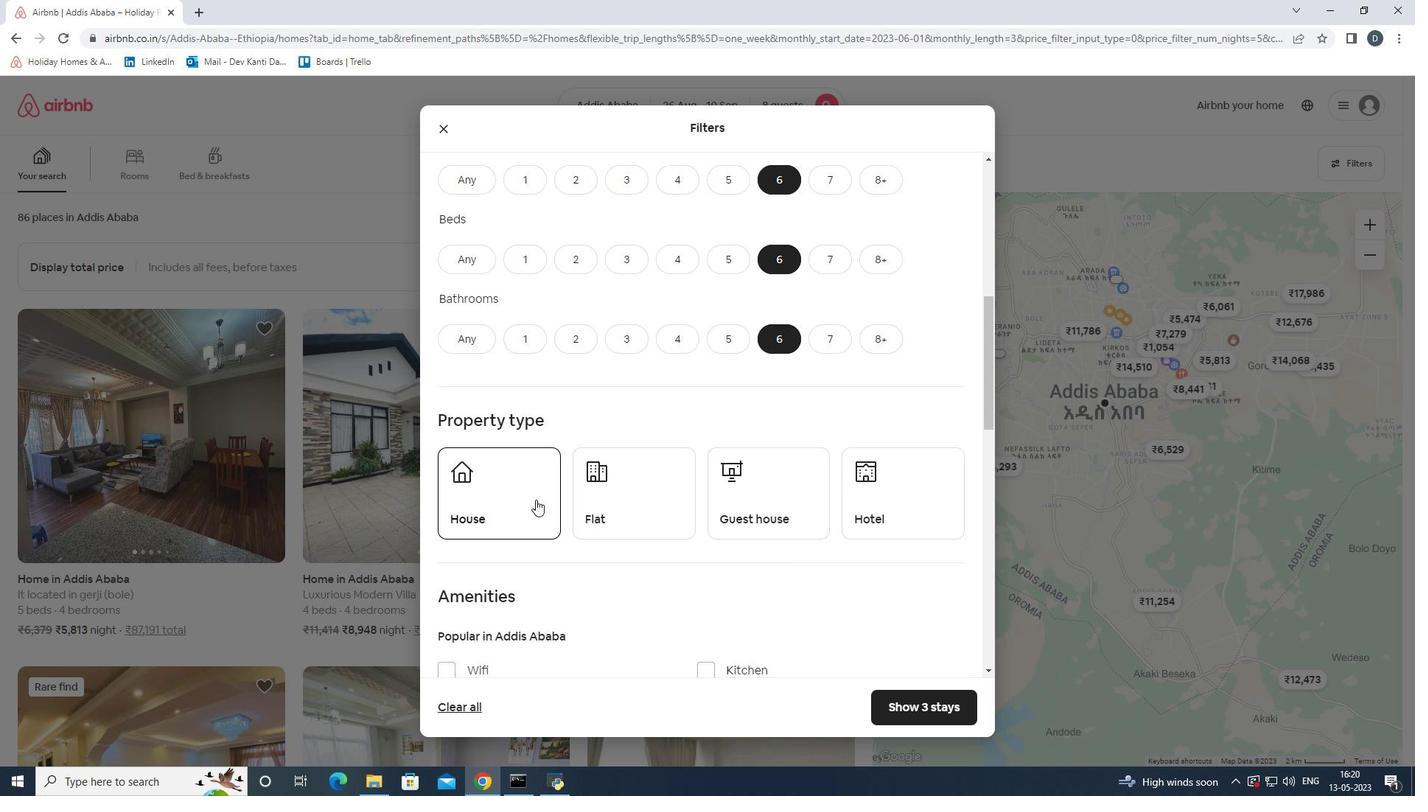 
Action: Mouse moved to (597, 492)
Screenshot: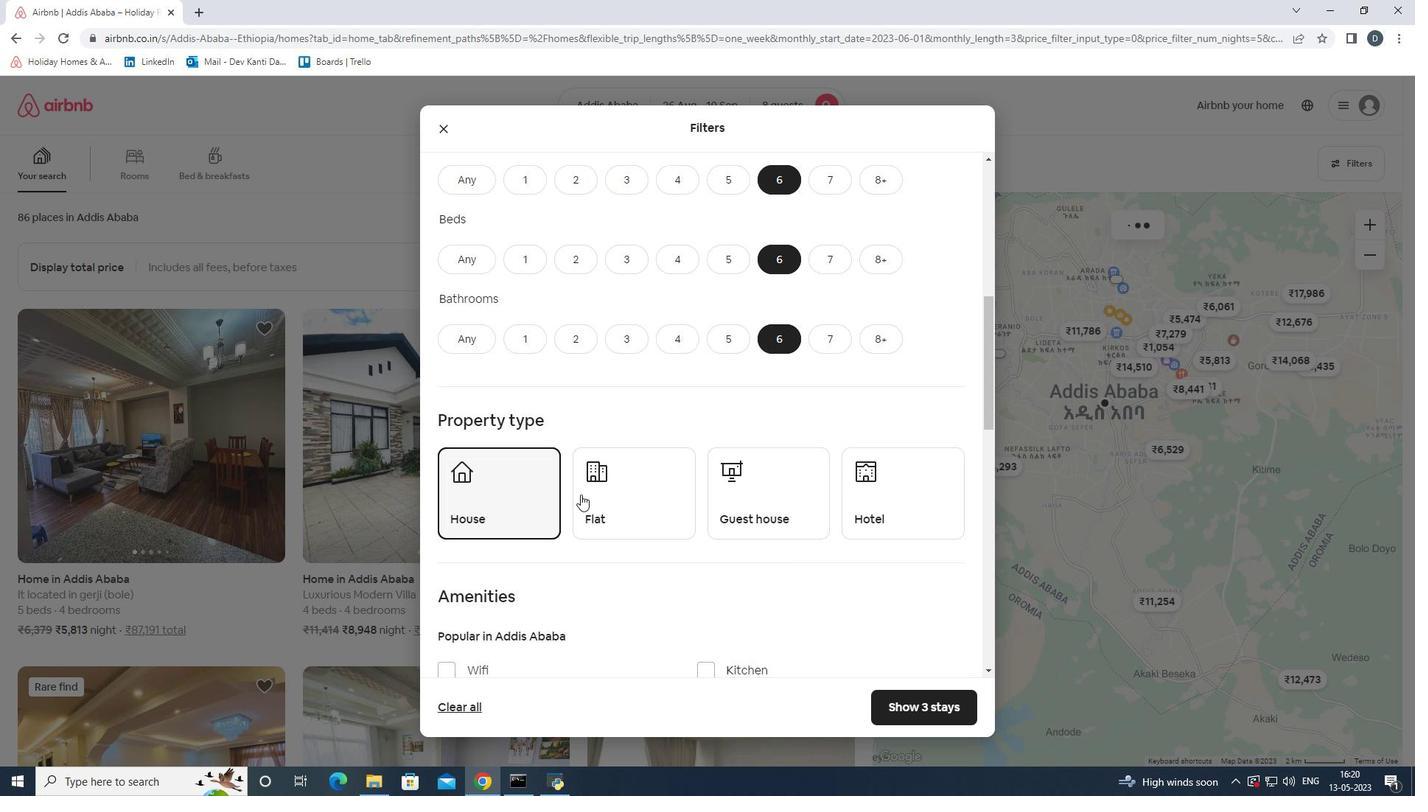 
Action: Mouse pressed left at (597, 492)
Screenshot: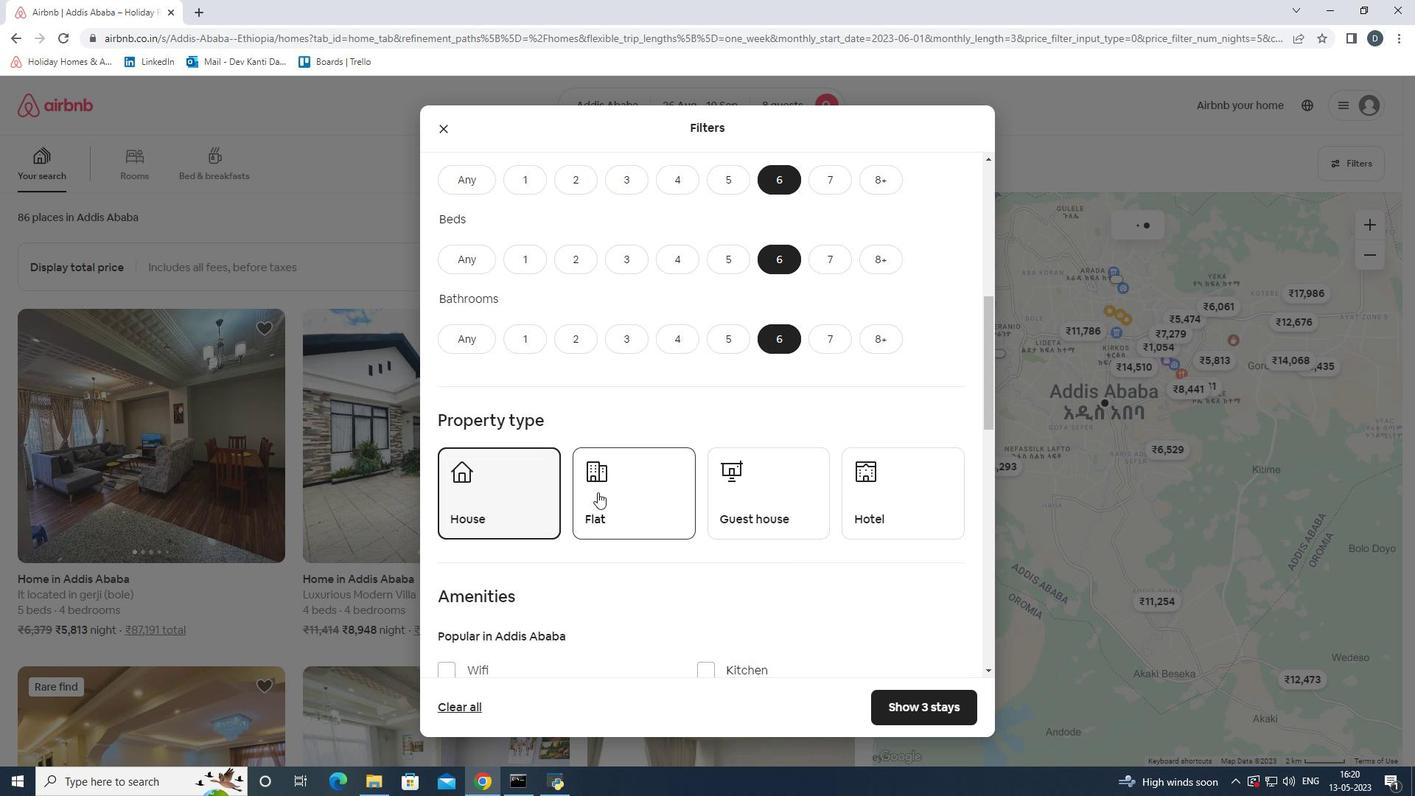 
Action: Mouse moved to (742, 492)
Screenshot: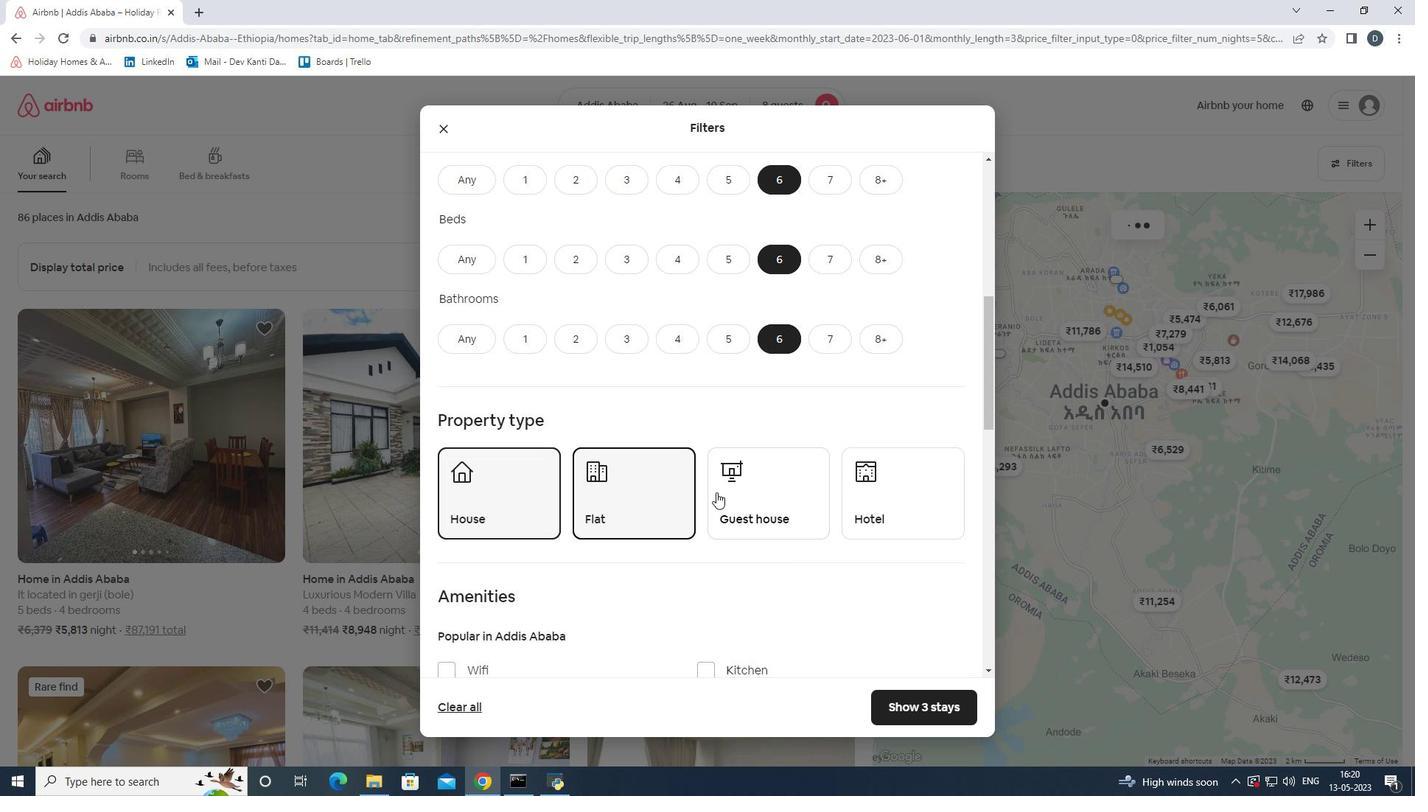 
Action: Mouse scrolled (742, 491) with delta (0, 0)
Screenshot: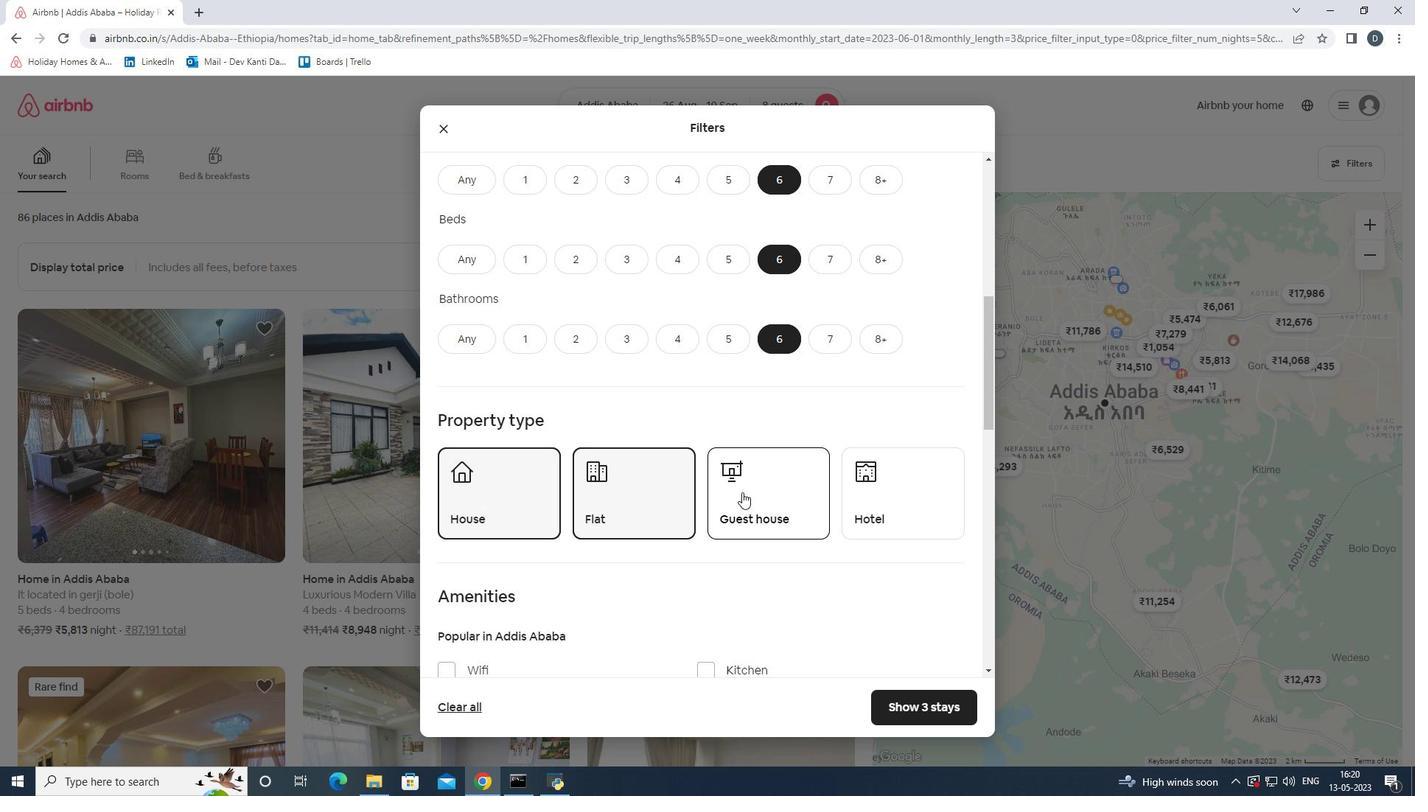 
Action: Mouse moved to (938, 440)
Screenshot: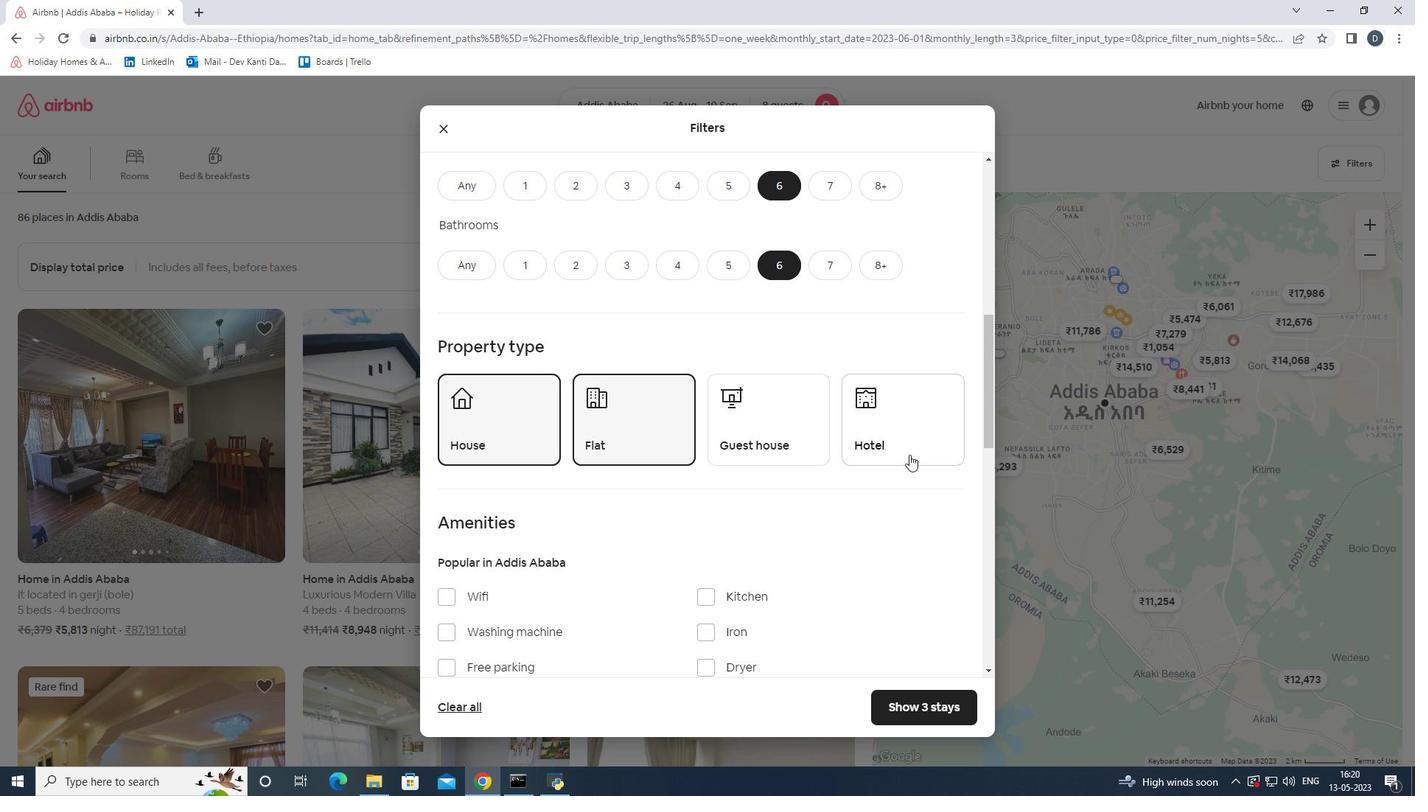 
Action: Mouse pressed left at (938, 440)
Screenshot: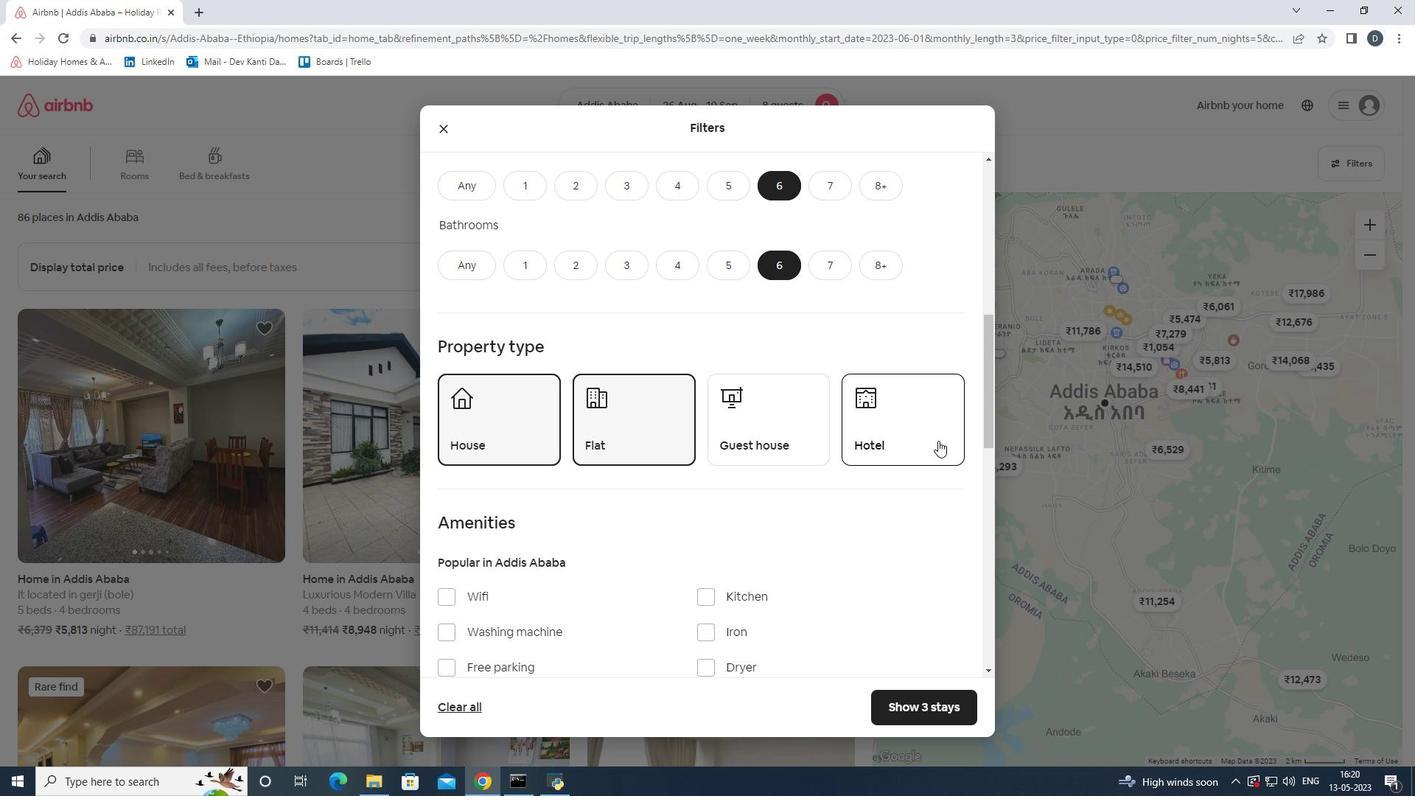 
Action: Mouse moved to (581, 499)
Screenshot: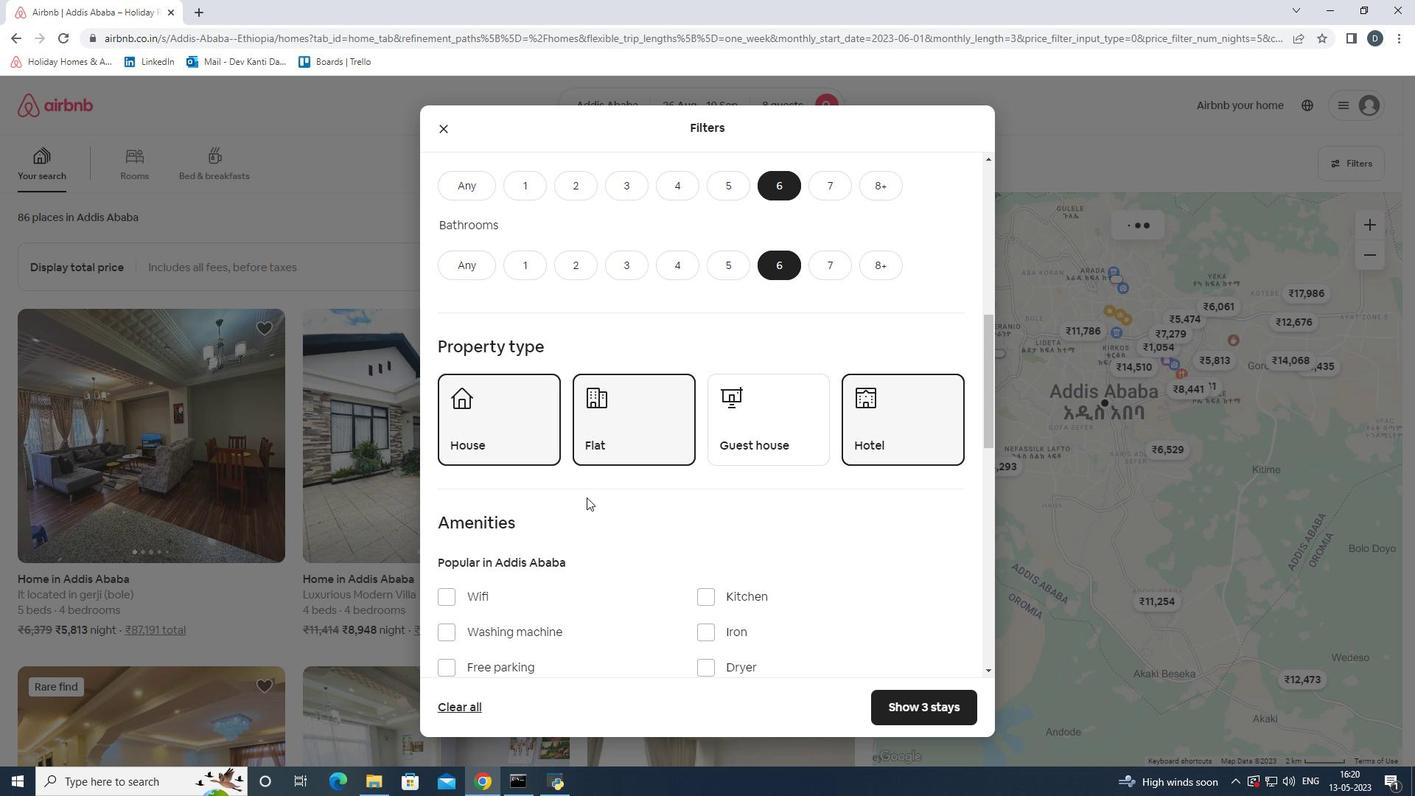 
Action: Mouse scrolled (581, 498) with delta (0, 0)
Screenshot: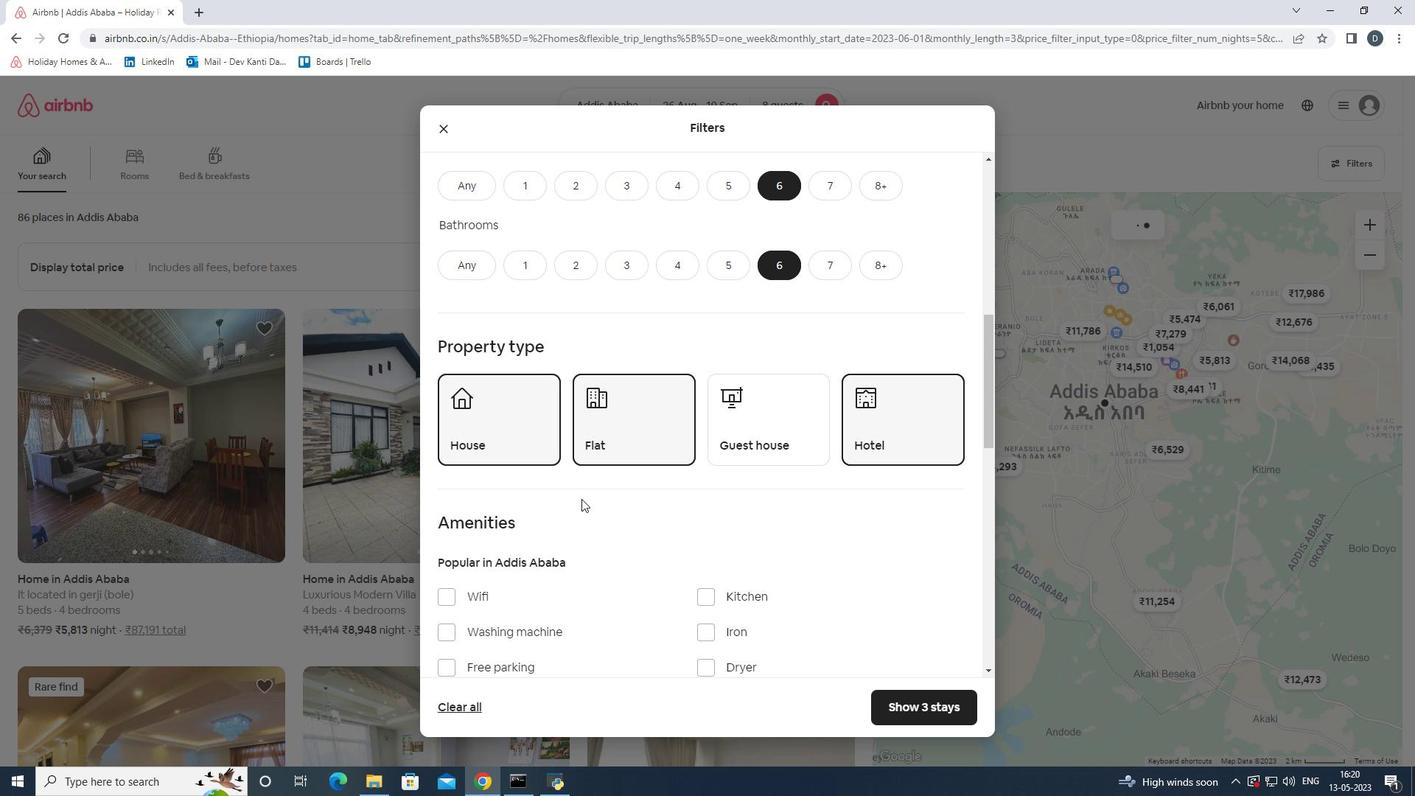 
Action: Mouse scrolled (581, 498) with delta (0, 0)
Screenshot: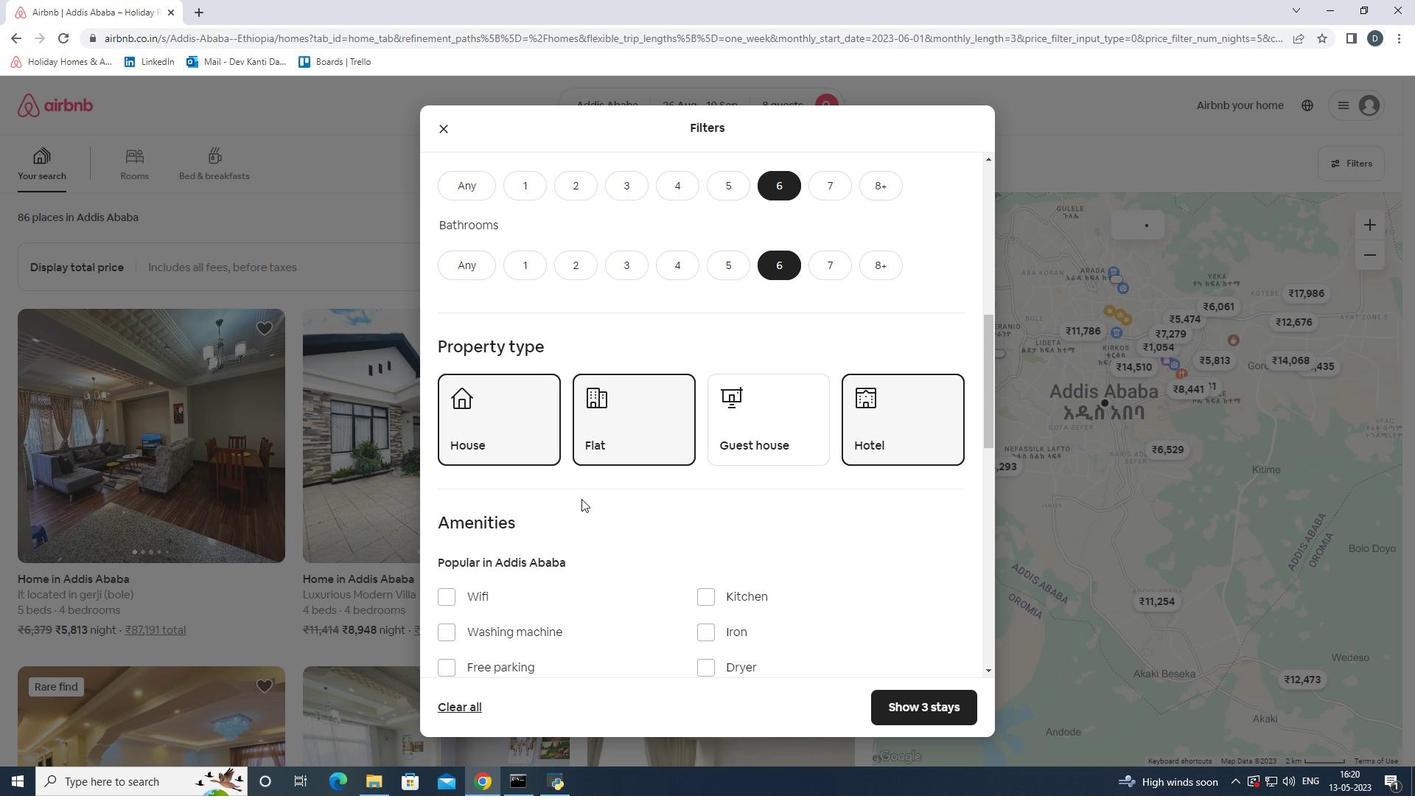 
Action: Mouse scrolled (581, 498) with delta (0, 0)
Screenshot: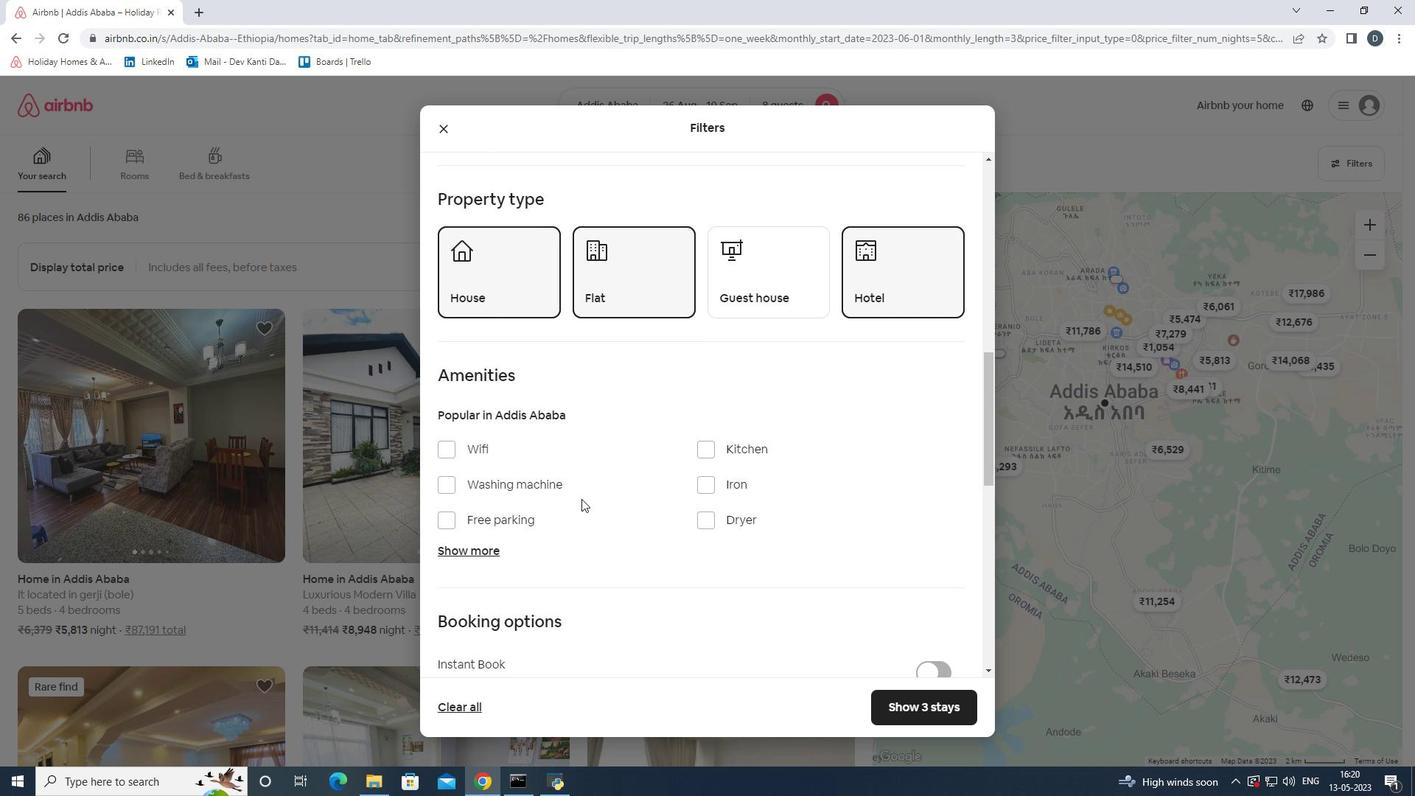 
Action: Mouse scrolled (581, 498) with delta (0, 0)
Screenshot: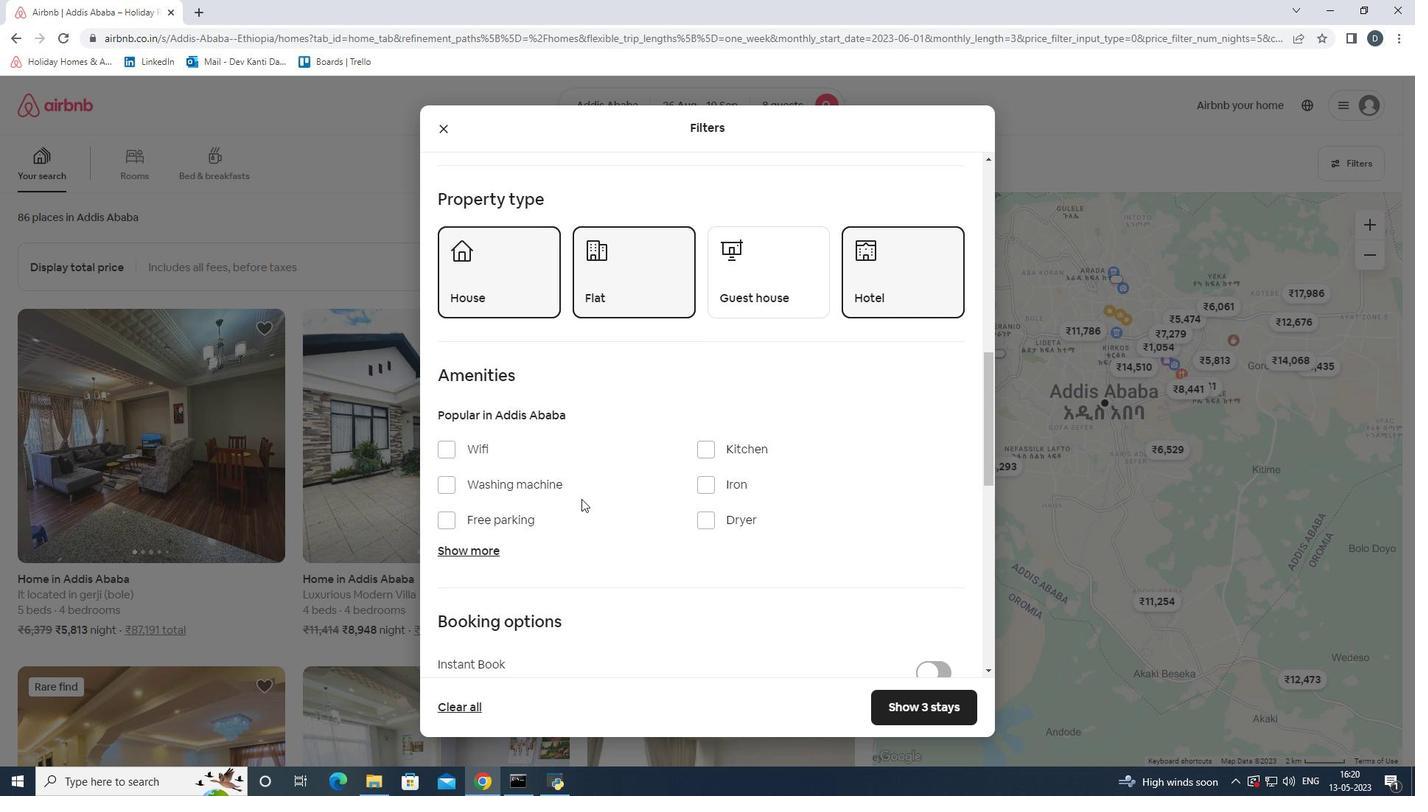 
Action: Mouse moved to (437, 286)
Screenshot: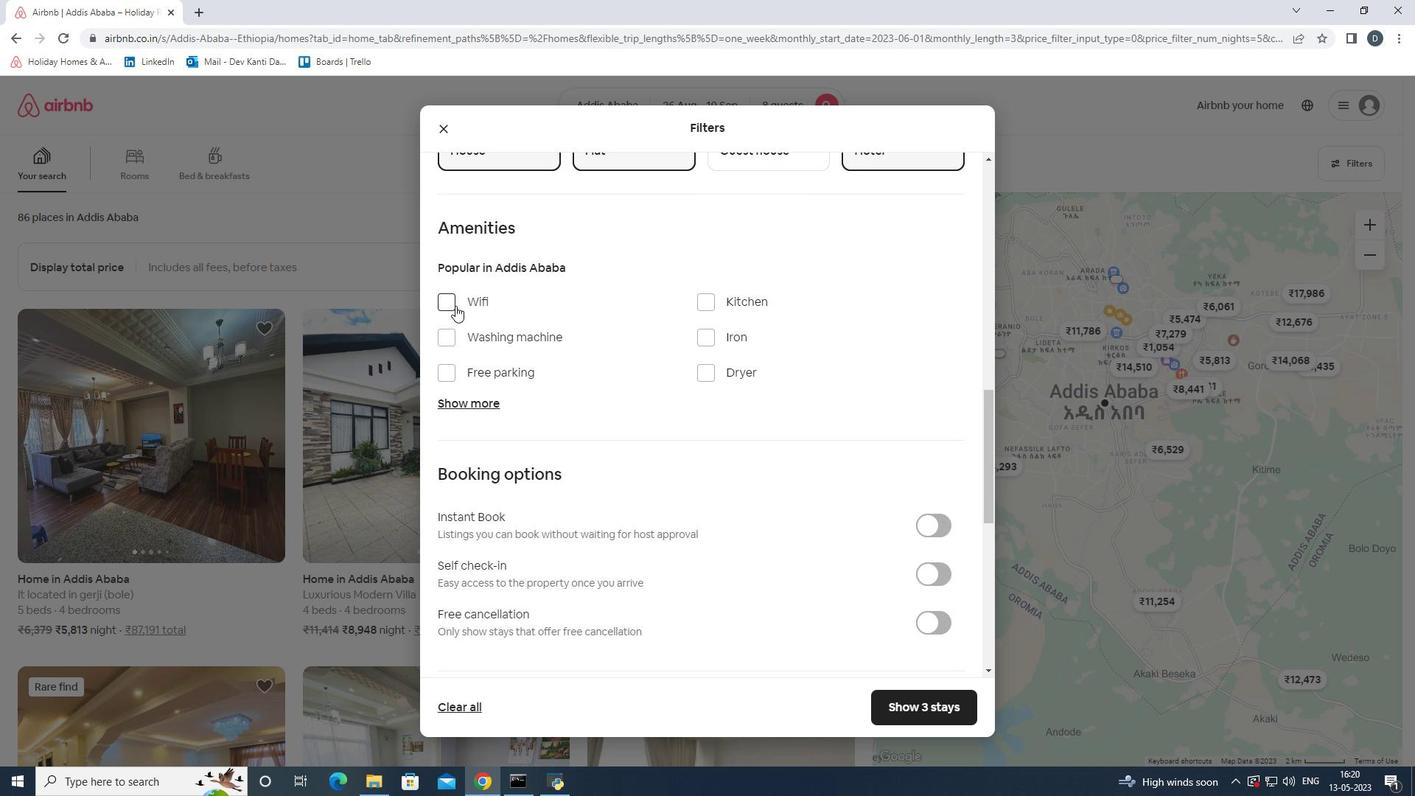 
Action: Mouse pressed left at (437, 286)
Screenshot: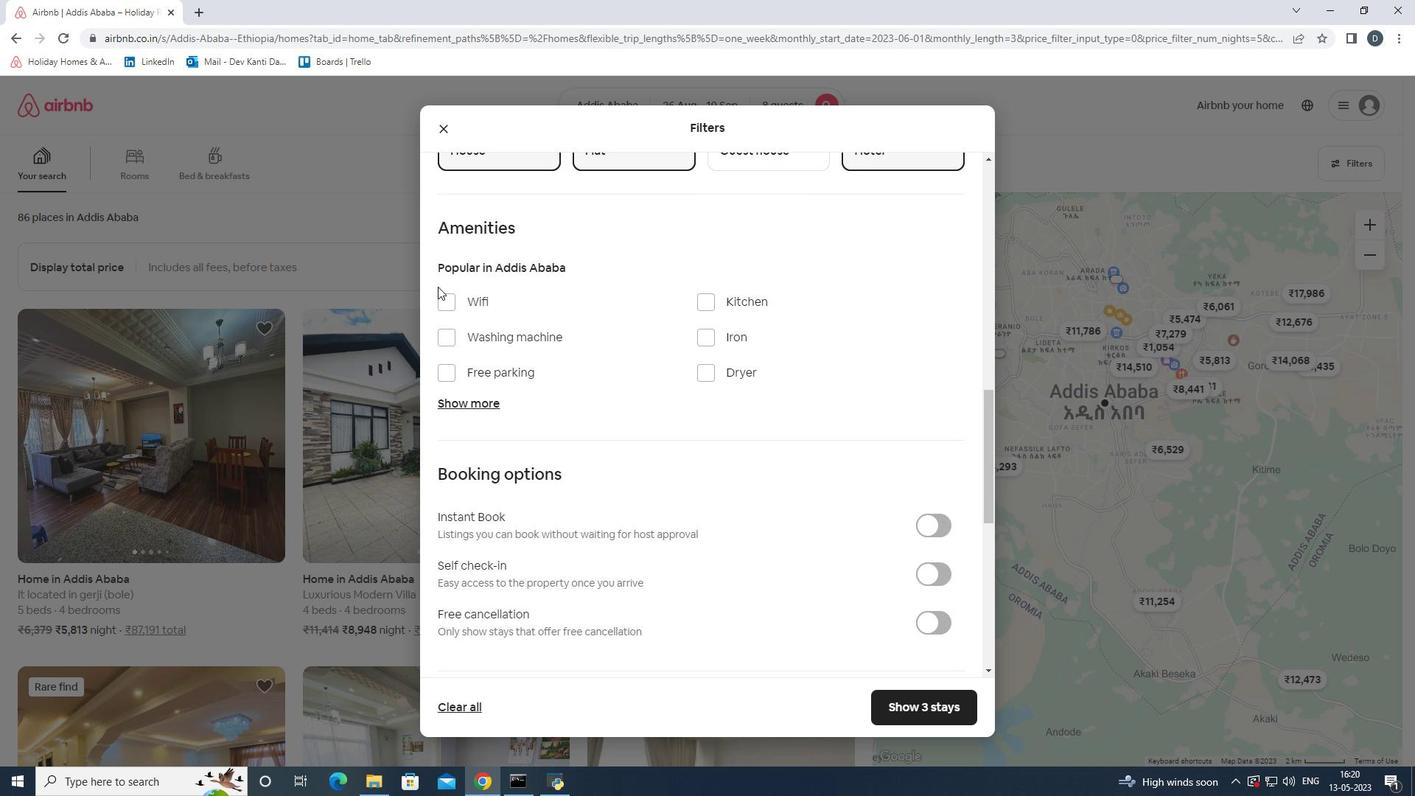
Action: Mouse moved to (448, 294)
Screenshot: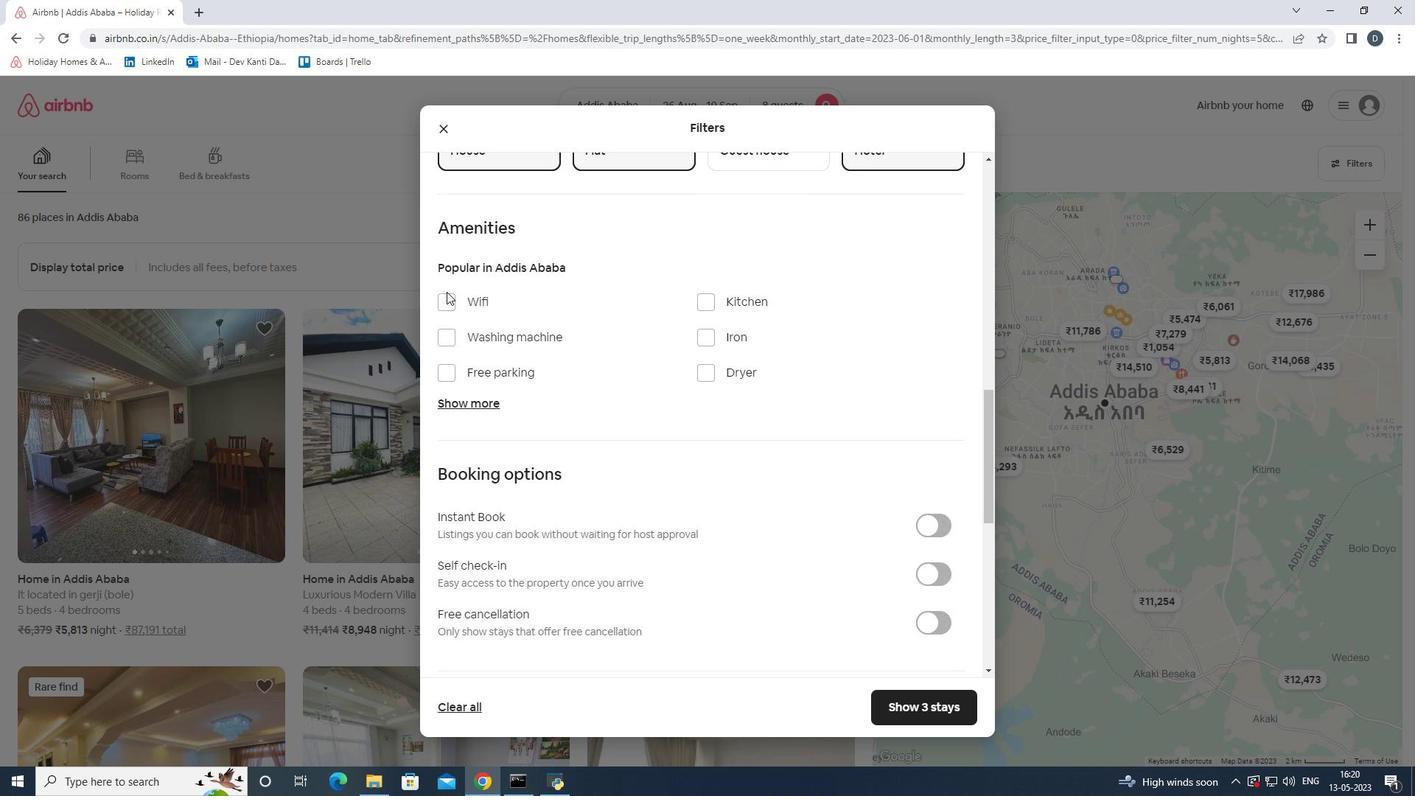 
Action: Mouse pressed left at (448, 294)
Screenshot: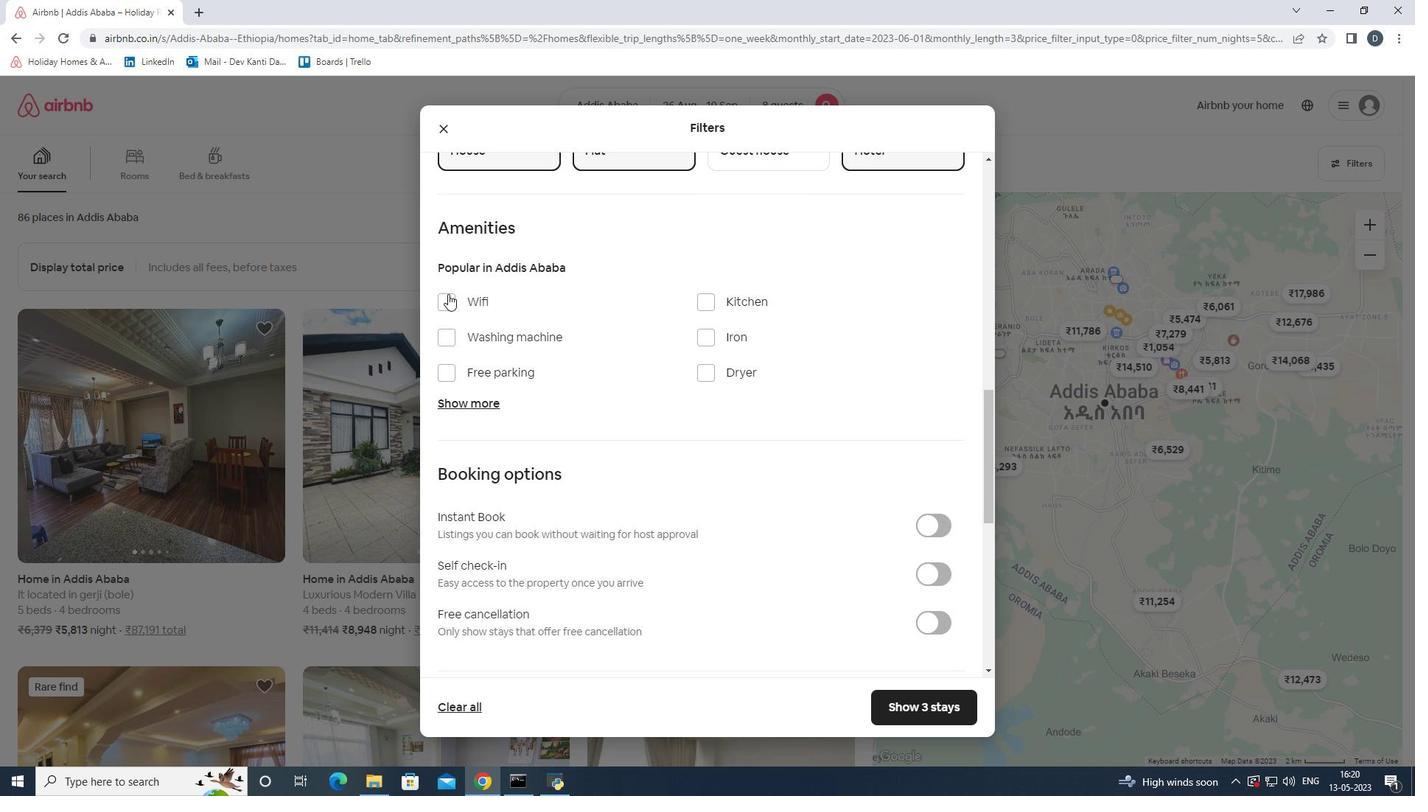 
Action: Mouse moved to (474, 404)
Screenshot: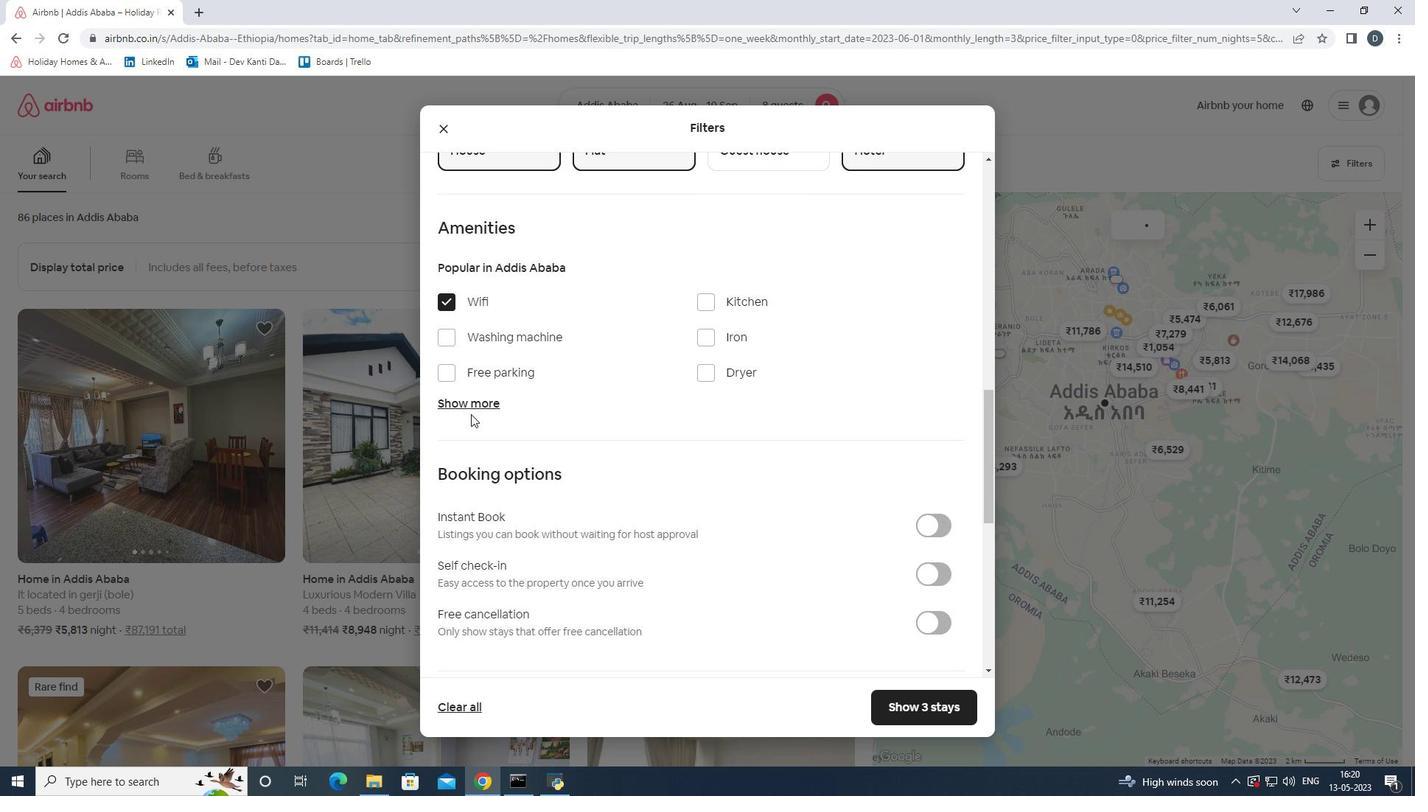 
Action: Mouse pressed left at (474, 404)
Screenshot: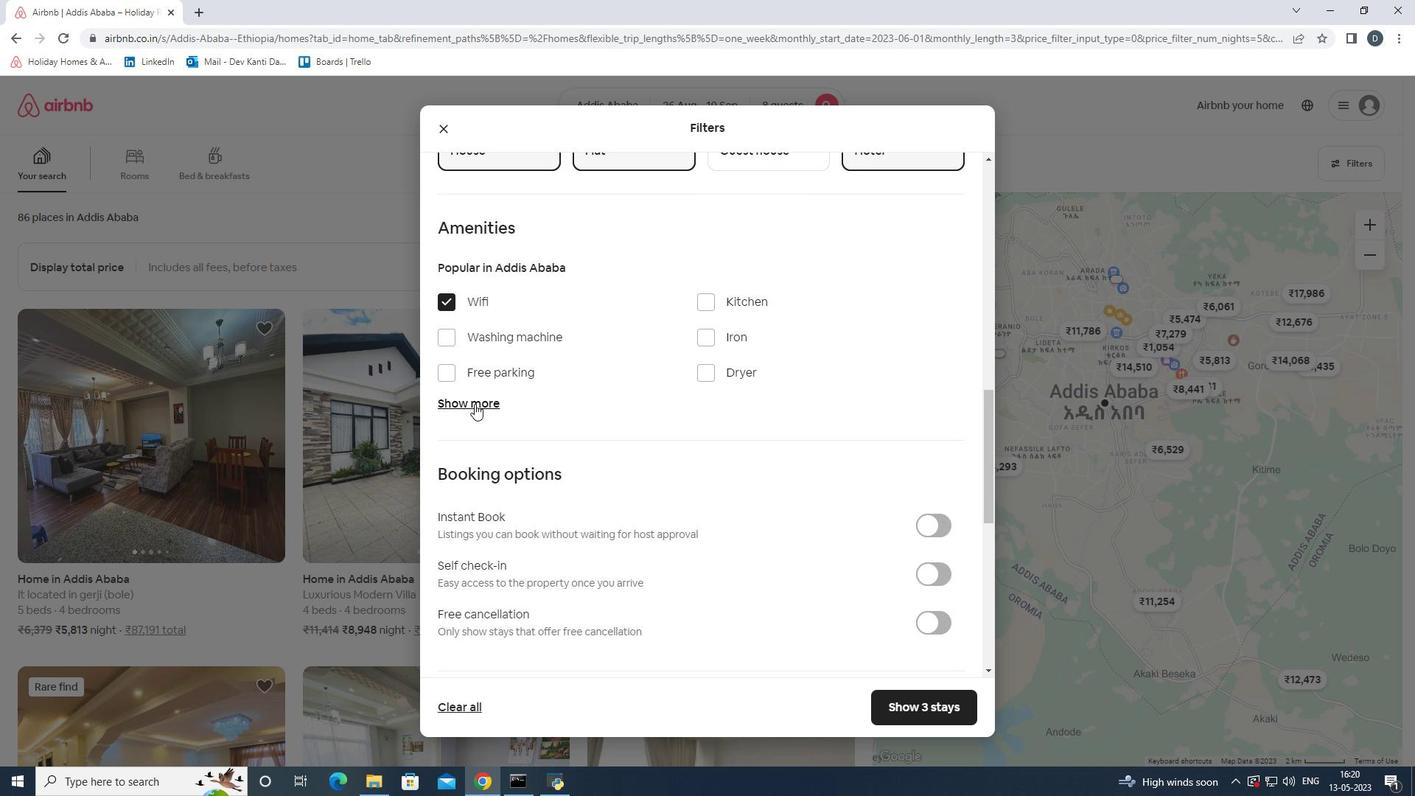 
Action: Mouse moved to (711, 493)
Screenshot: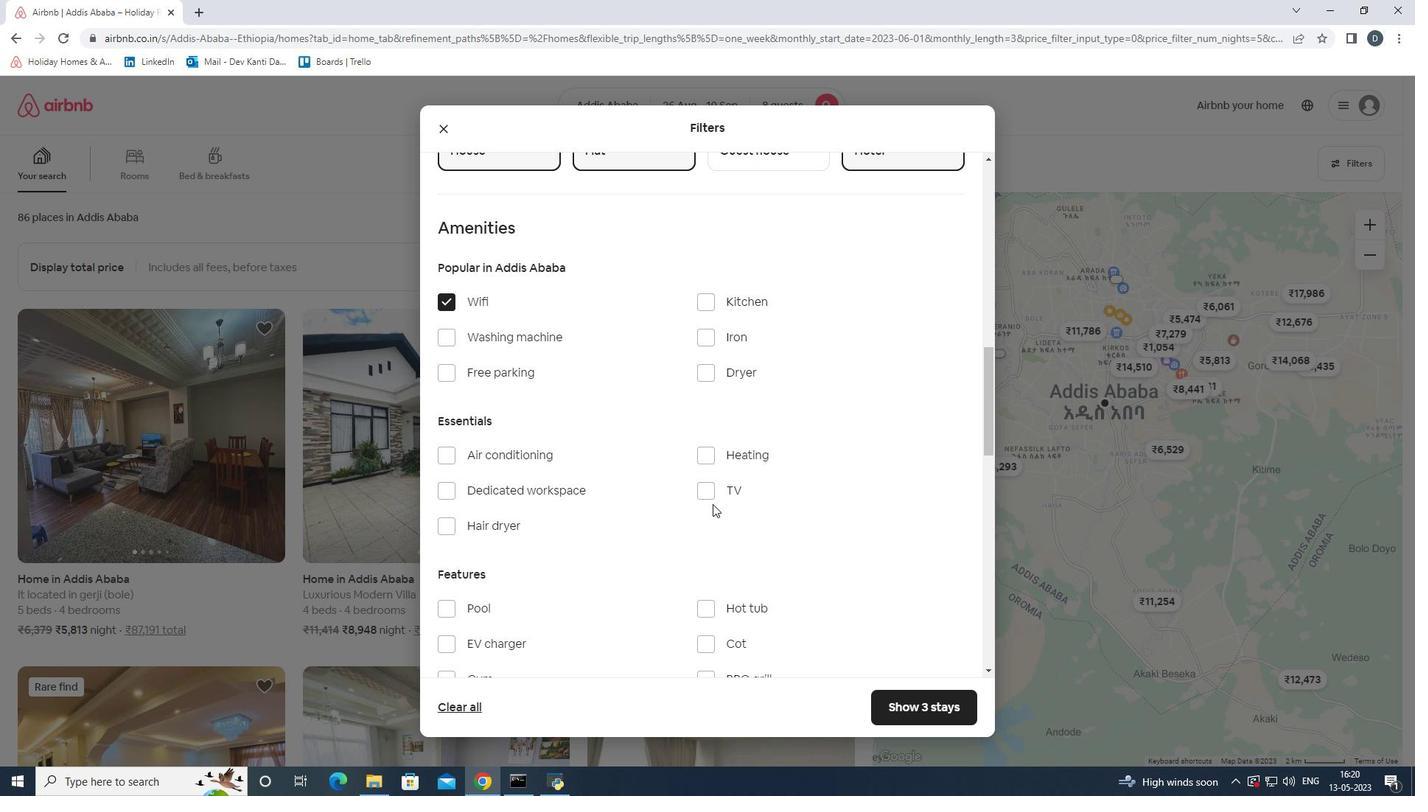 
Action: Mouse pressed left at (711, 493)
Screenshot: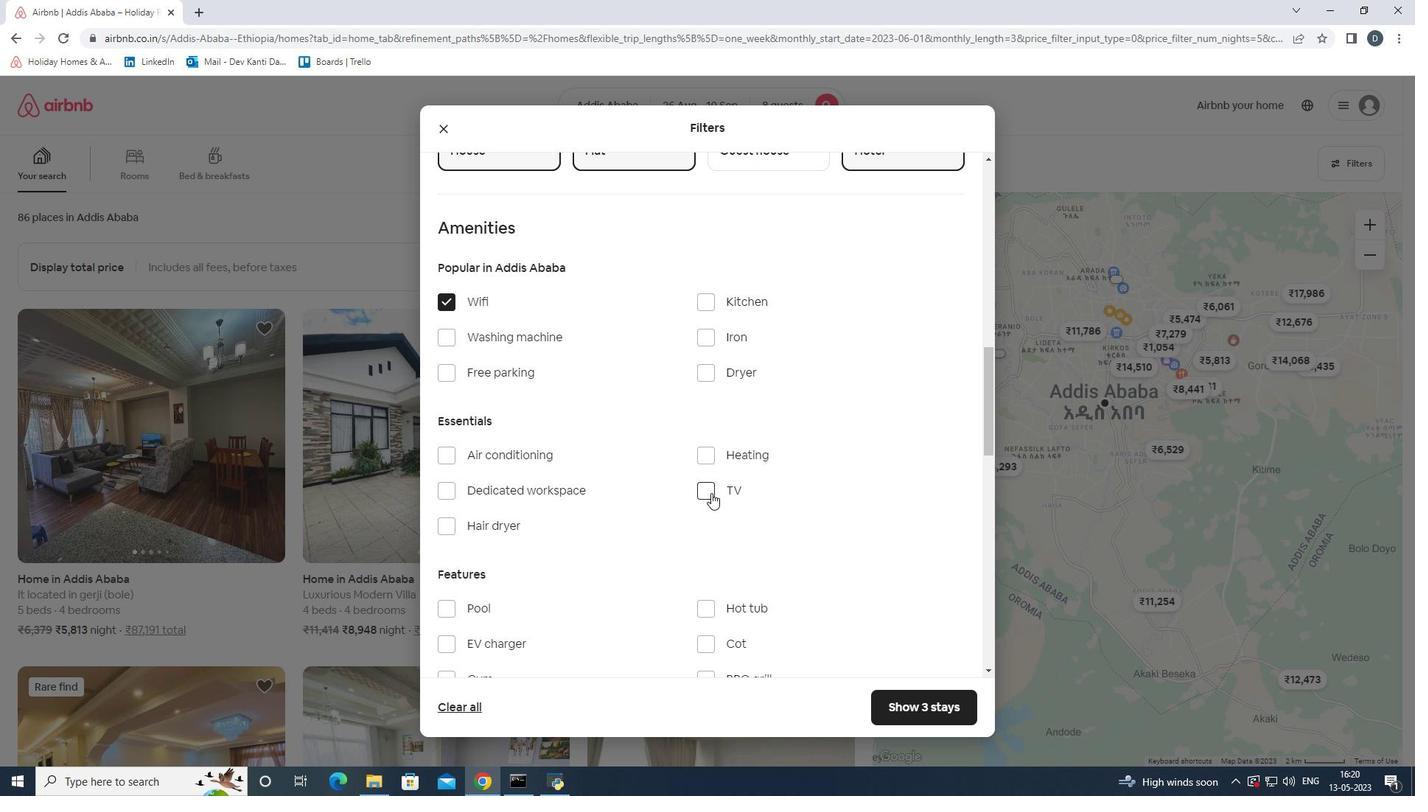 
Action: Mouse moved to (448, 371)
Screenshot: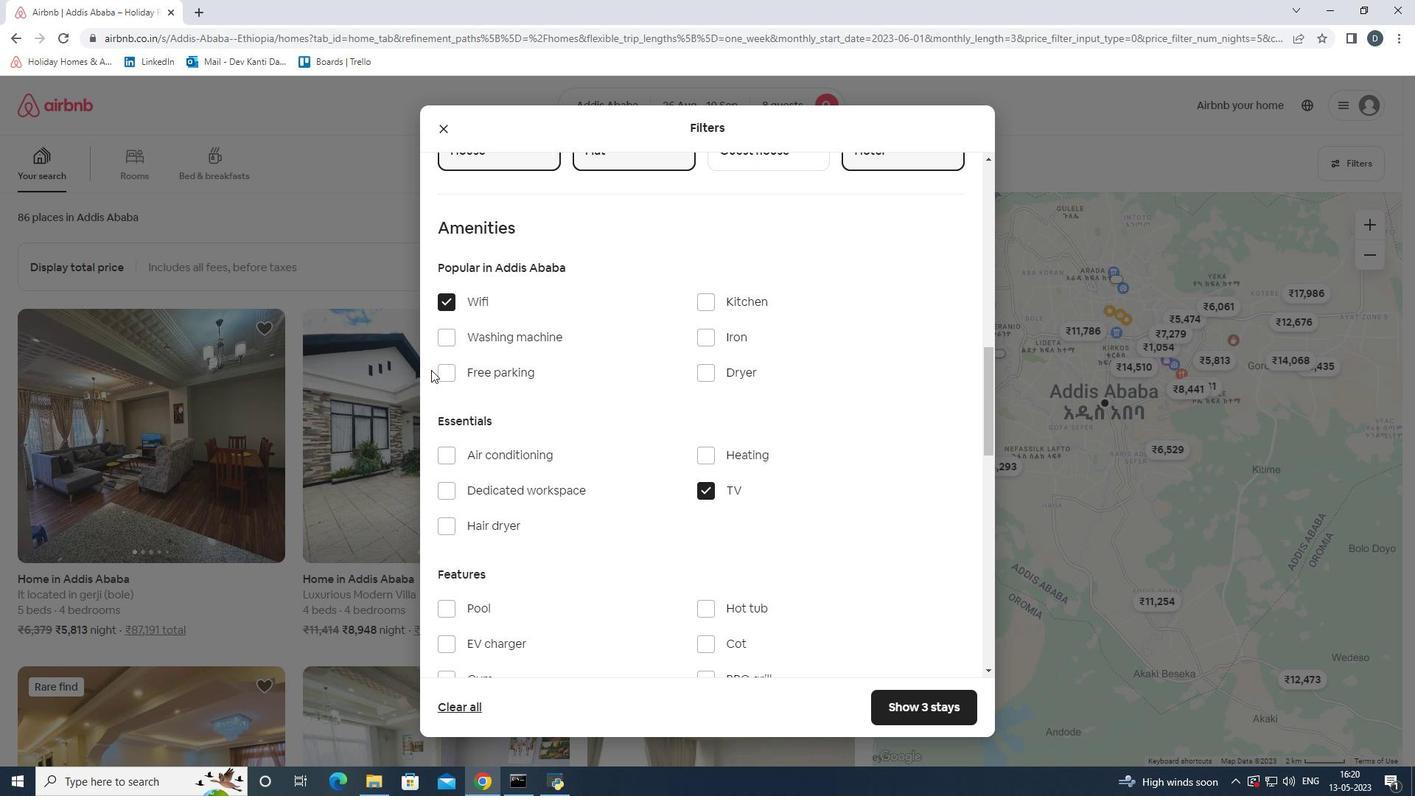 
Action: Mouse pressed left at (448, 371)
Screenshot: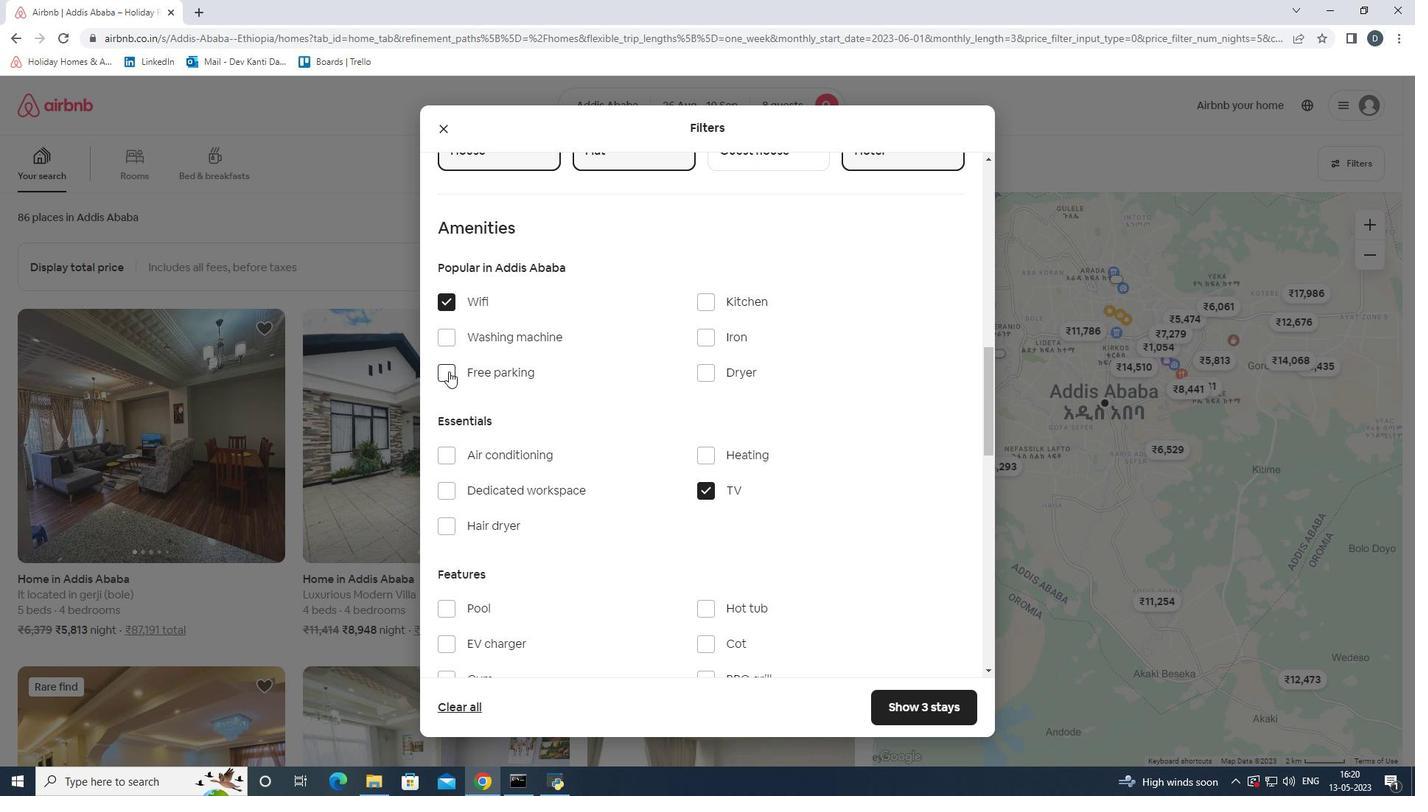 
Action: Mouse moved to (555, 418)
Screenshot: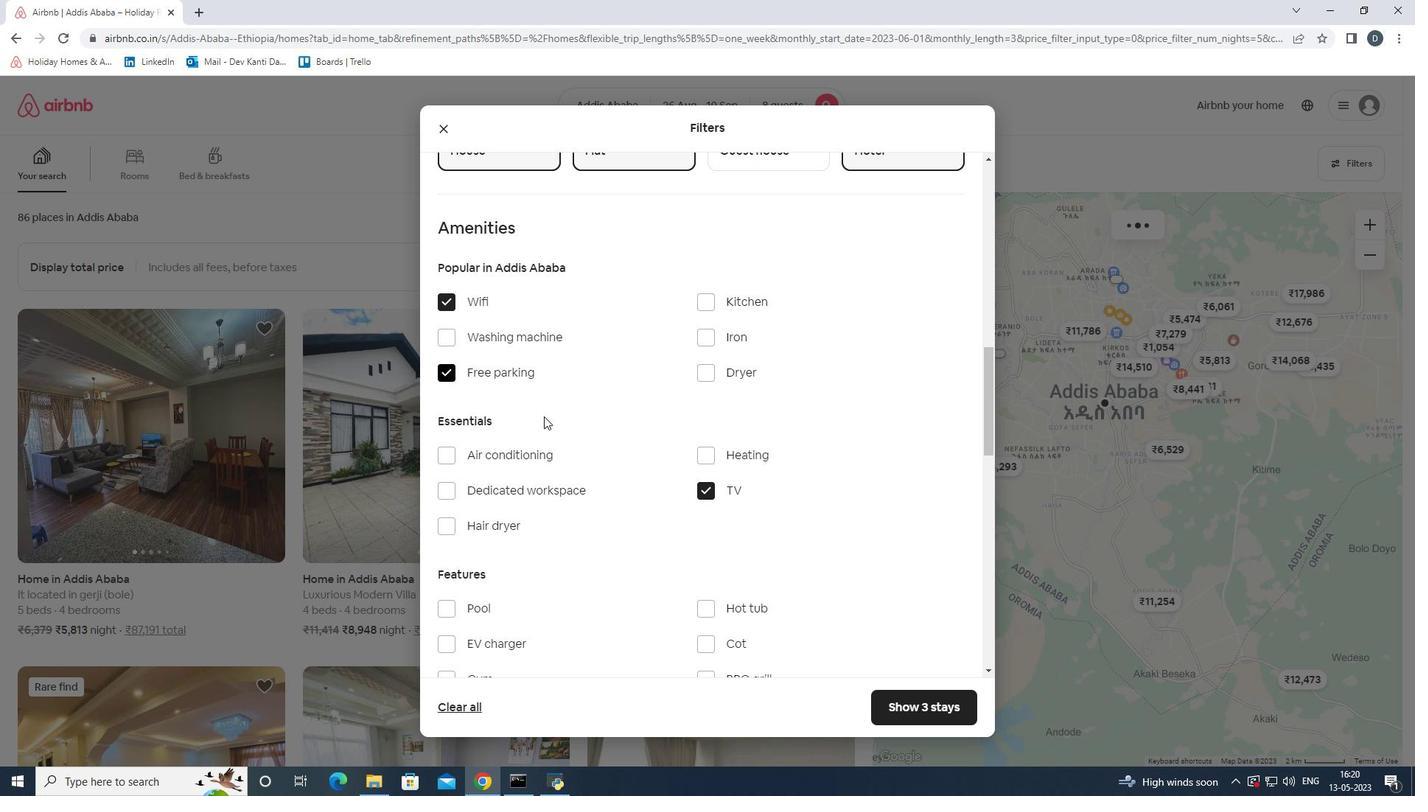 
Action: Mouse scrolled (555, 418) with delta (0, 0)
Screenshot: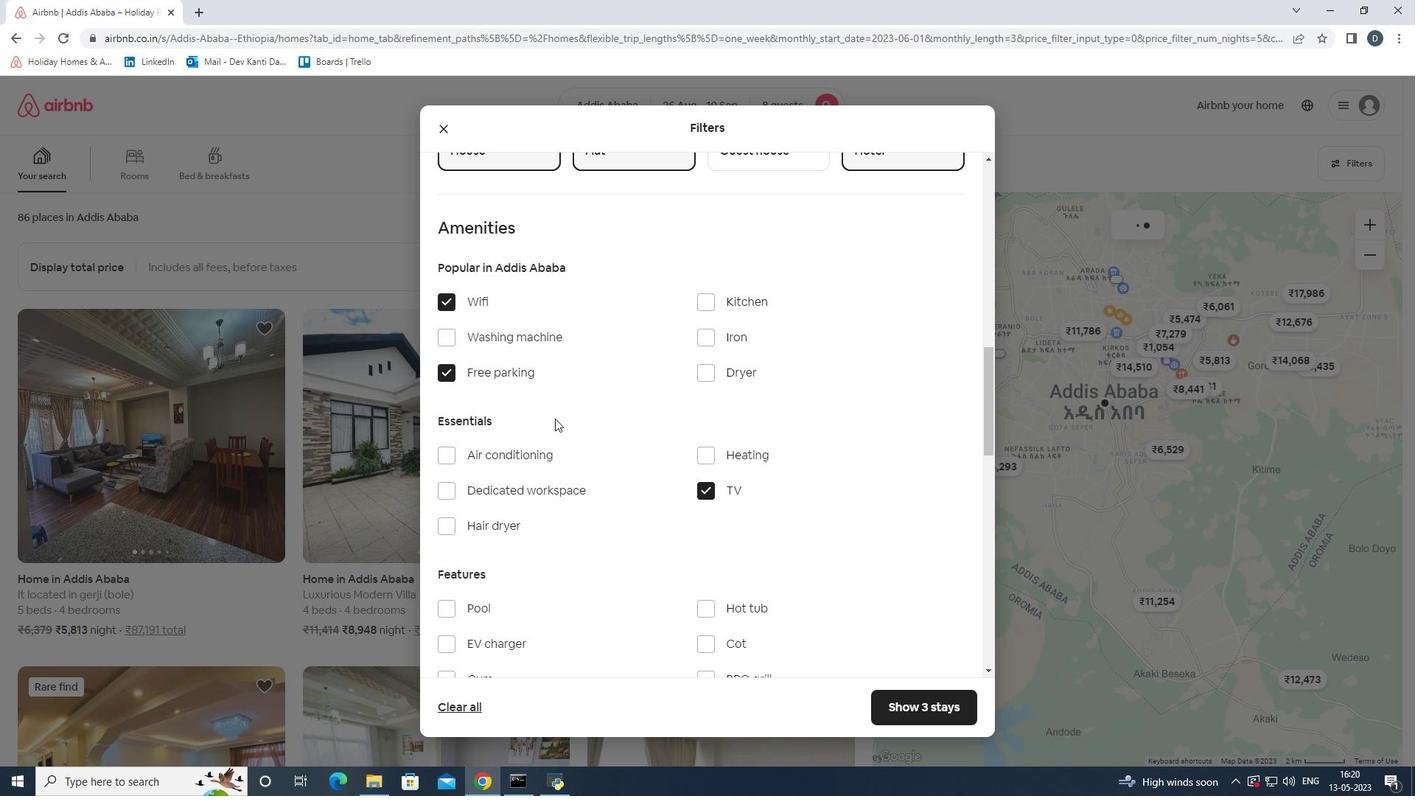 
Action: Mouse scrolled (555, 418) with delta (0, 0)
Screenshot: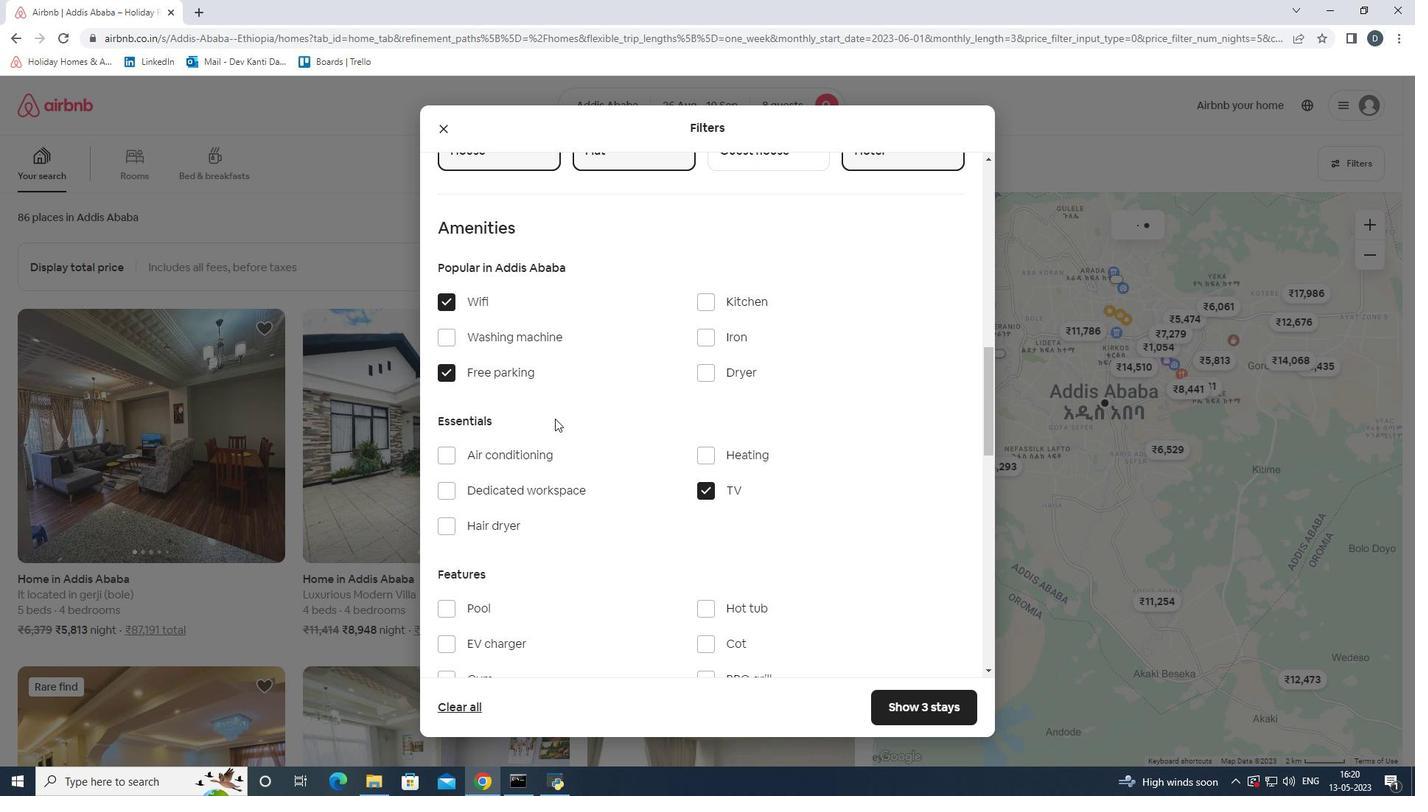 
Action: Mouse scrolled (555, 418) with delta (0, 0)
Screenshot: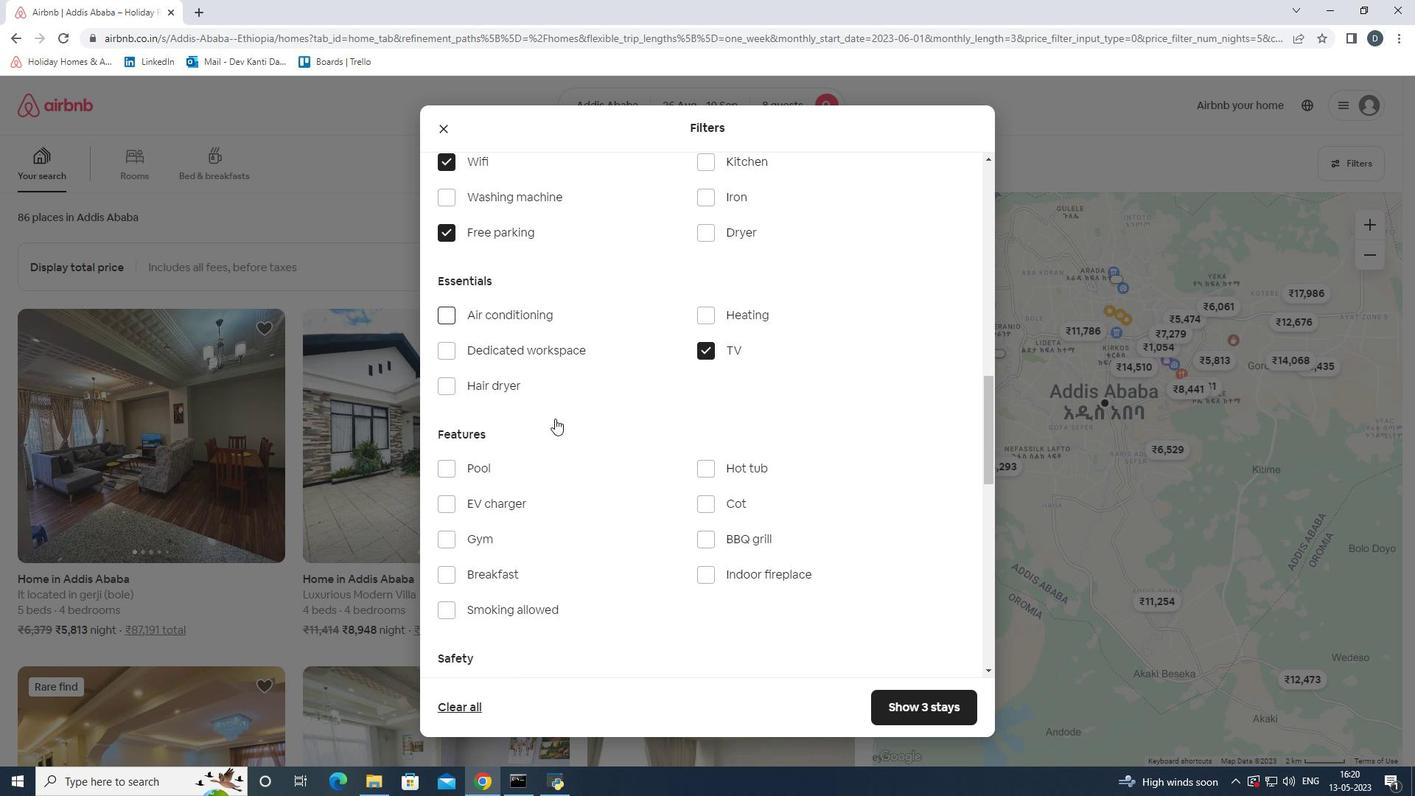 
Action: Mouse moved to (447, 460)
Screenshot: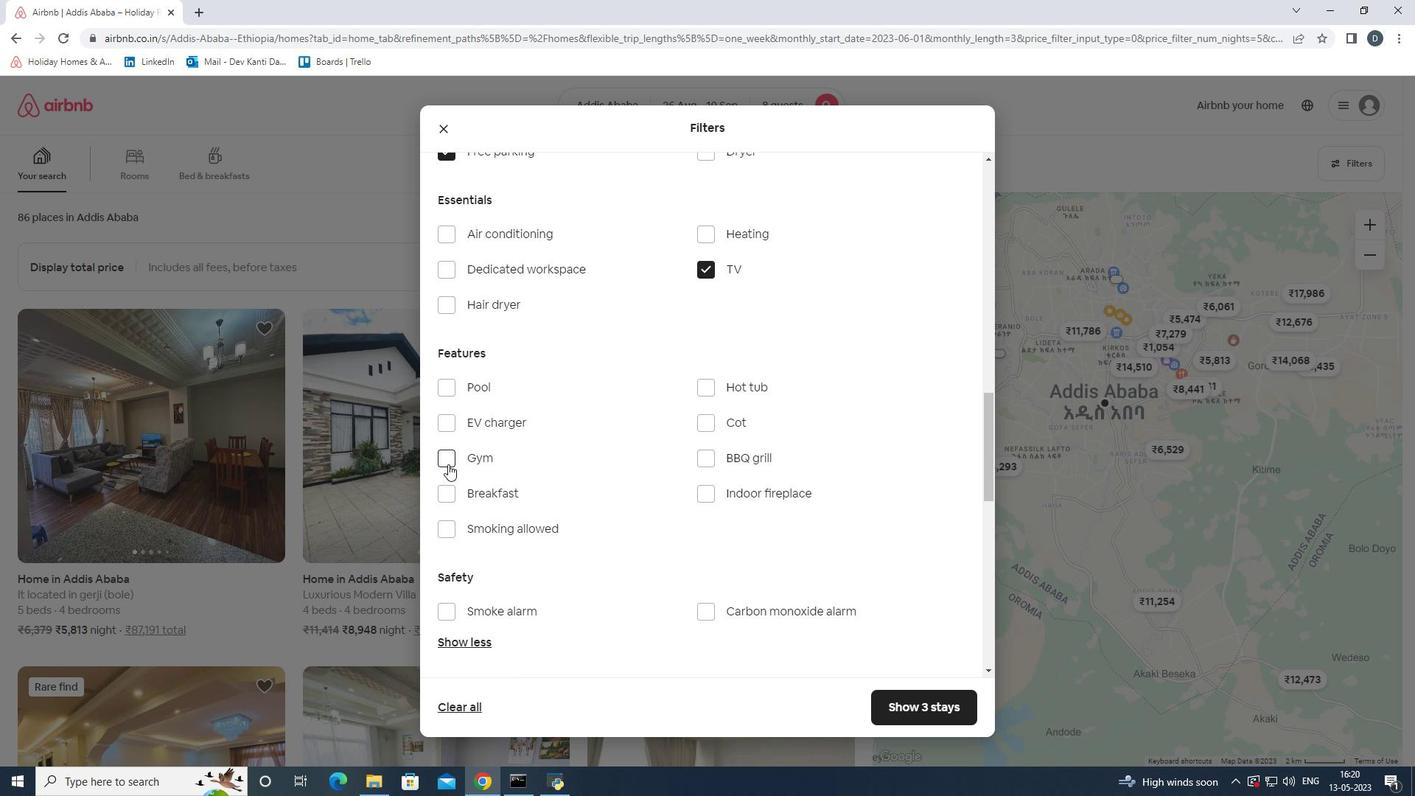 
Action: Mouse pressed left at (447, 460)
Screenshot: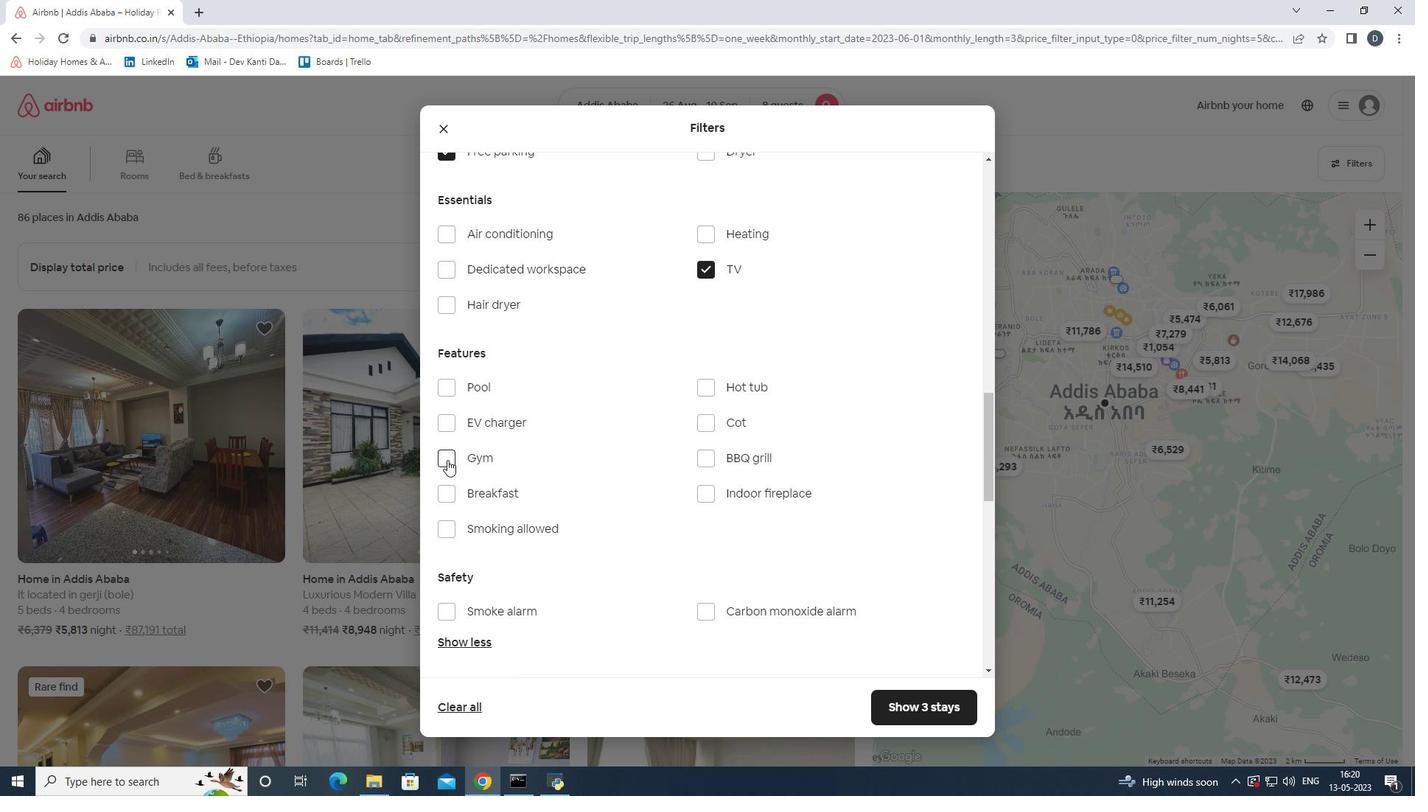 
Action: Mouse moved to (445, 493)
Screenshot: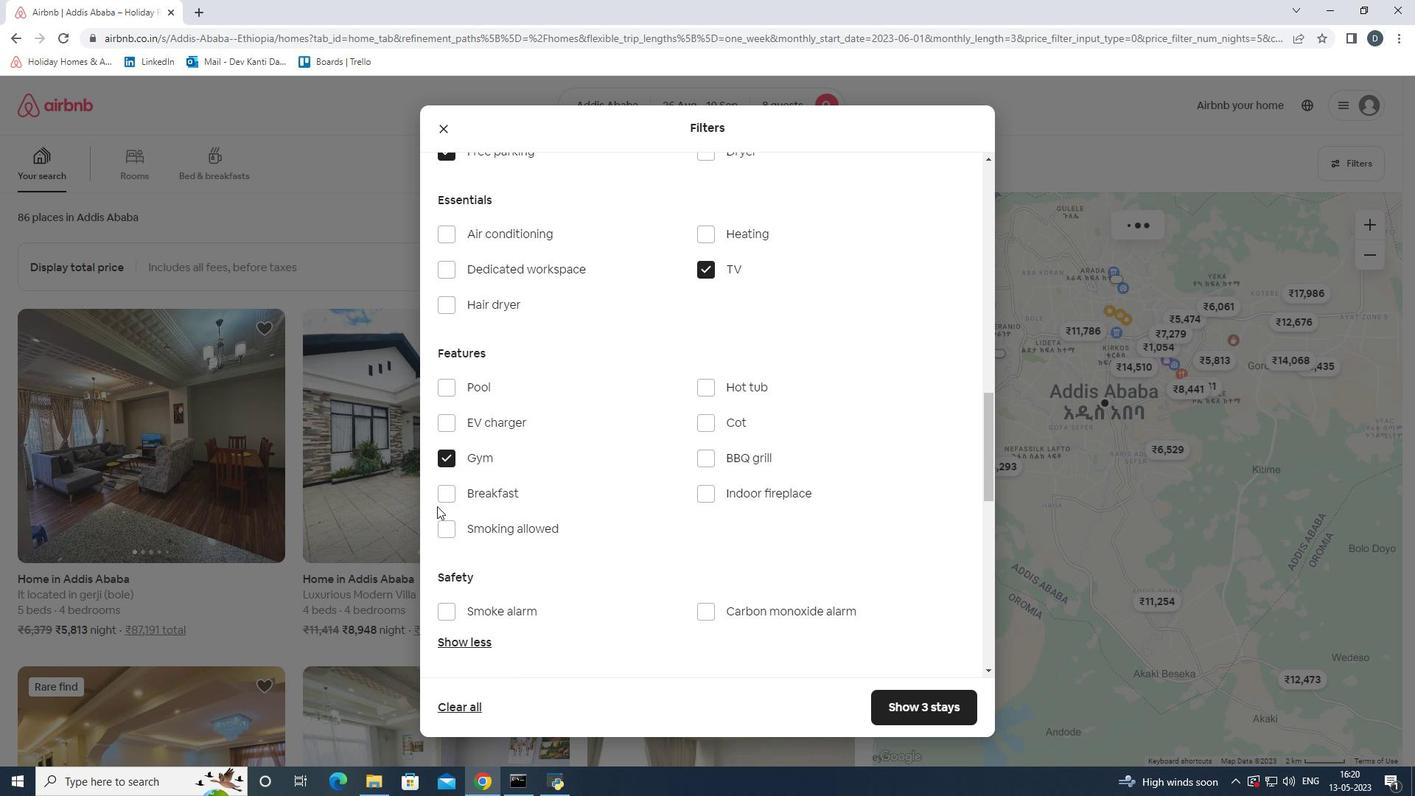 
Action: Mouse pressed left at (445, 493)
Screenshot: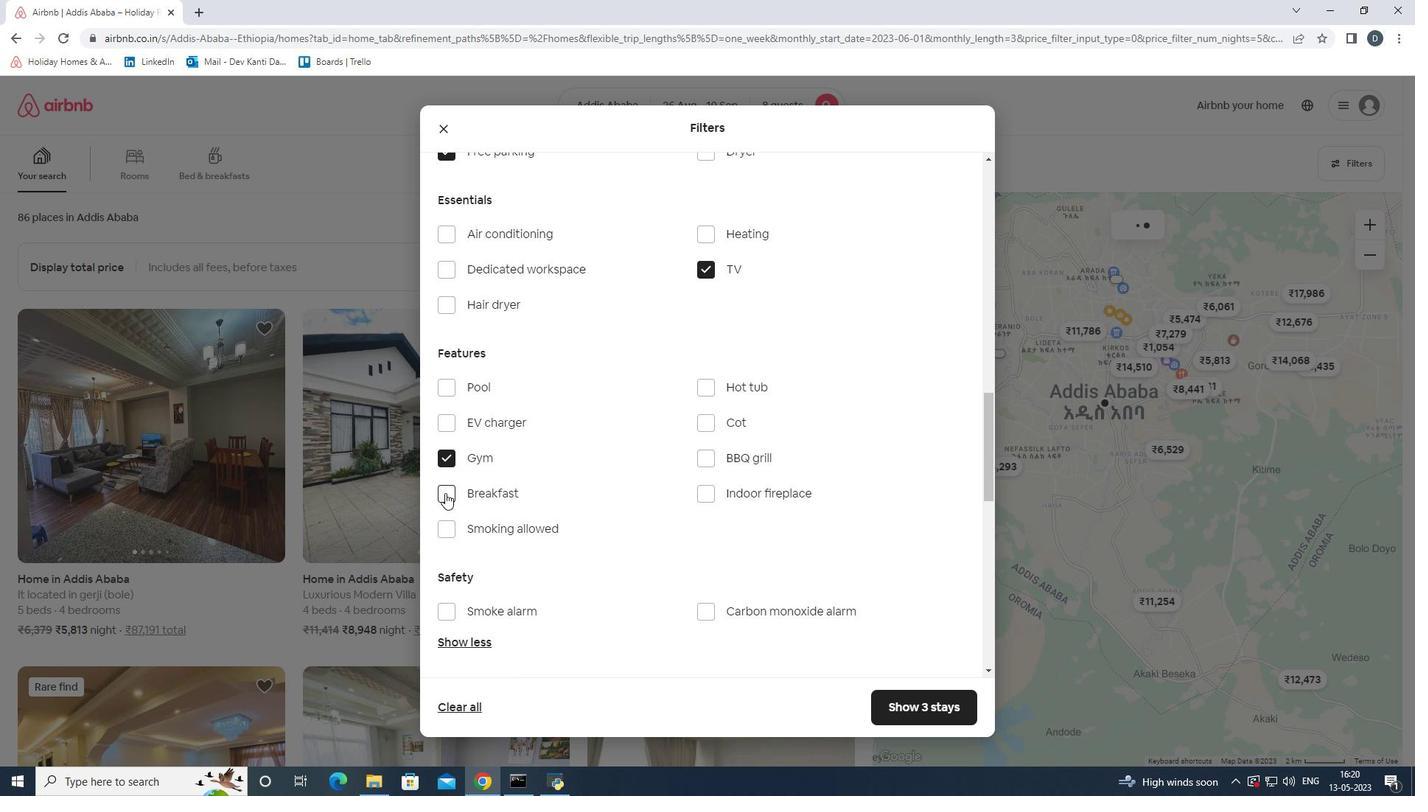 
Action: Mouse moved to (584, 481)
Screenshot: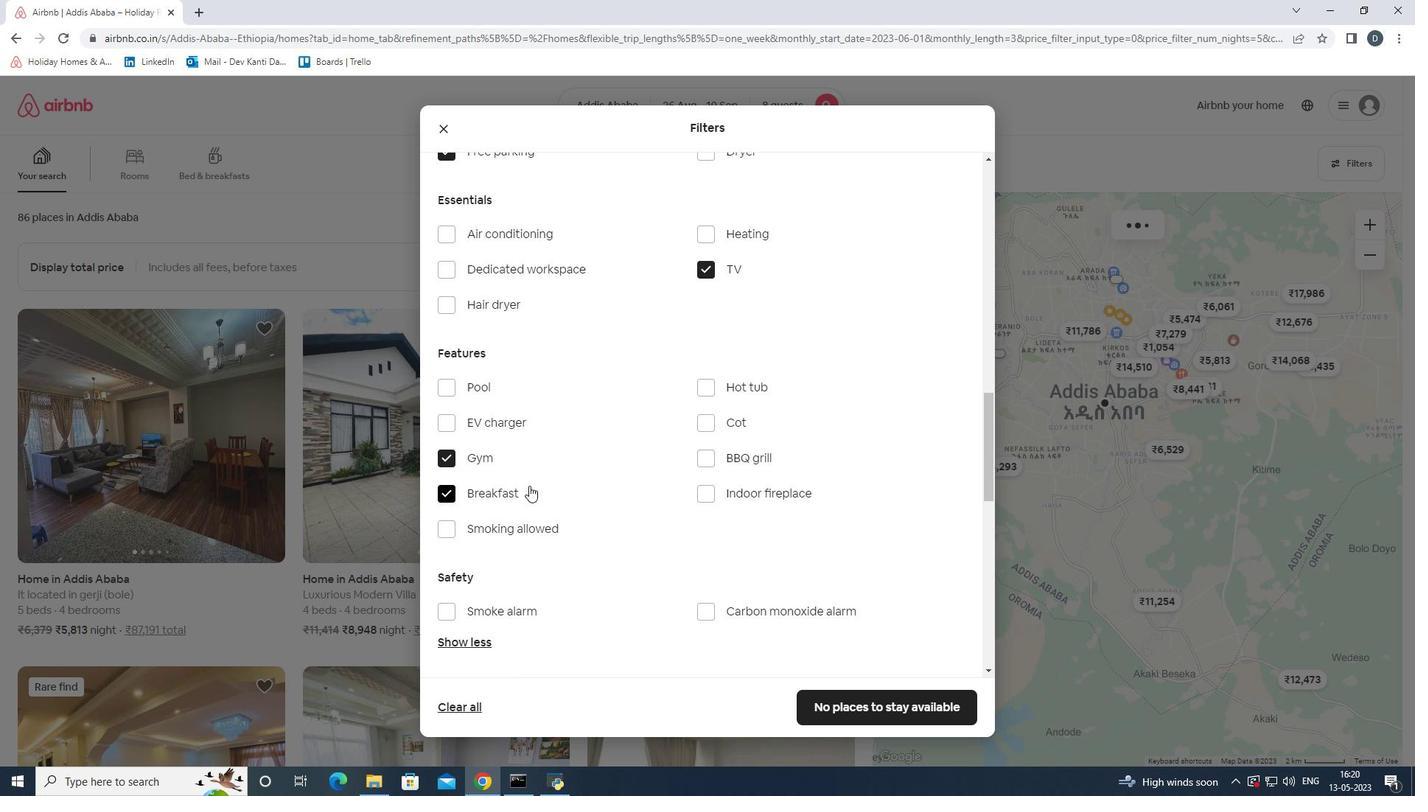 
Action: Mouse scrolled (584, 480) with delta (0, 0)
Screenshot: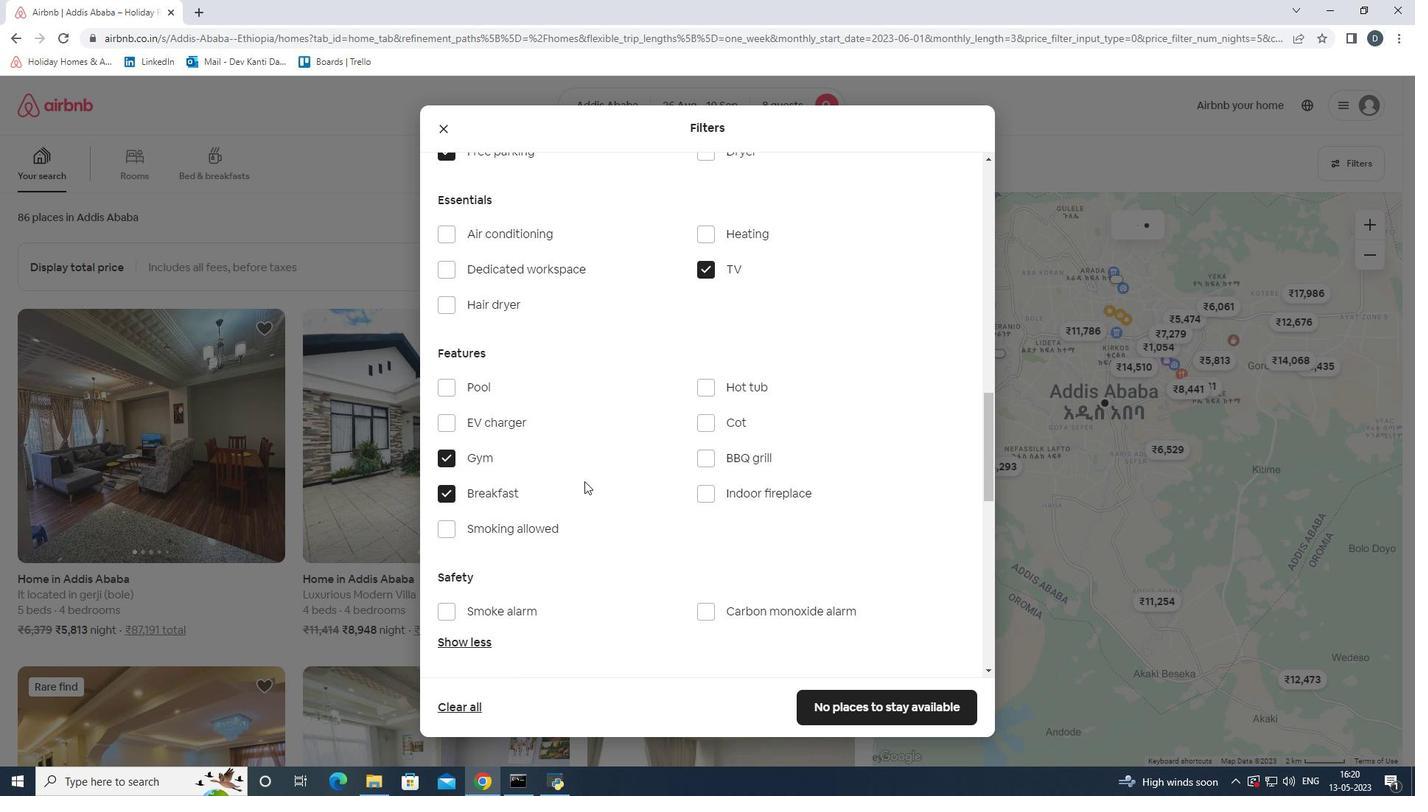 
Action: Mouse scrolled (584, 480) with delta (0, 0)
Screenshot: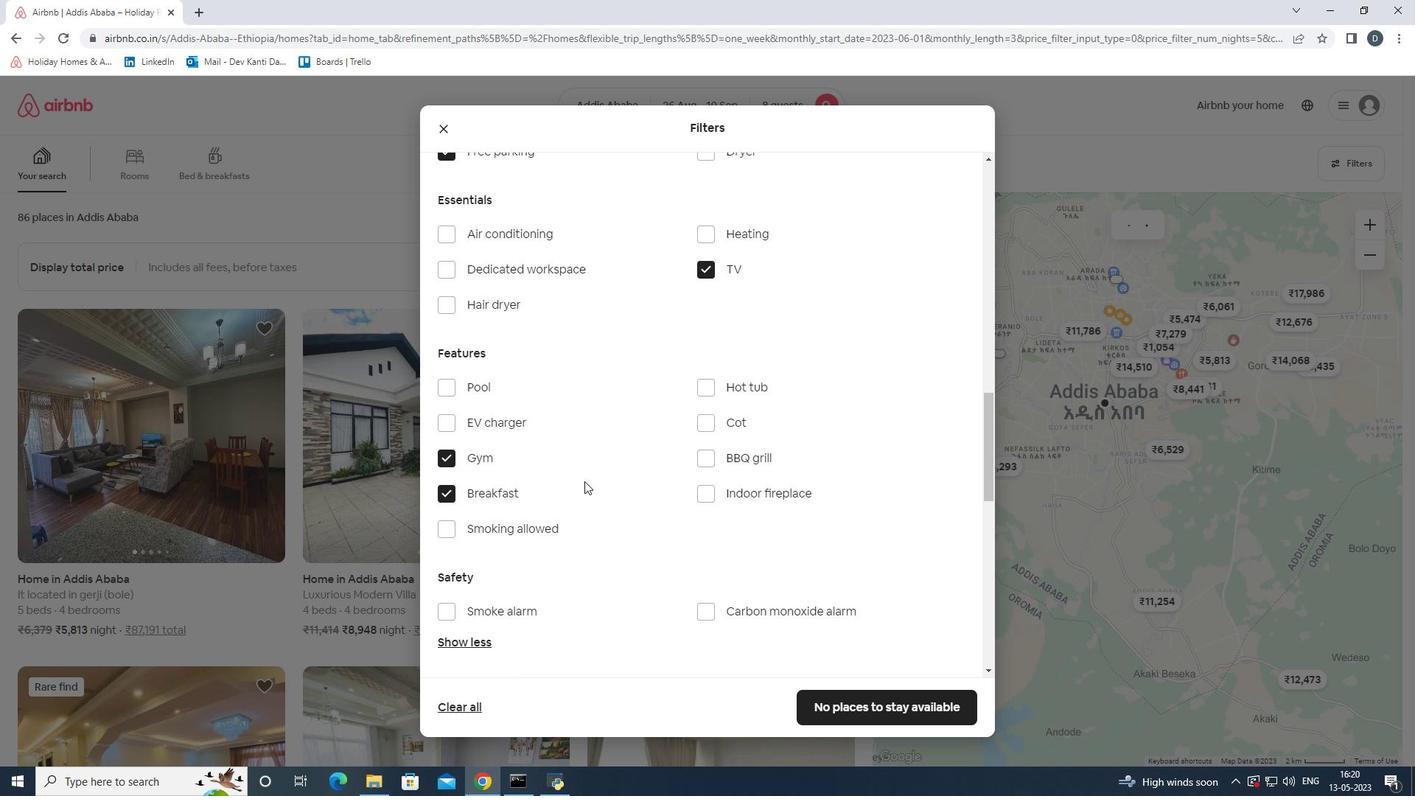 
Action: Mouse scrolled (584, 480) with delta (0, 0)
Screenshot: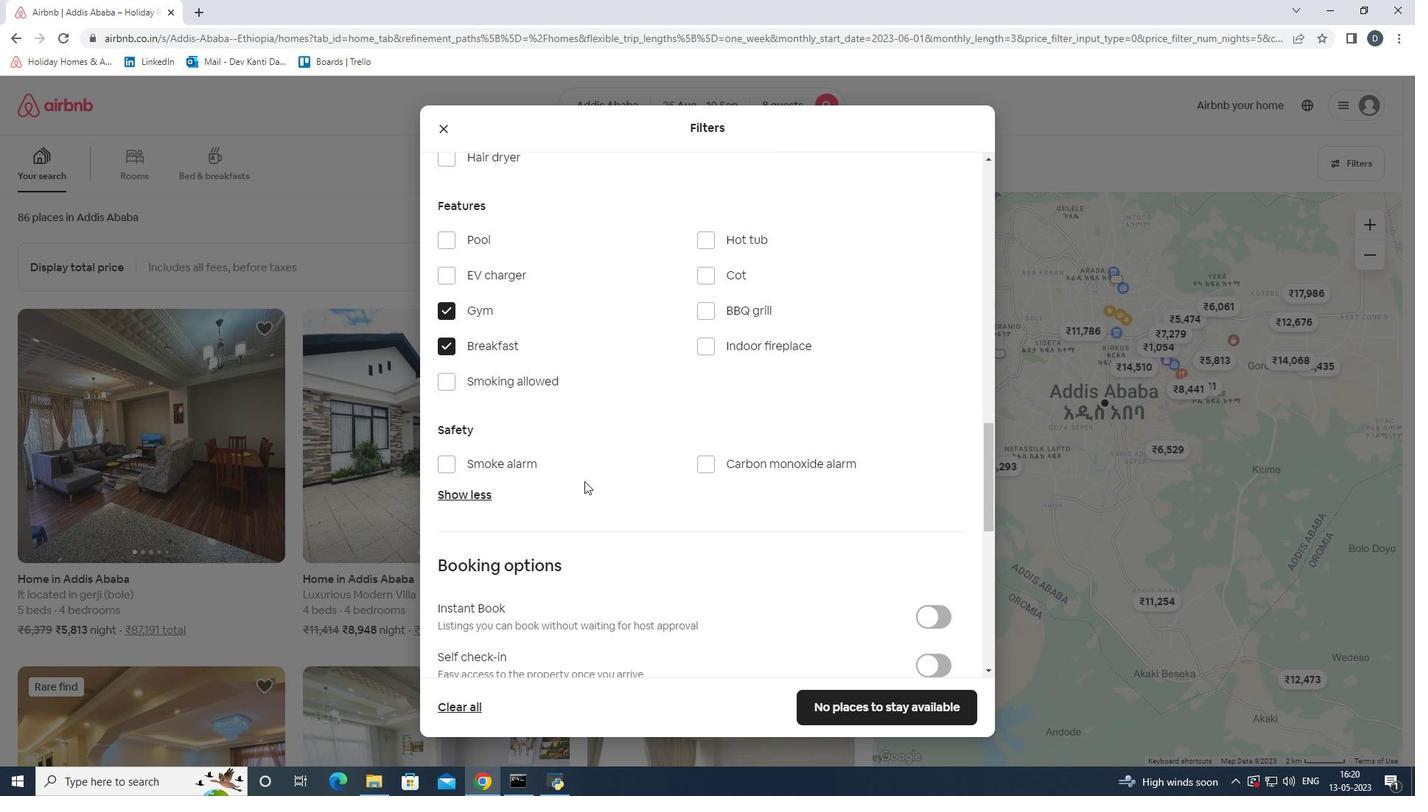 
Action: Mouse scrolled (584, 480) with delta (0, 0)
Screenshot: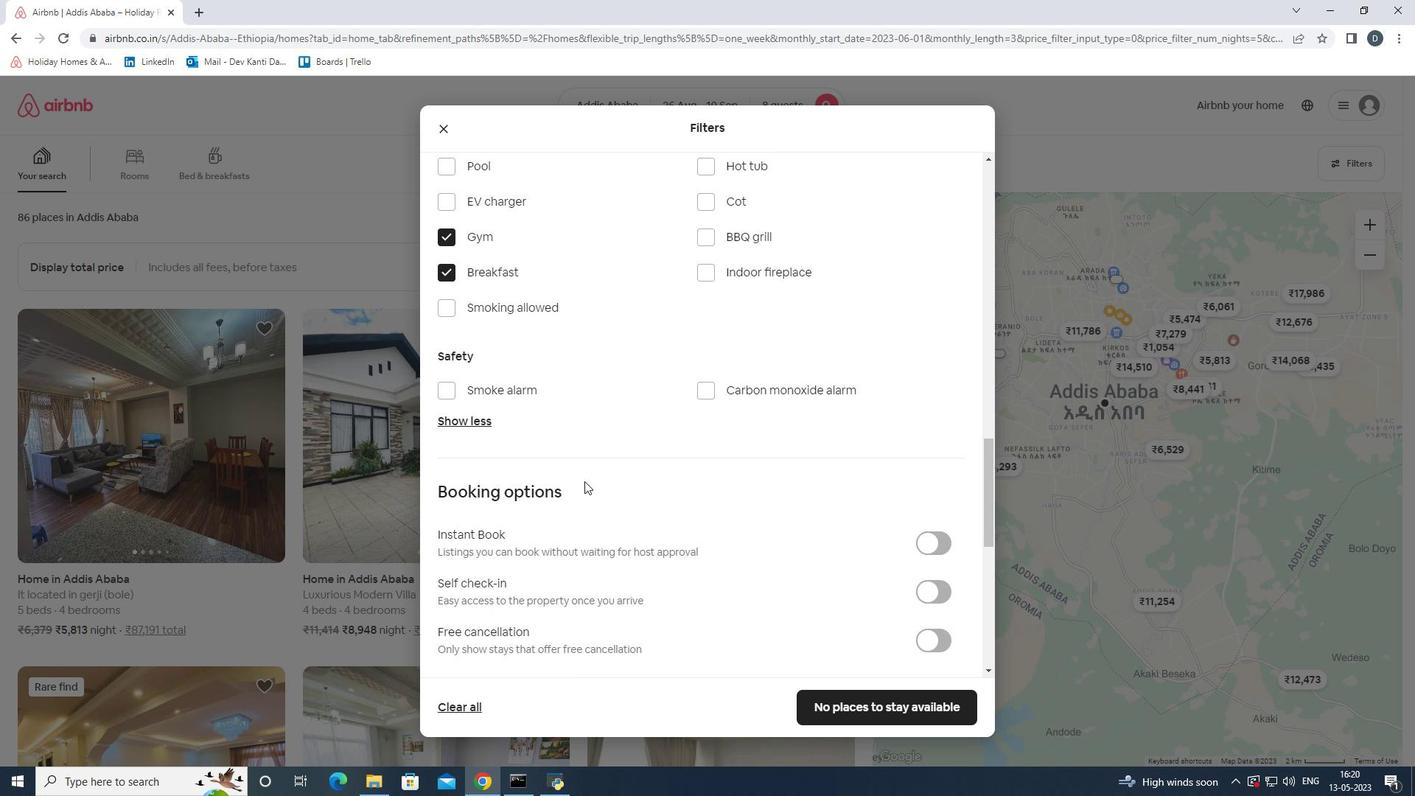 
Action: Mouse scrolled (584, 480) with delta (0, 0)
Screenshot: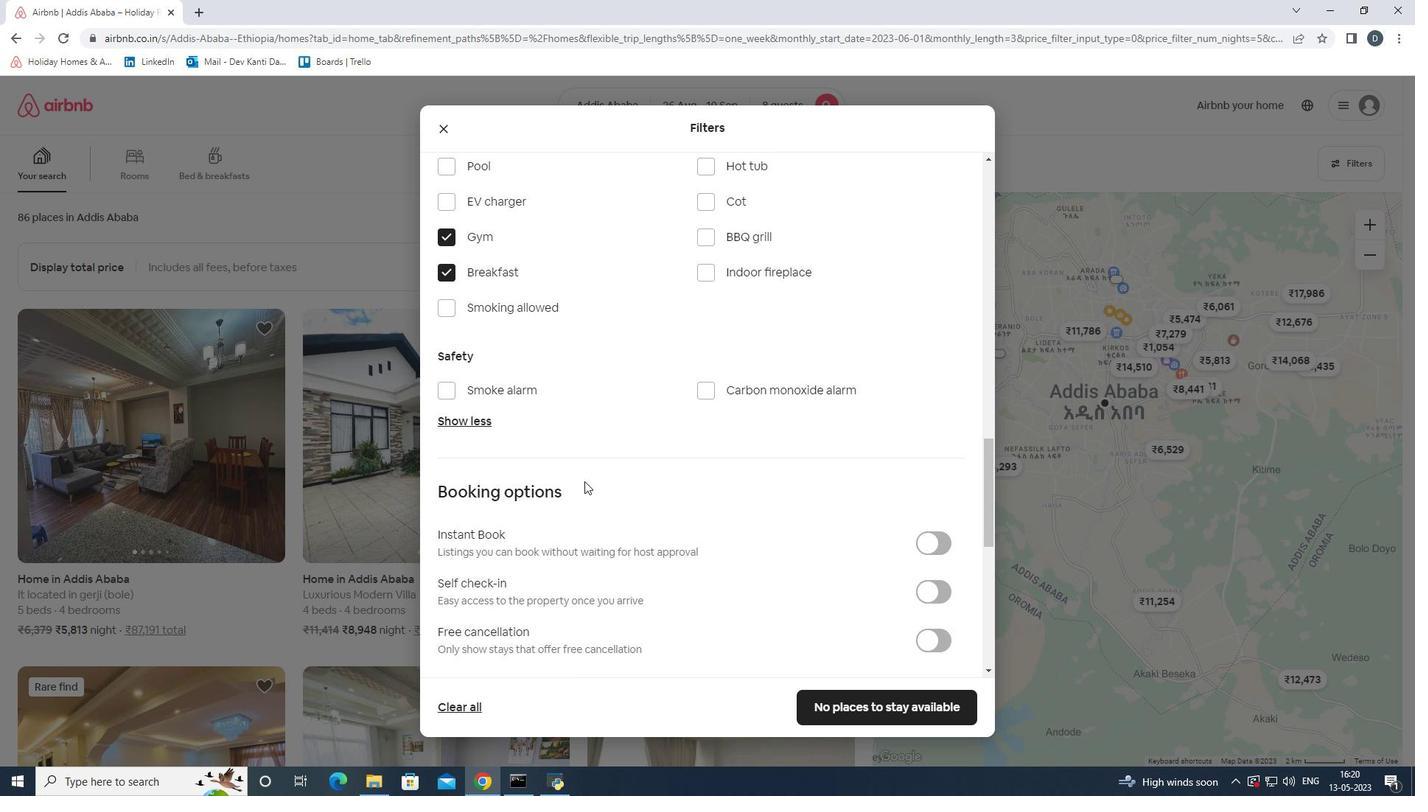 
Action: Mouse scrolled (584, 480) with delta (0, 0)
Screenshot: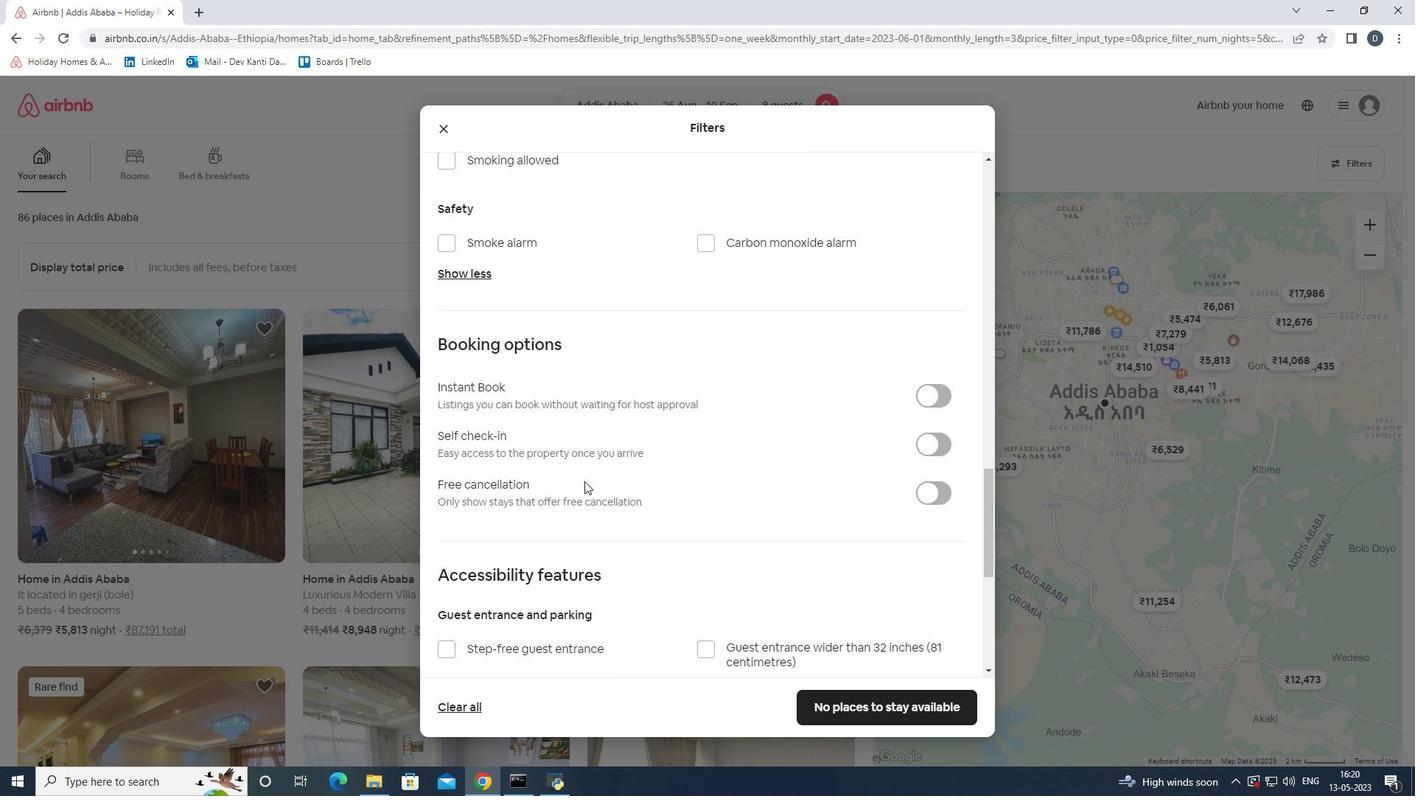
Action: Mouse moved to (929, 369)
Screenshot: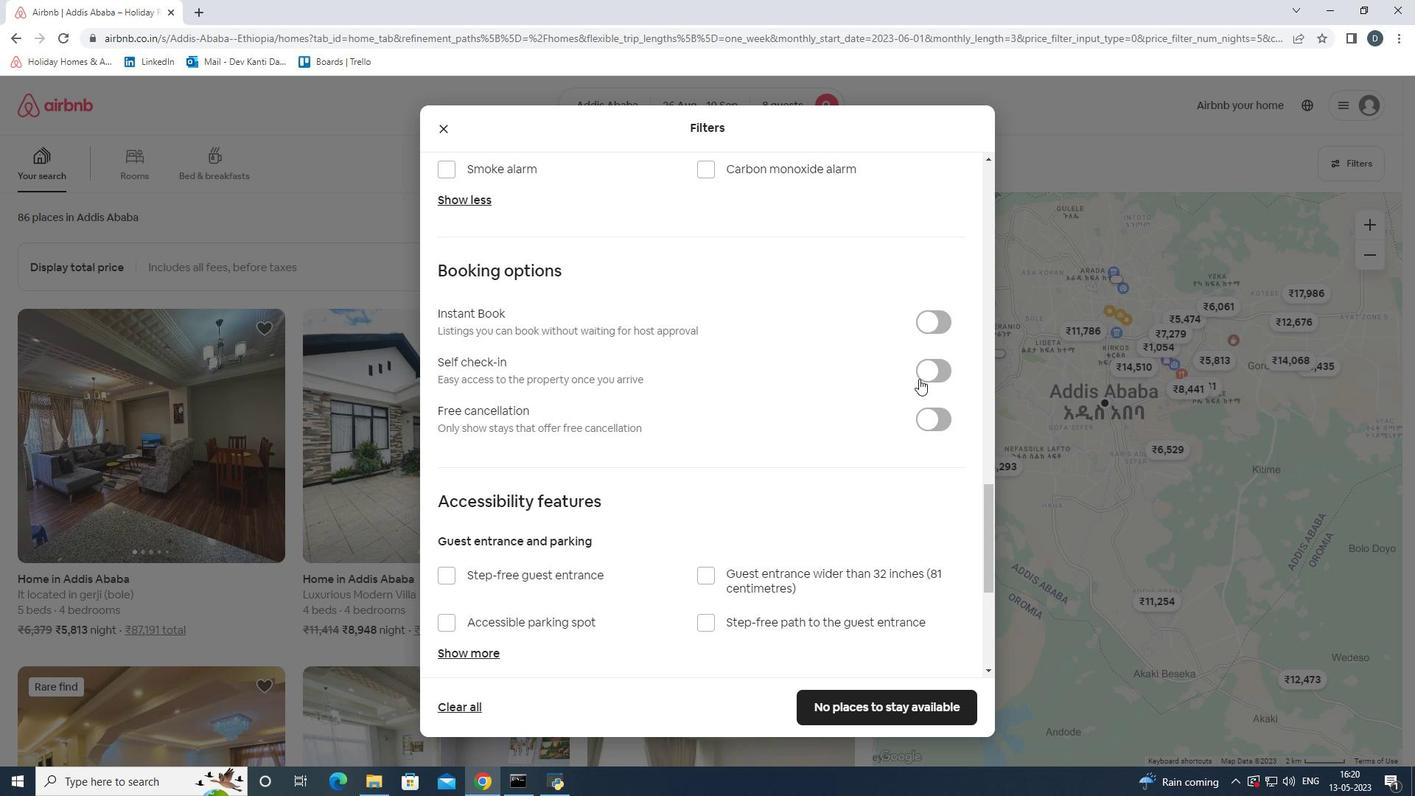 
Action: Mouse pressed left at (929, 369)
Screenshot: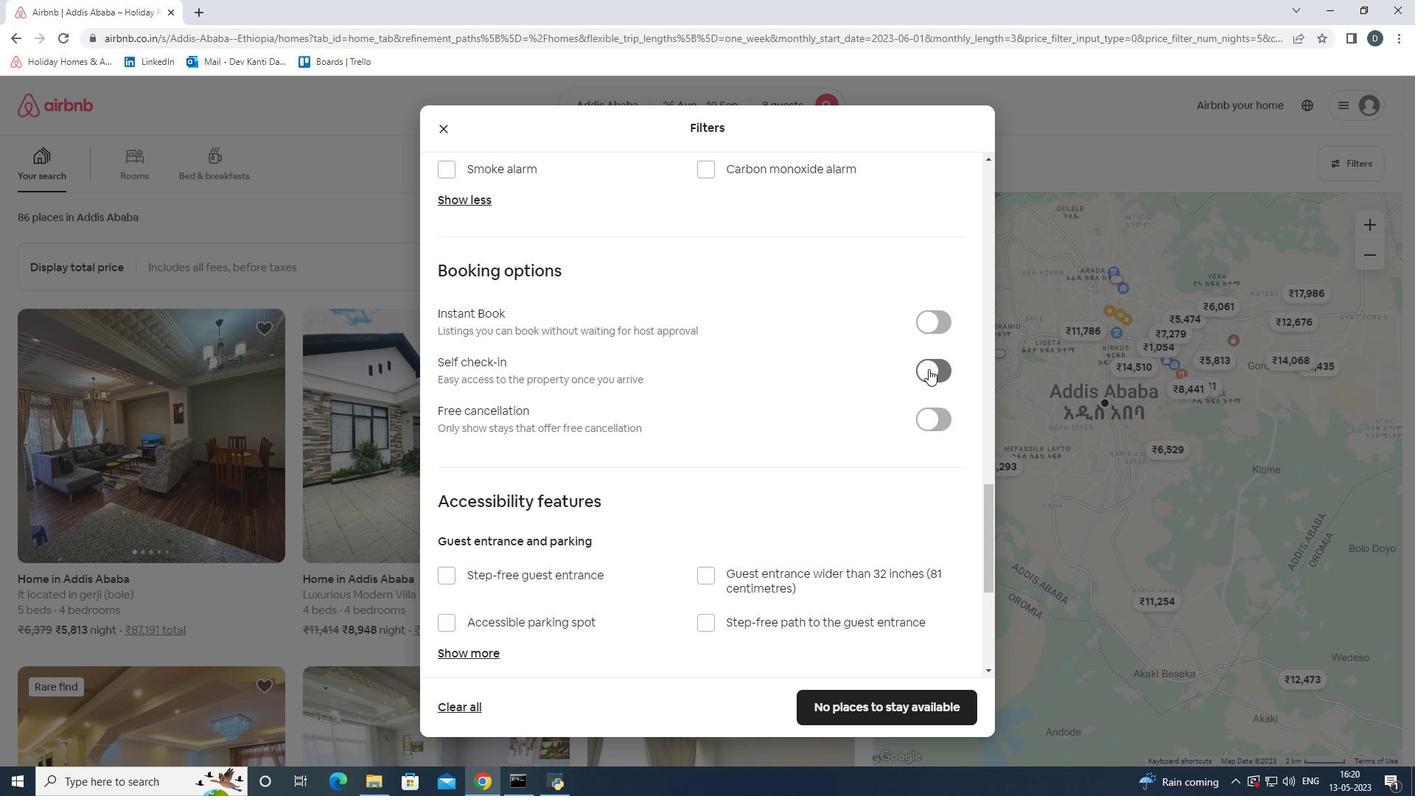 
Action: Mouse moved to (519, 479)
Screenshot: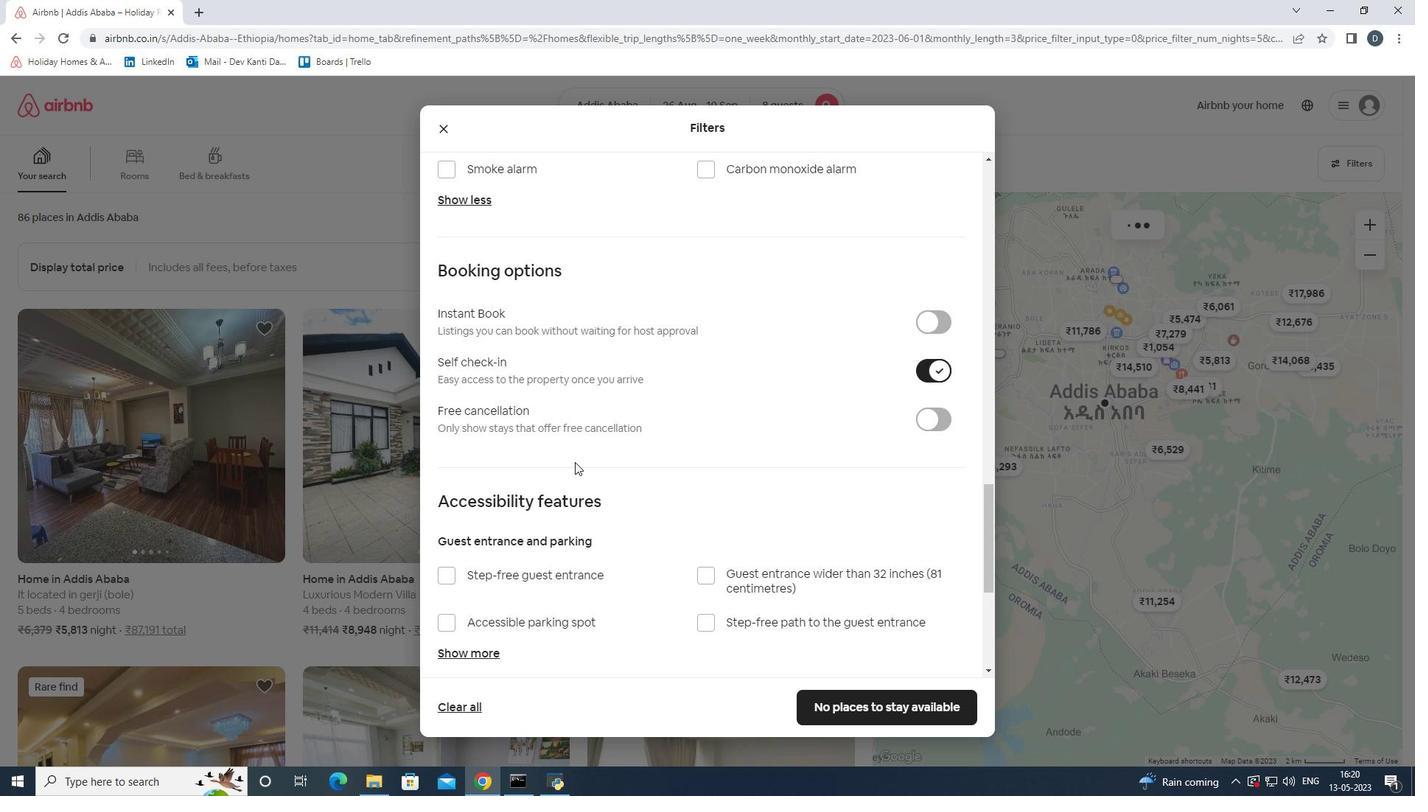 
Action: Mouse scrolled (519, 478) with delta (0, 0)
Screenshot: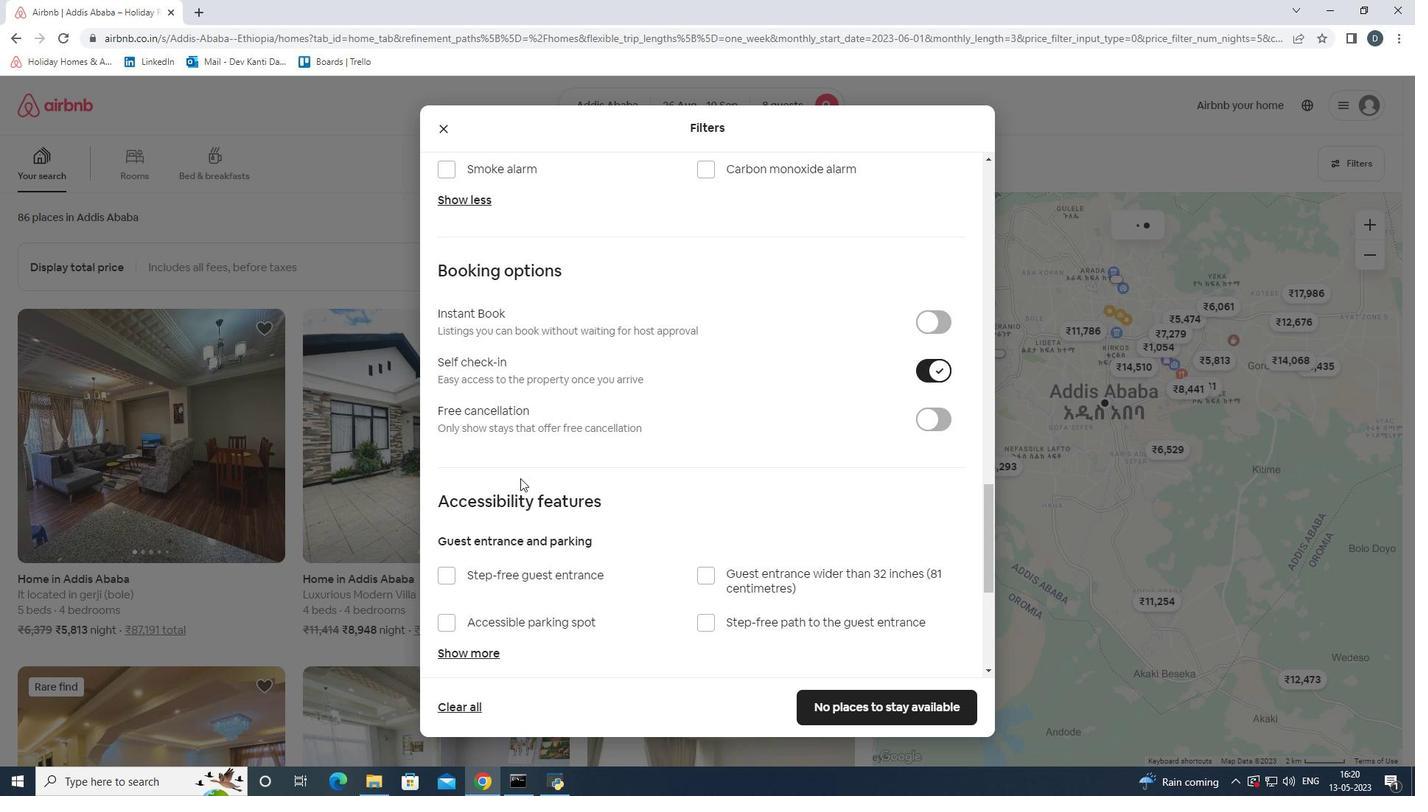 
Action: Mouse scrolled (519, 478) with delta (0, 0)
Screenshot: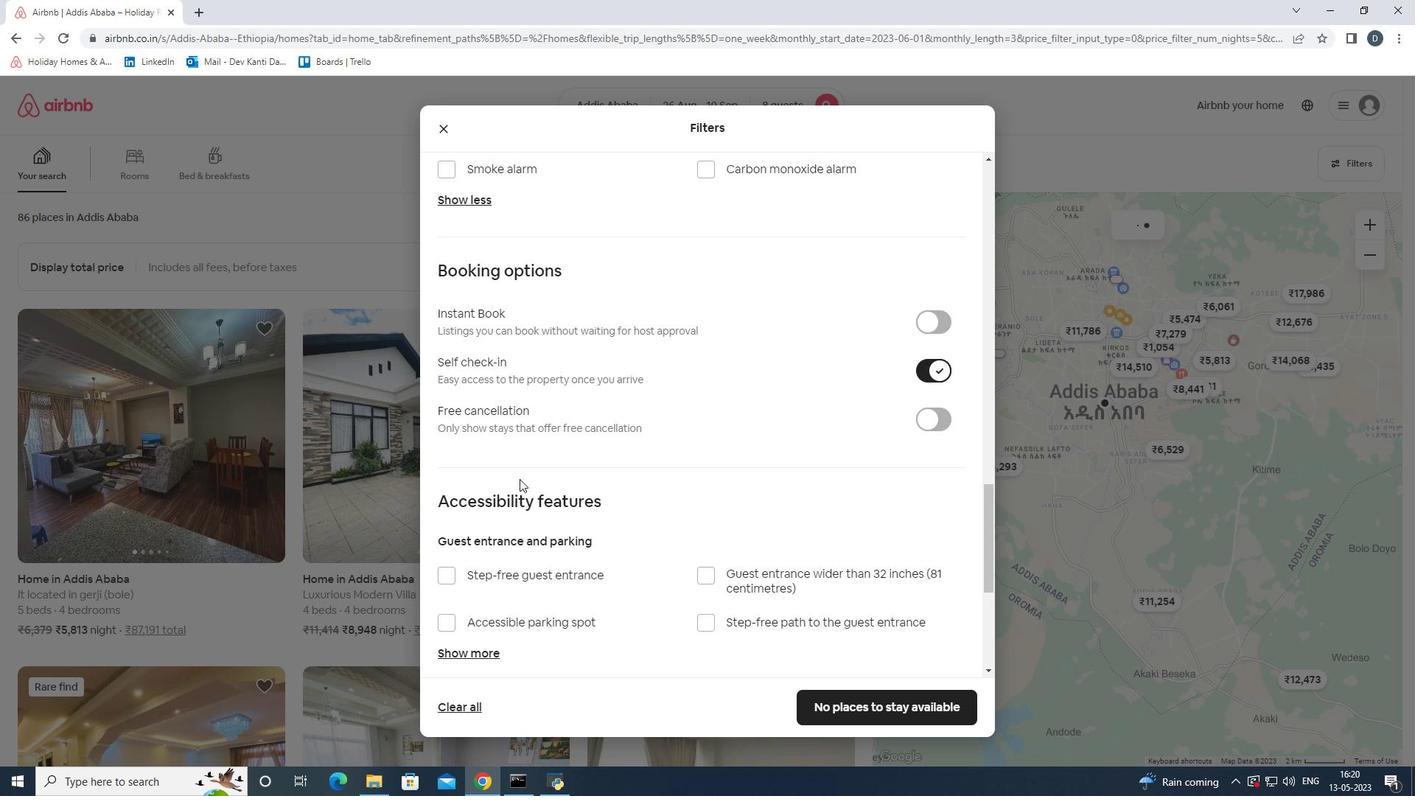 
Action: Mouse scrolled (519, 478) with delta (0, 0)
Screenshot: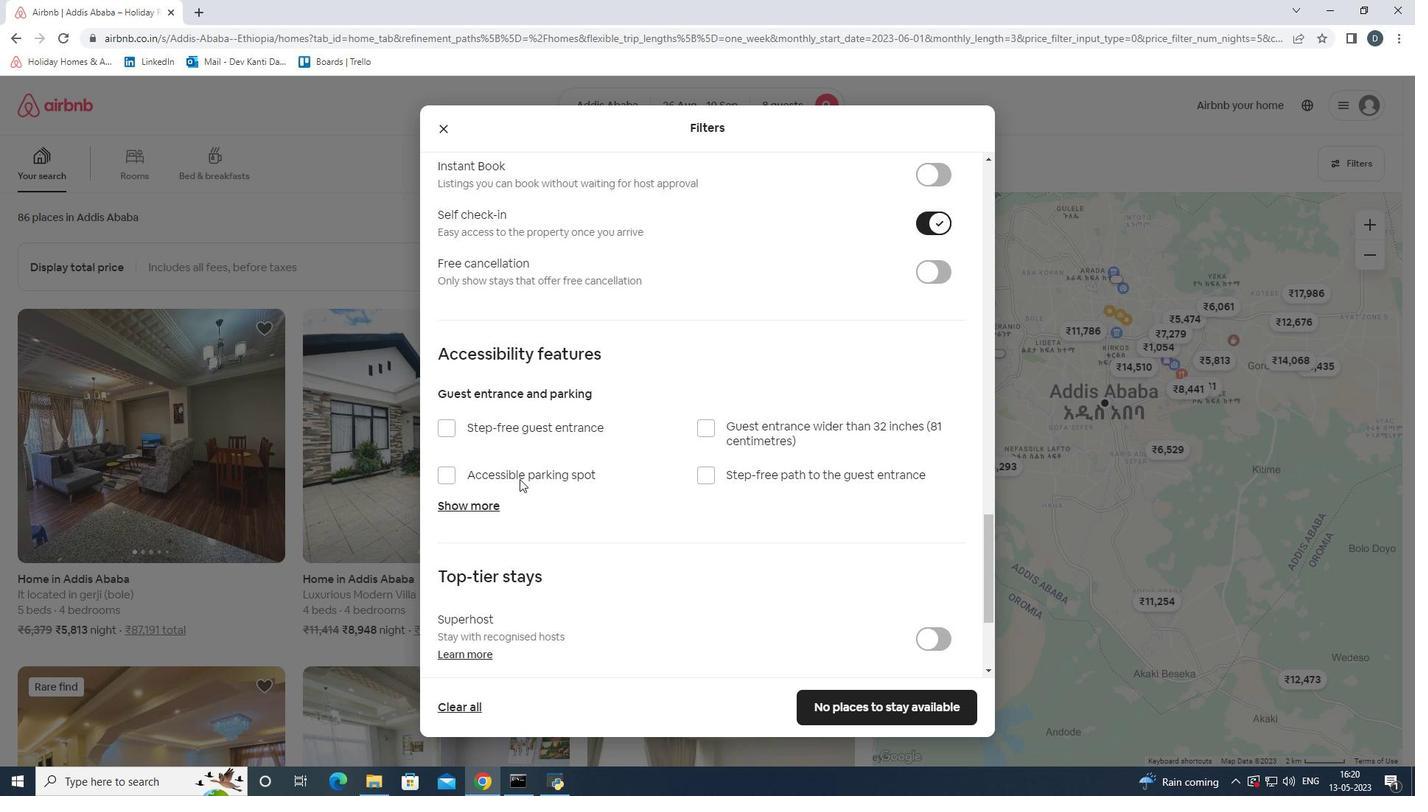 
Action: Mouse scrolled (519, 478) with delta (0, 0)
Screenshot: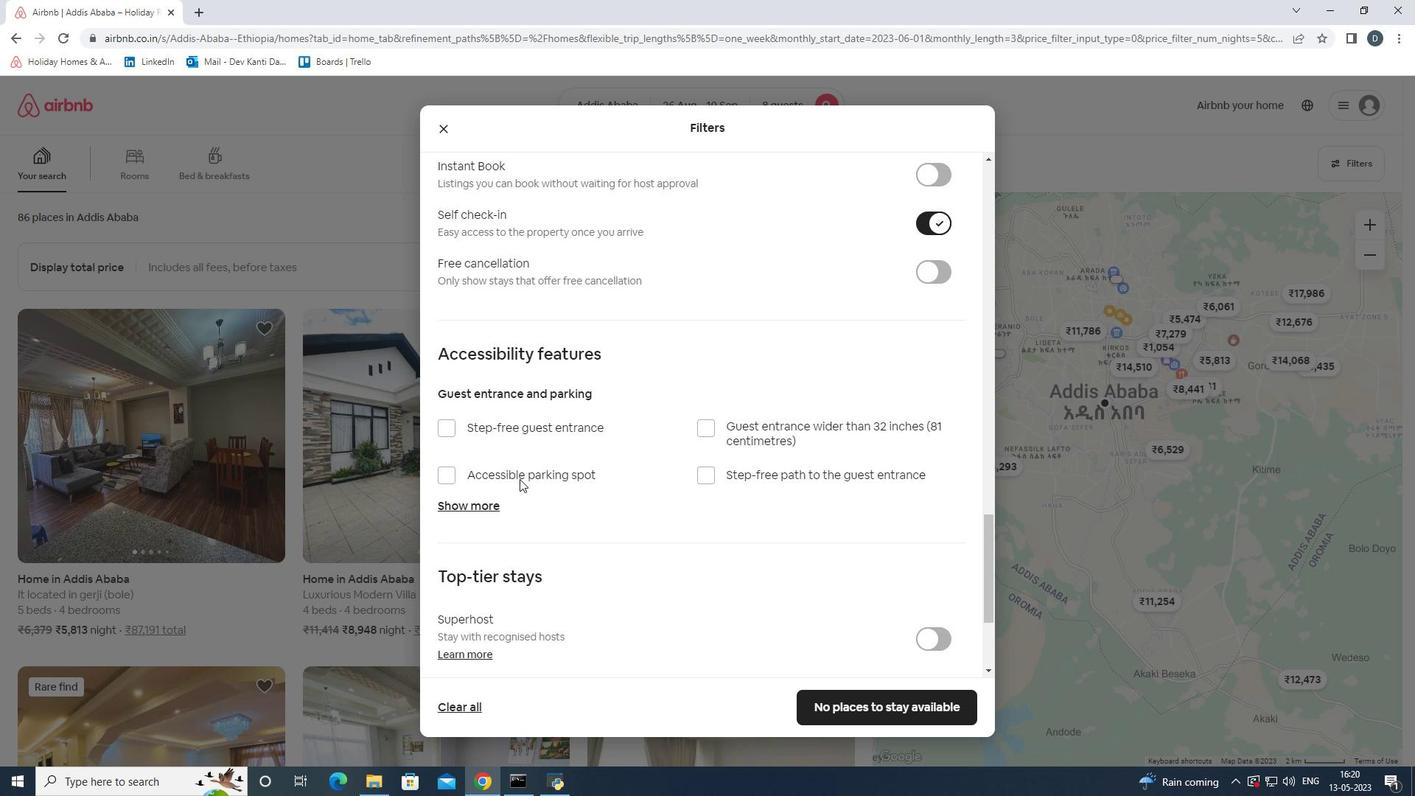 
Action: Mouse moved to (474, 631)
Screenshot: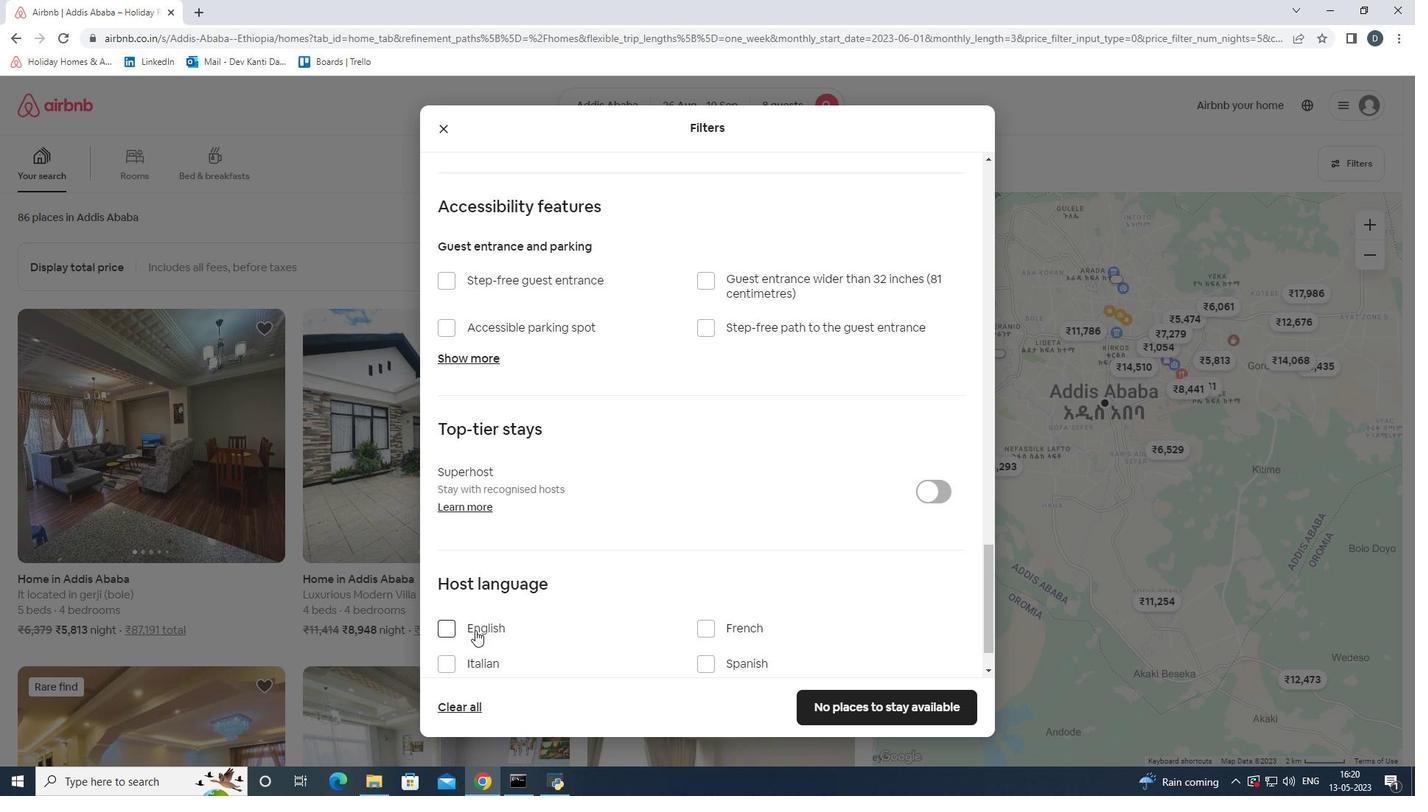 
Action: Mouse pressed left at (474, 631)
Screenshot: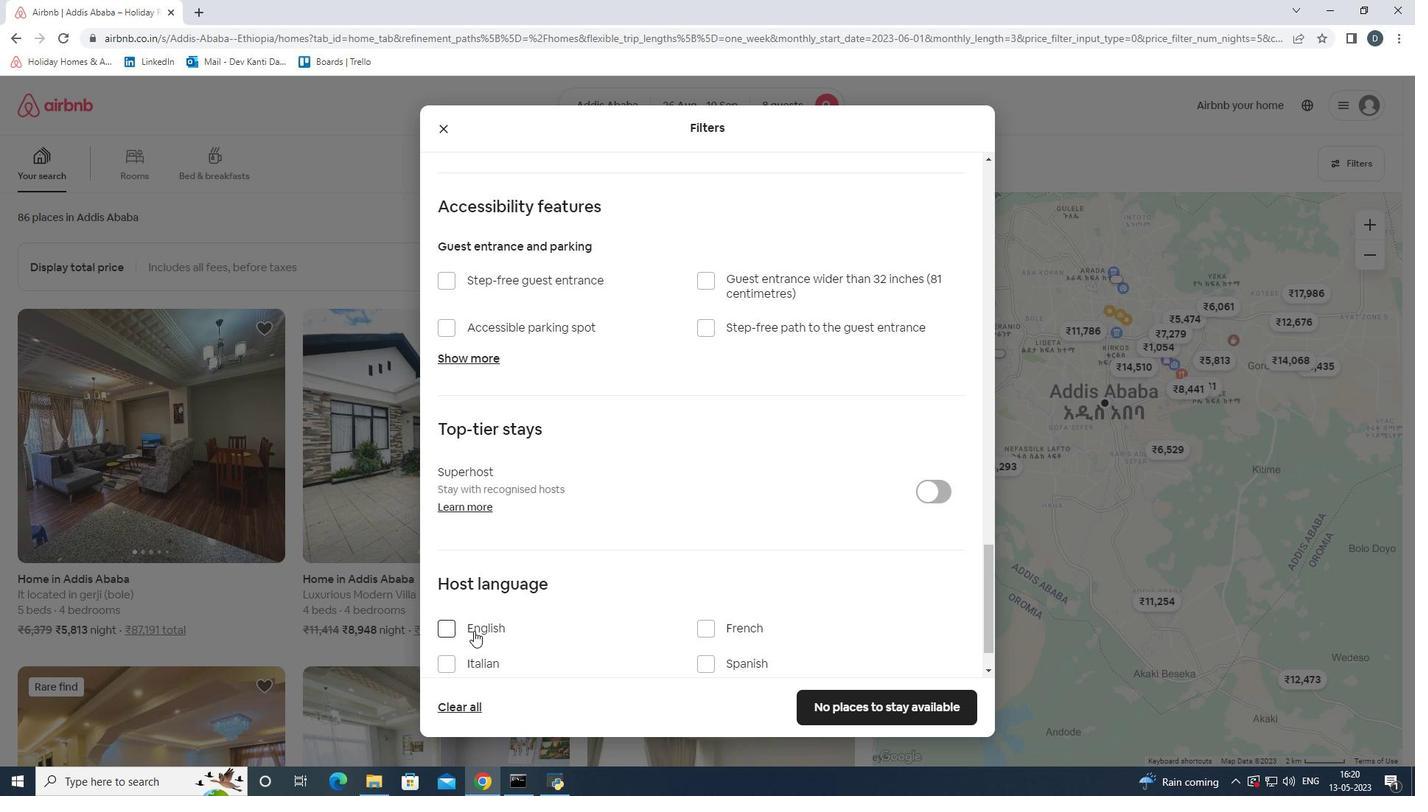 
Action: Mouse moved to (861, 709)
Screenshot: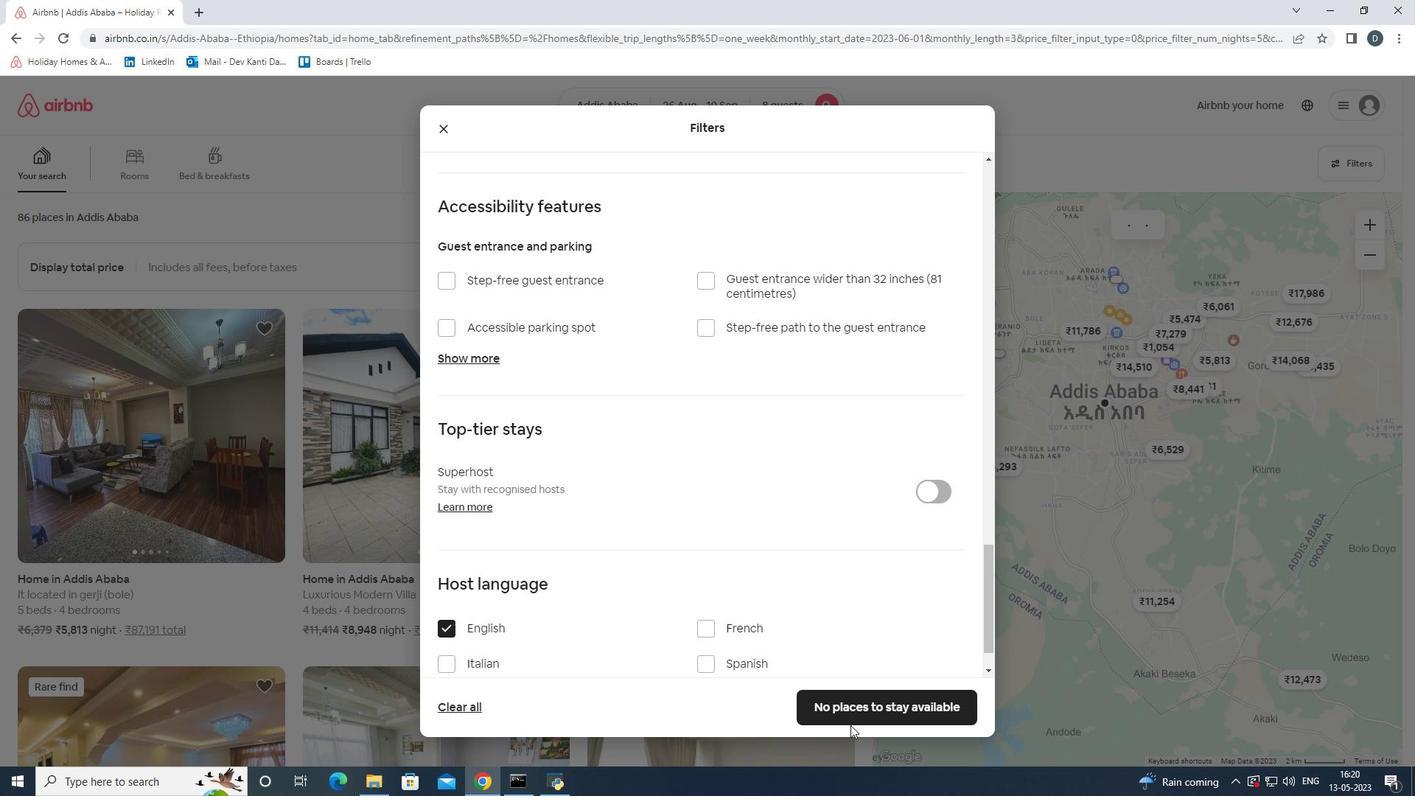 
Action: Mouse pressed left at (861, 709)
Screenshot: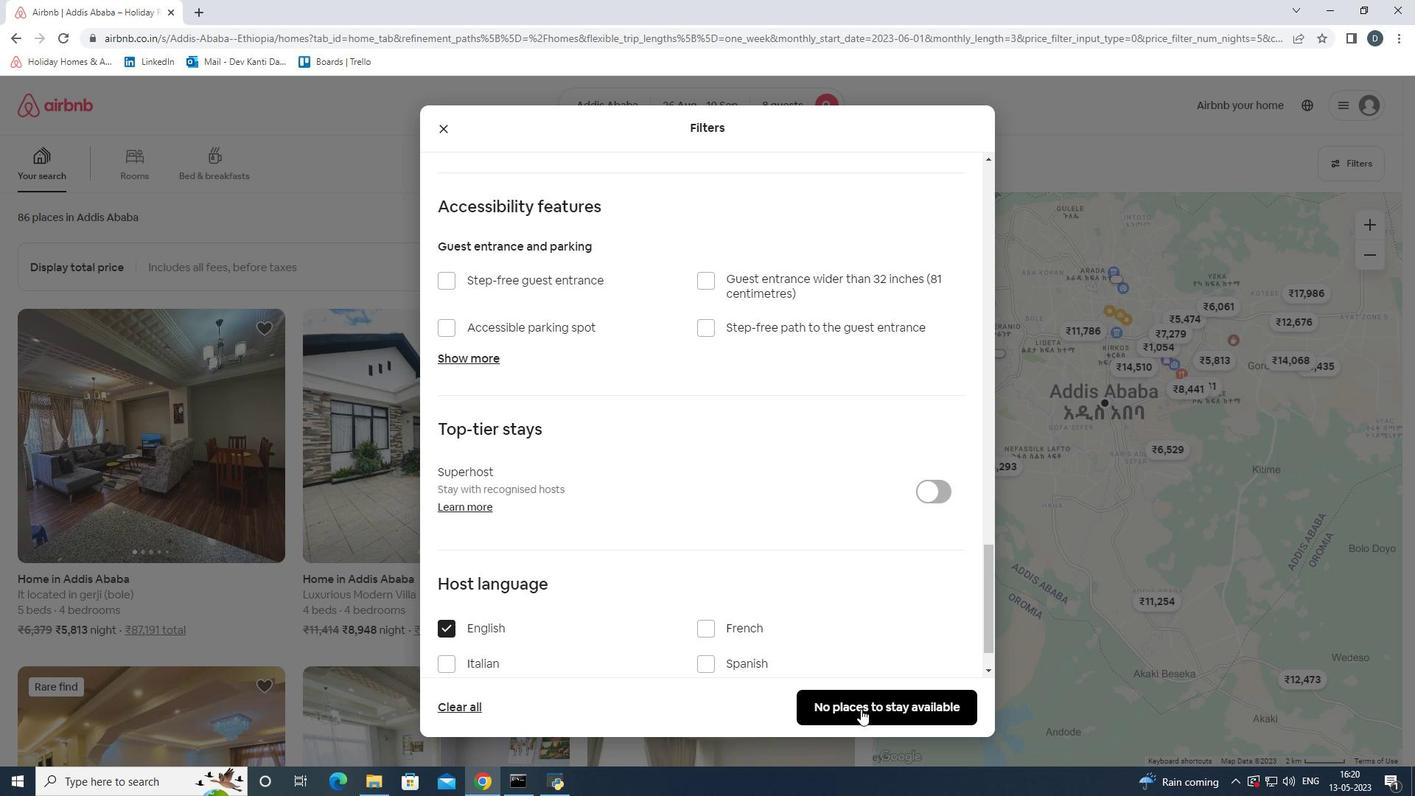 
